 Task: Look for space in Phan Rang-Tháp Chàm, Vietnam from 7th July, 2023 to 15th July, 2023 for 6 adults in price range Rs.15000 to Rs.20000. Place can be entire place with 3 bedrooms having 3 beds and 3 bathrooms. Property type can be house, flat, guest house. Booking option can be shelf check-in. Required host language is English.
Action: Mouse pressed left at (549, 118)
Screenshot: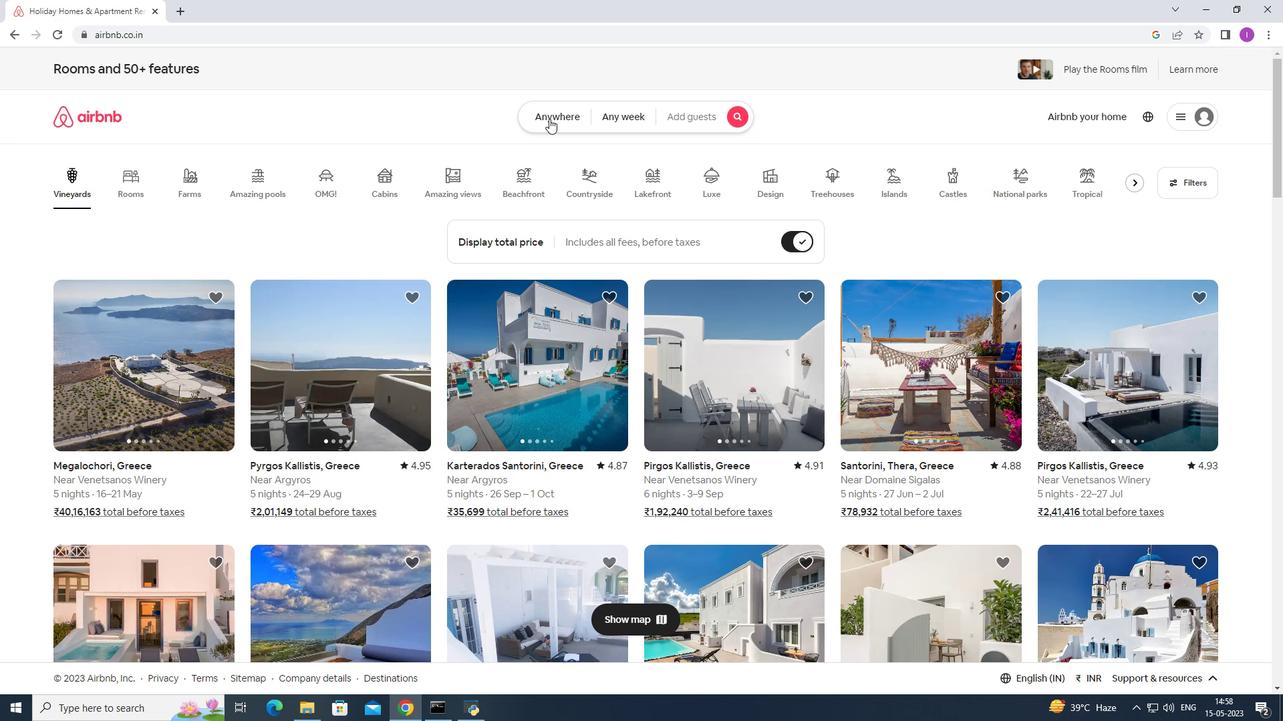 
Action: Mouse moved to (437, 173)
Screenshot: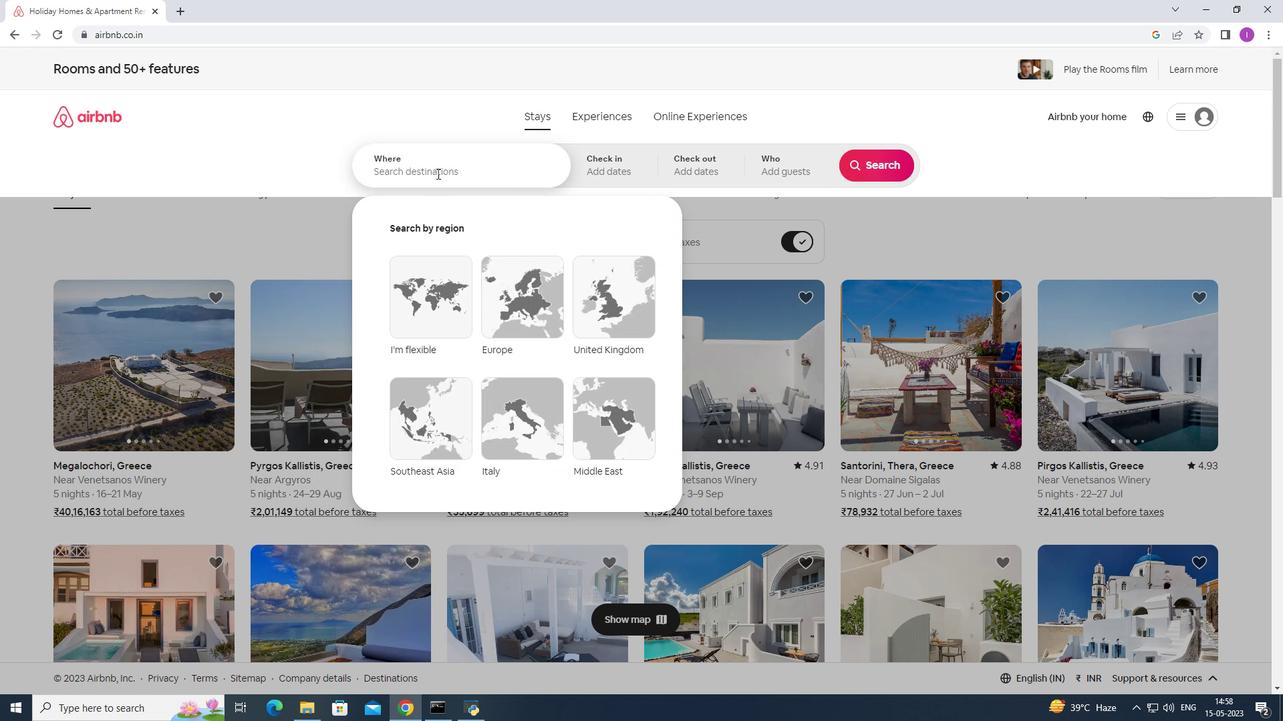 
Action: Mouse pressed left at (437, 173)
Screenshot: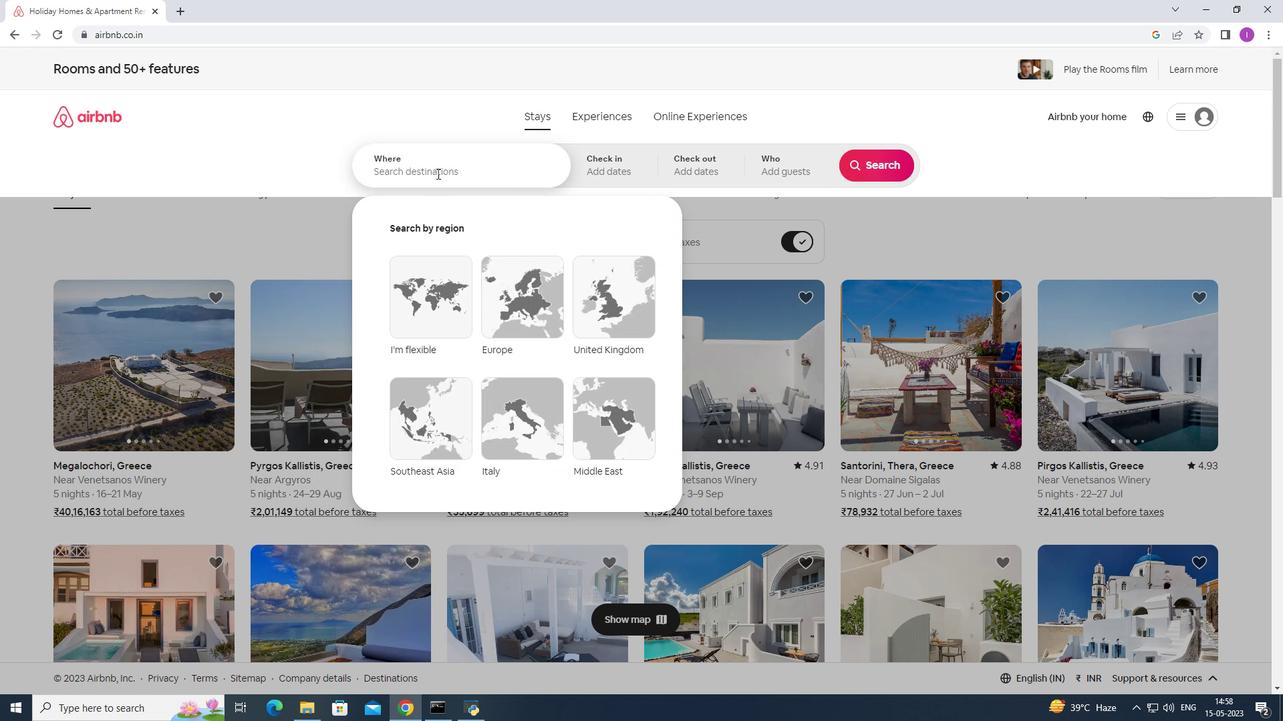 
Action: Mouse moved to (441, 170)
Screenshot: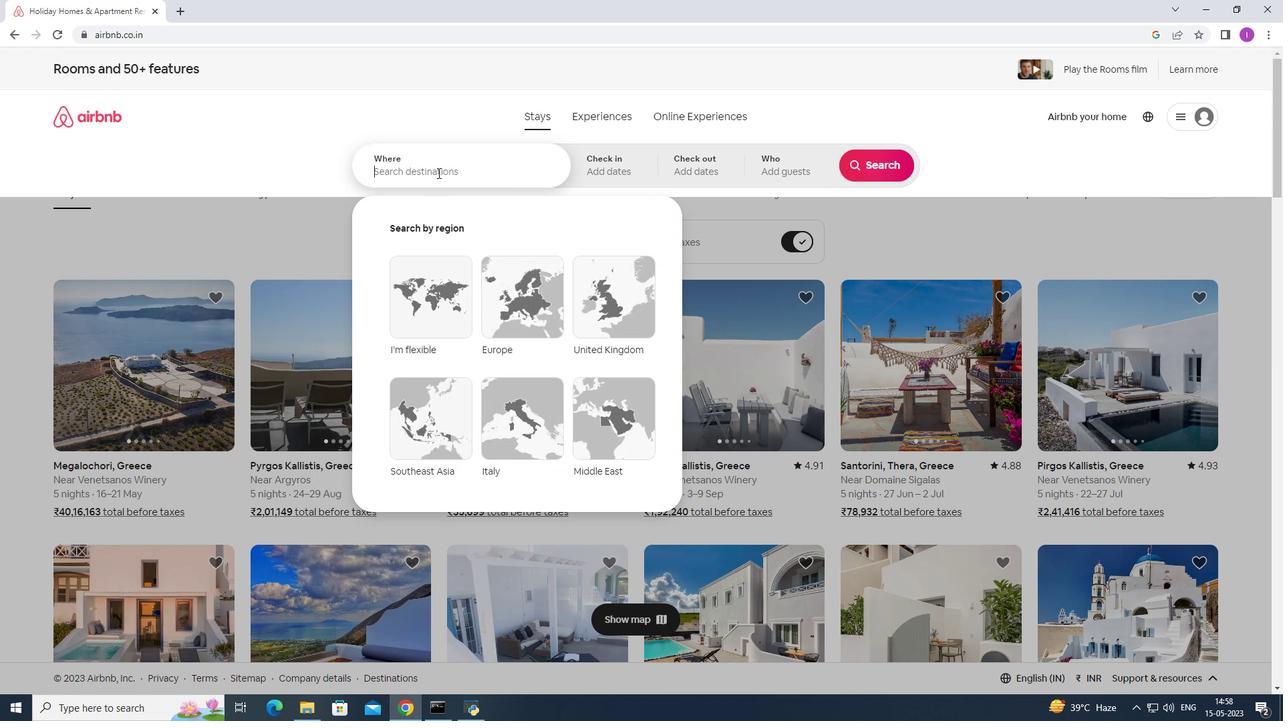 
Action: Key pressed <Key.shift><Key.shift><Key.shift>Phan<Key.space><Key.shift>Rang-<Key.shift>Thap
Screenshot: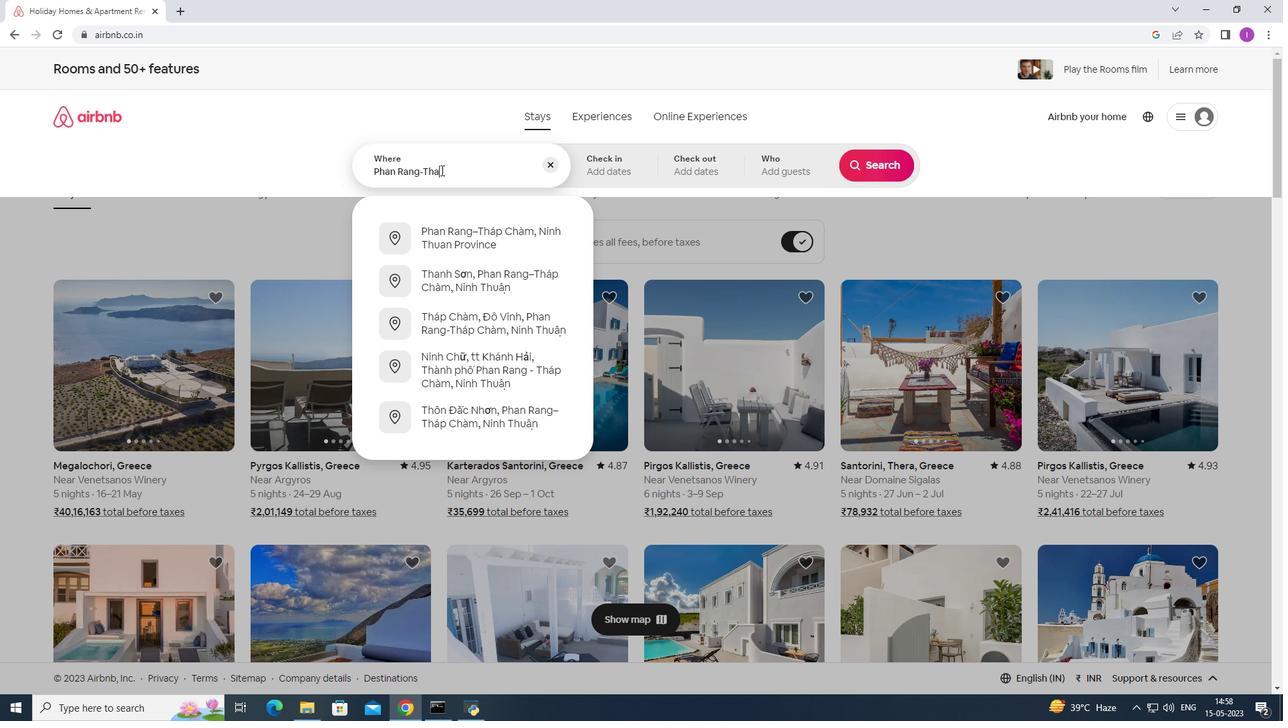
Action: Mouse moved to (500, 238)
Screenshot: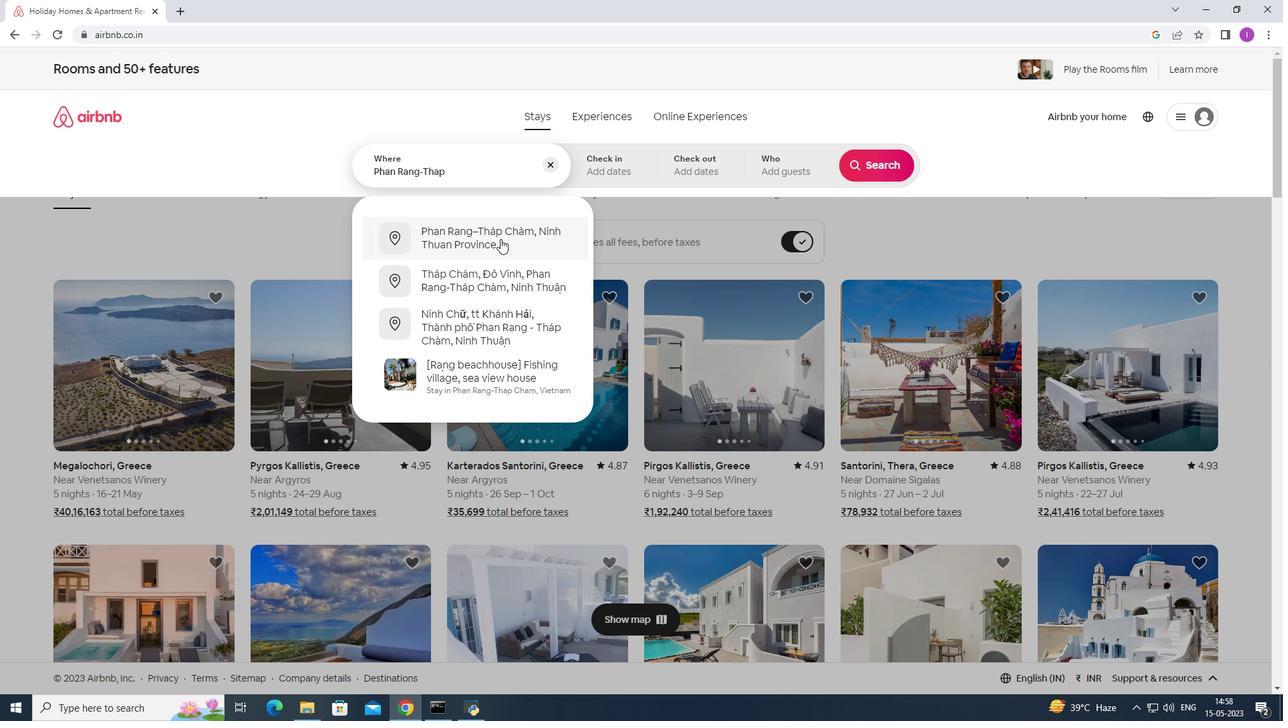 
Action: Mouse pressed left at (500, 238)
Screenshot: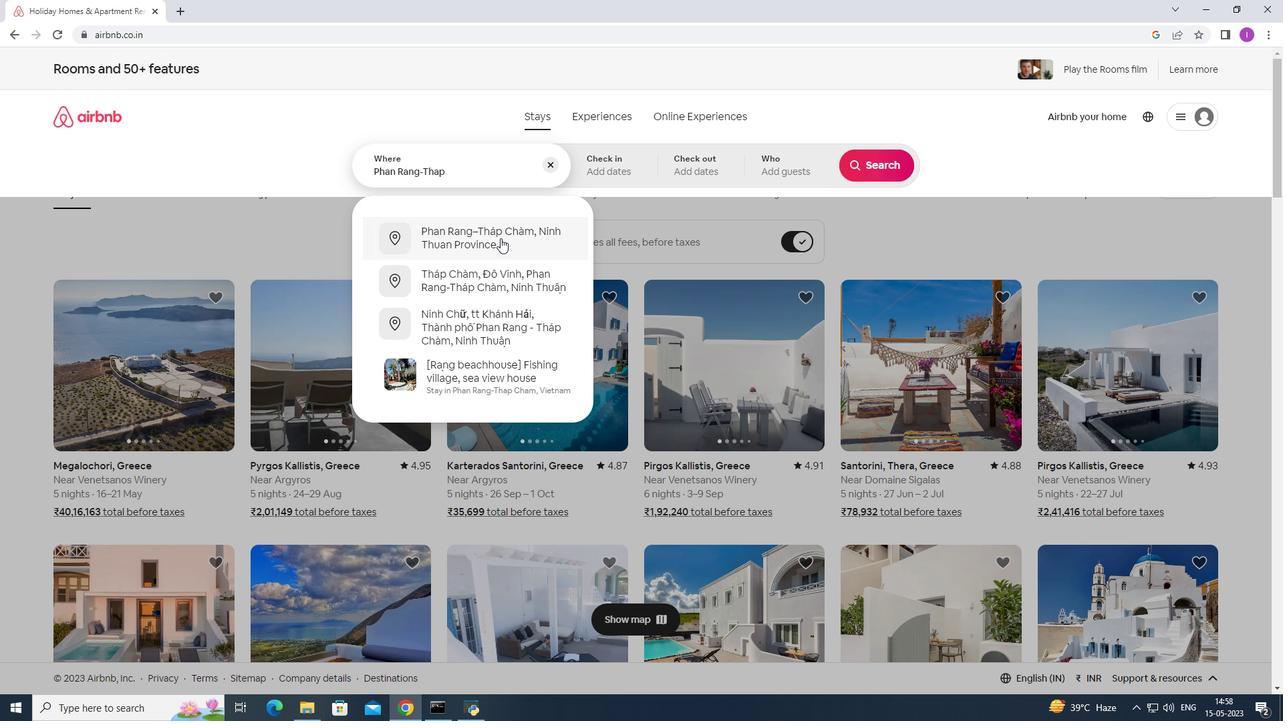 
Action: Mouse moved to (876, 270)
Screenshot: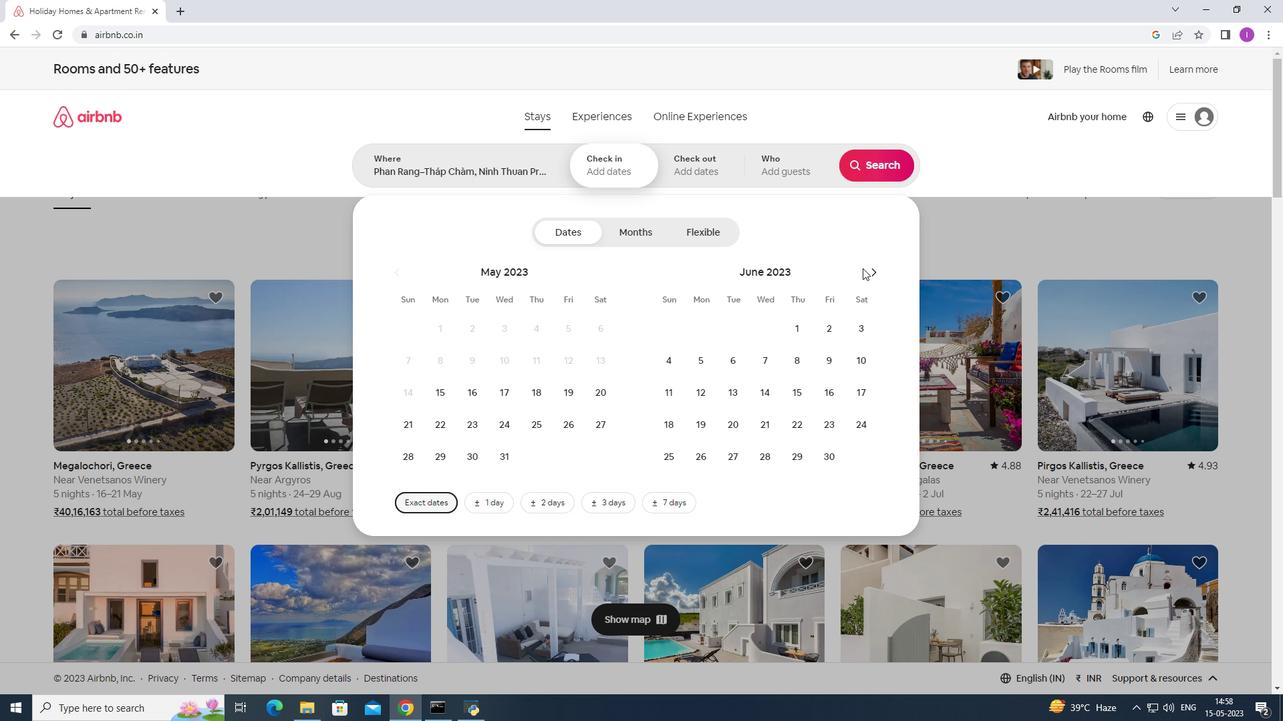 
Action: Mouse pressed left at (876, 270)
Screenshot: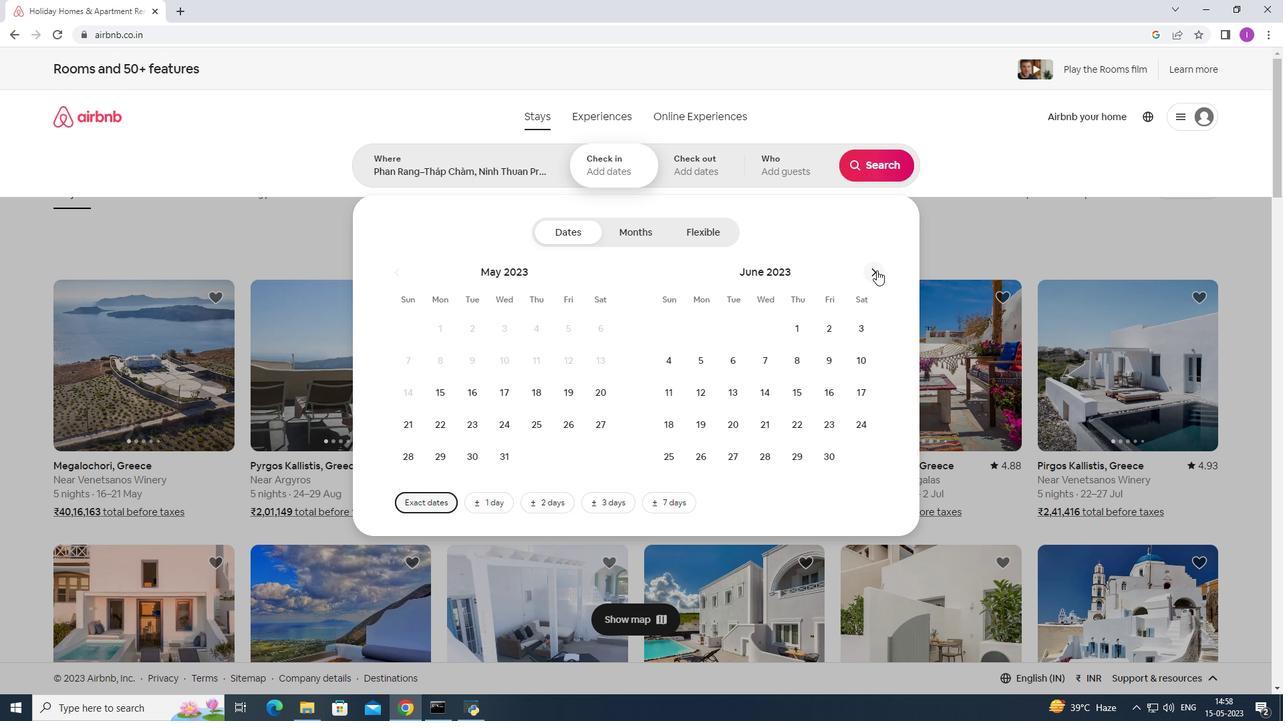 
Action: Mouse moved to (825, 354)
Screenshot: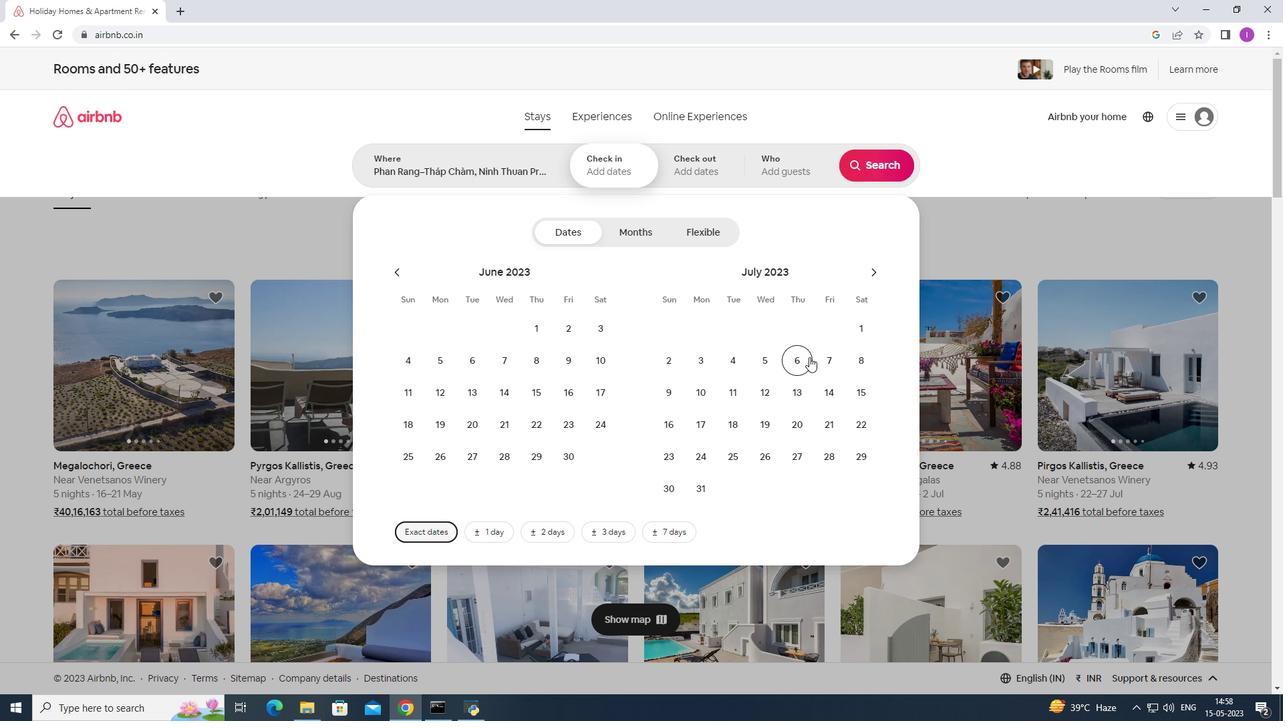 
Action: Mouse pressed left at (825, 354)
Screenshot: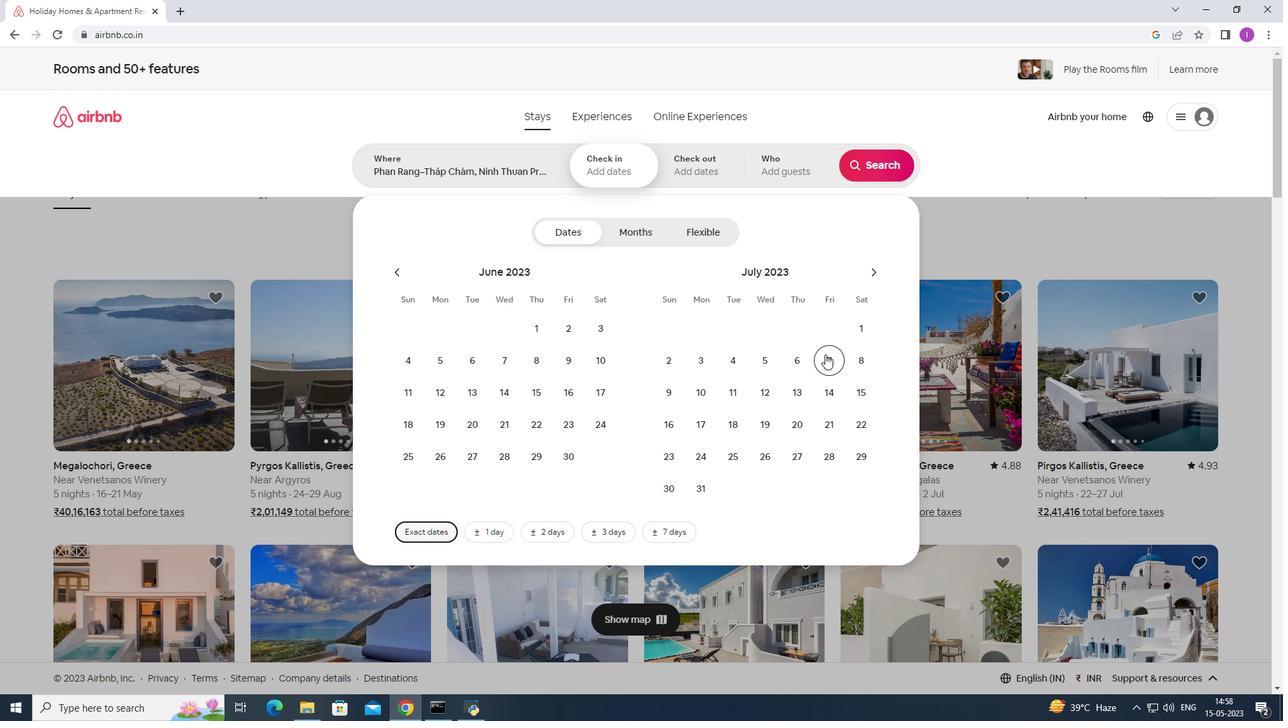 
Action: Mouse moved to (858, 395)
Screenshot: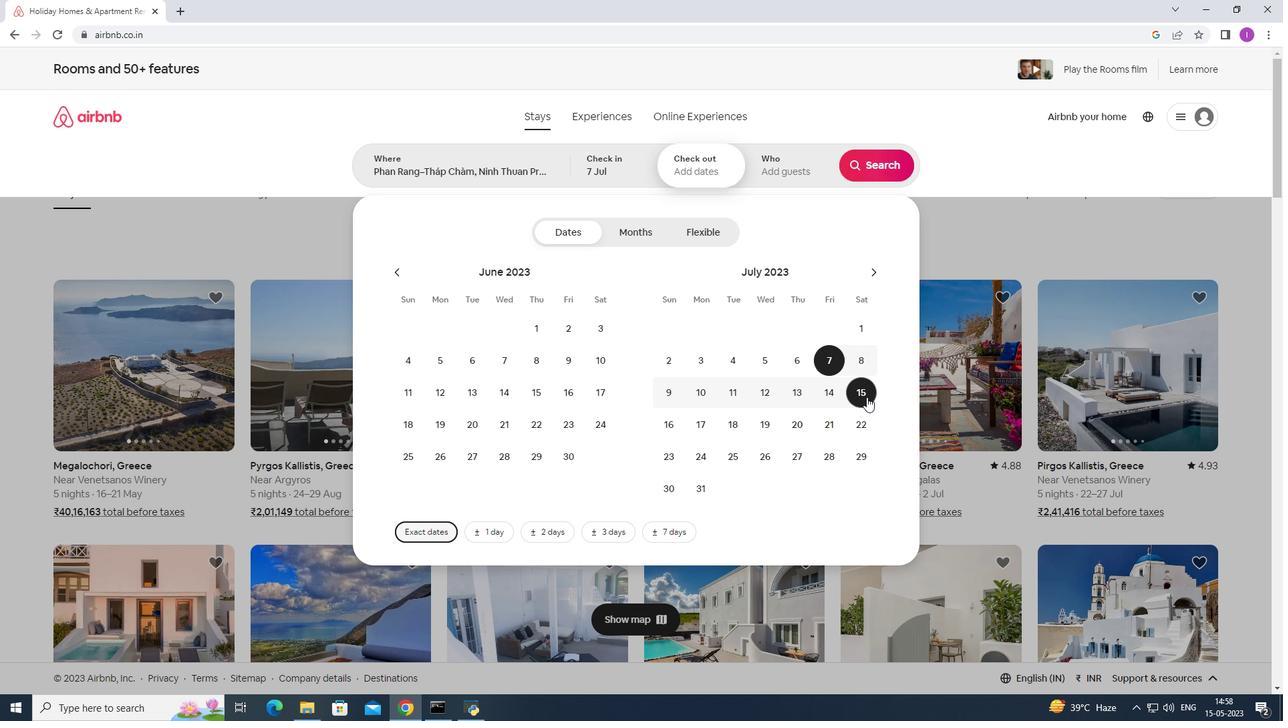 
Action: Mouse pressed left at (858, 395)
Screenshot: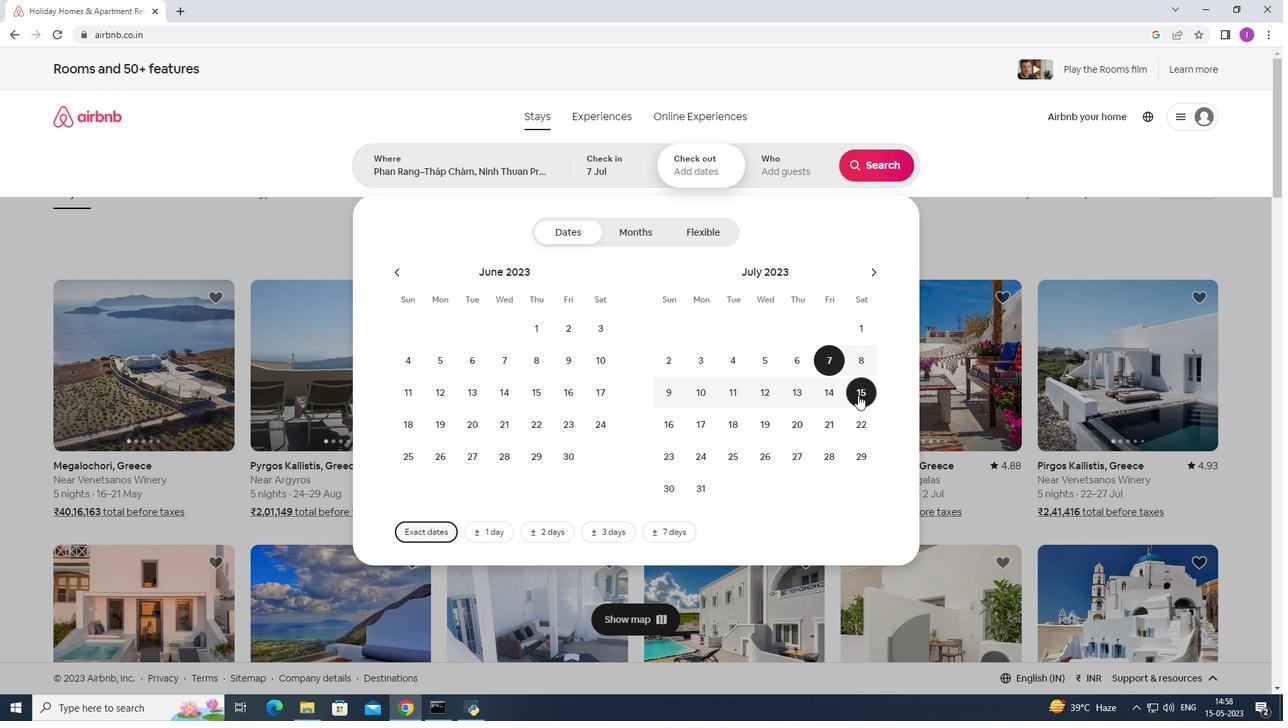 
Action: Mouse moved to (811, 173)
Screenshot: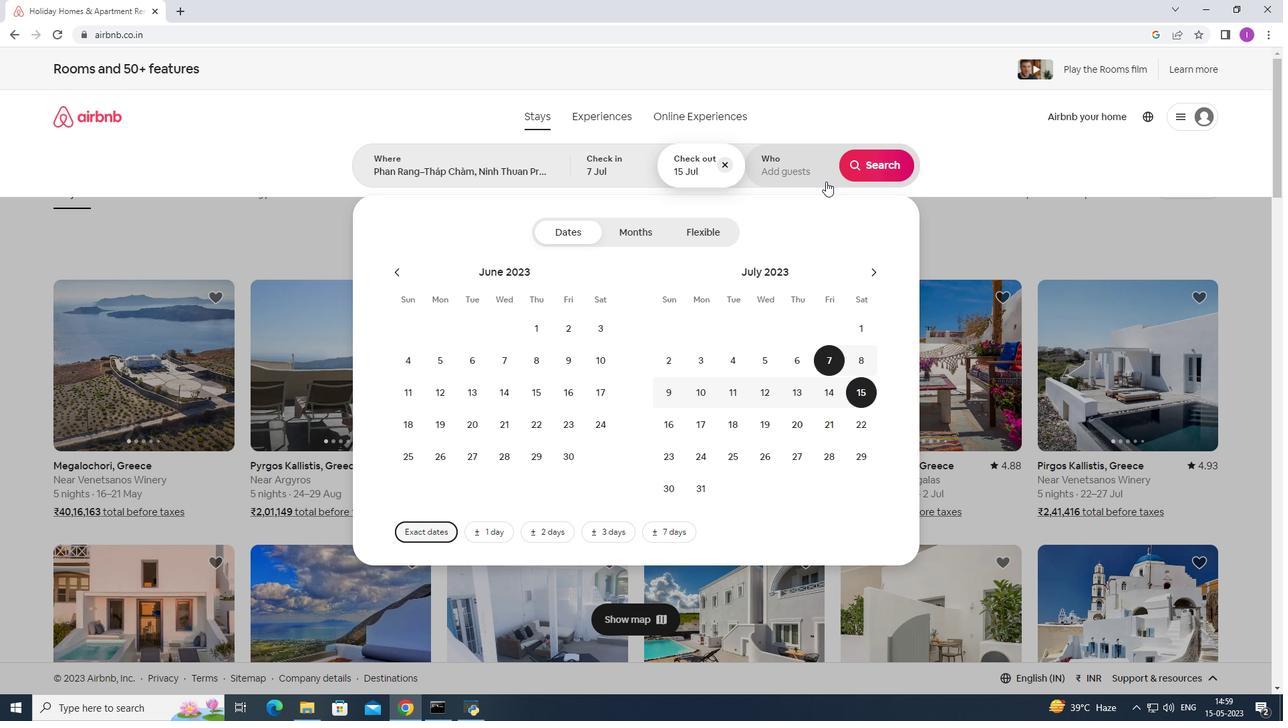 
Action: Mouse pressed left at (811, 173)
Screenshot: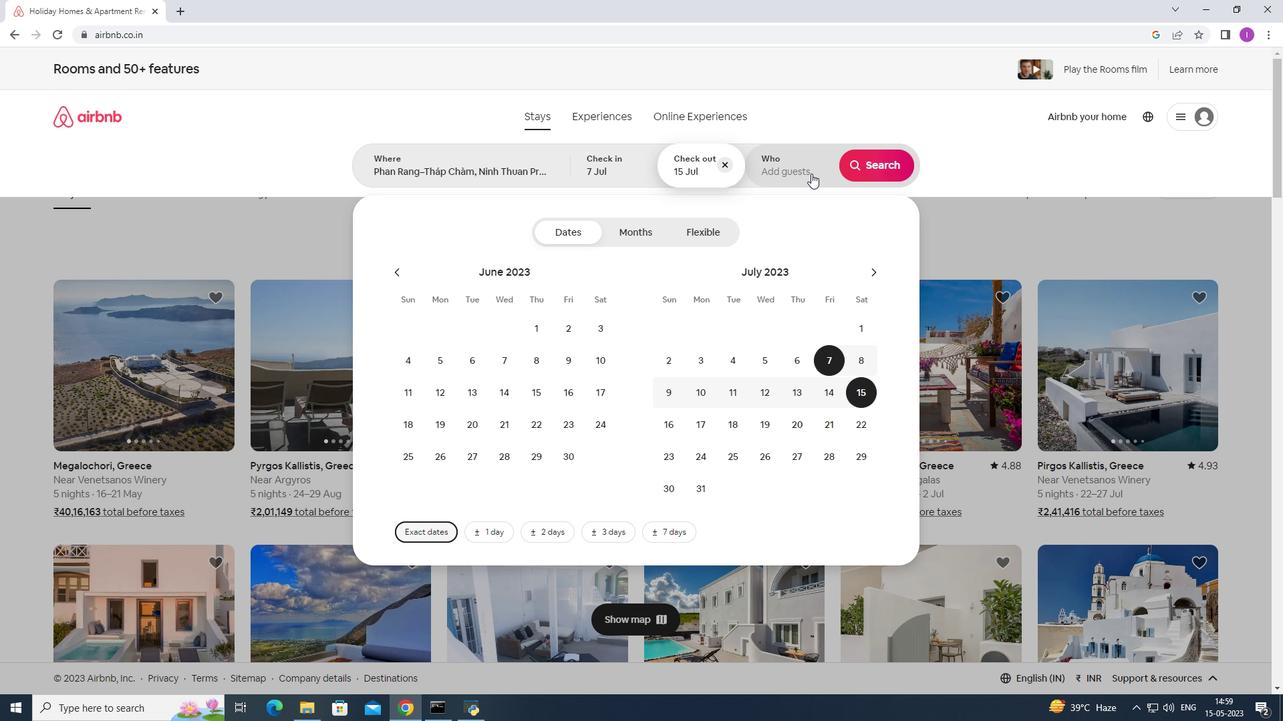 
Action: Mouse moved to (878, 231)
Screenshot: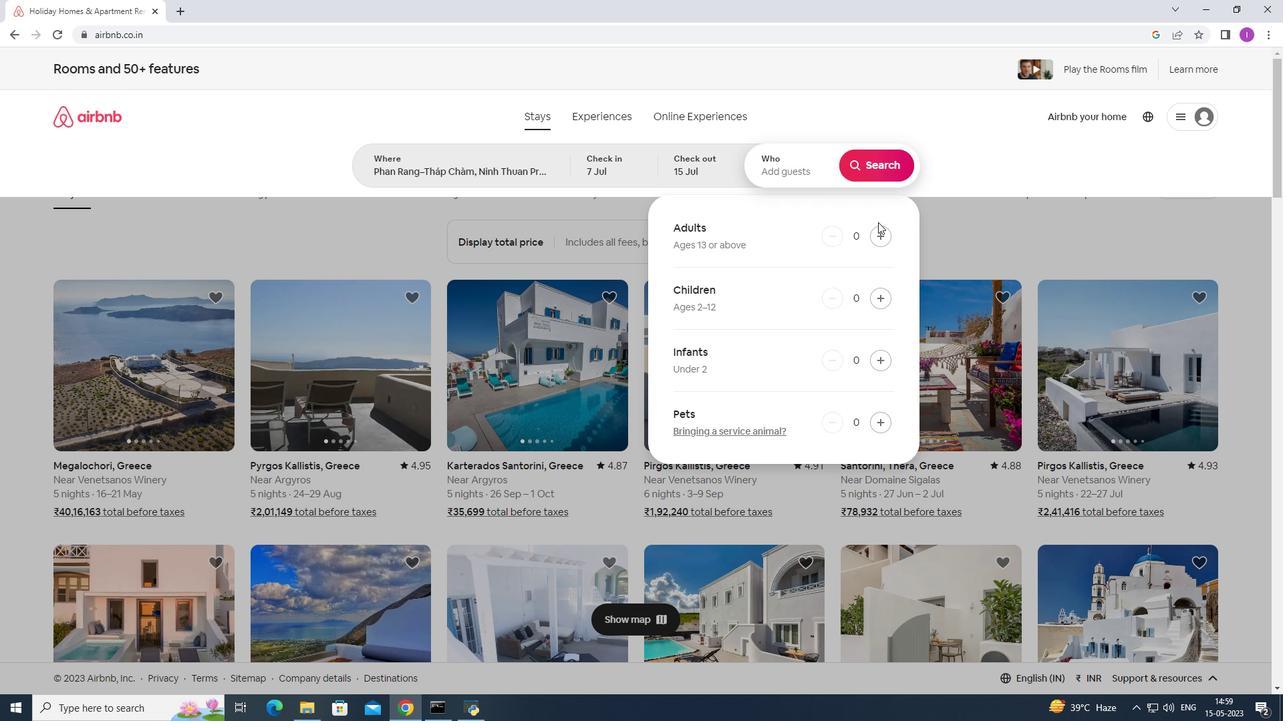 
Action: Mouse pressed left at (878, 231)
Screenshot: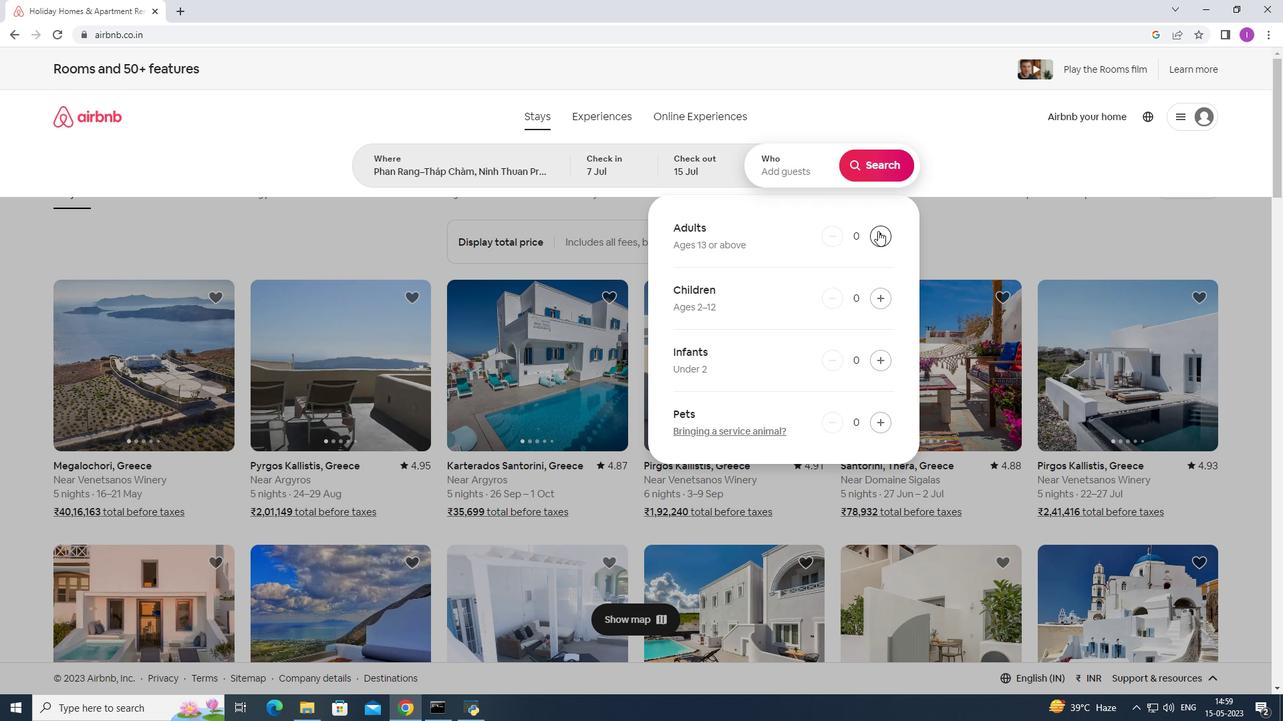 
Action: Mouse moved to (878, 231)
Screenshot: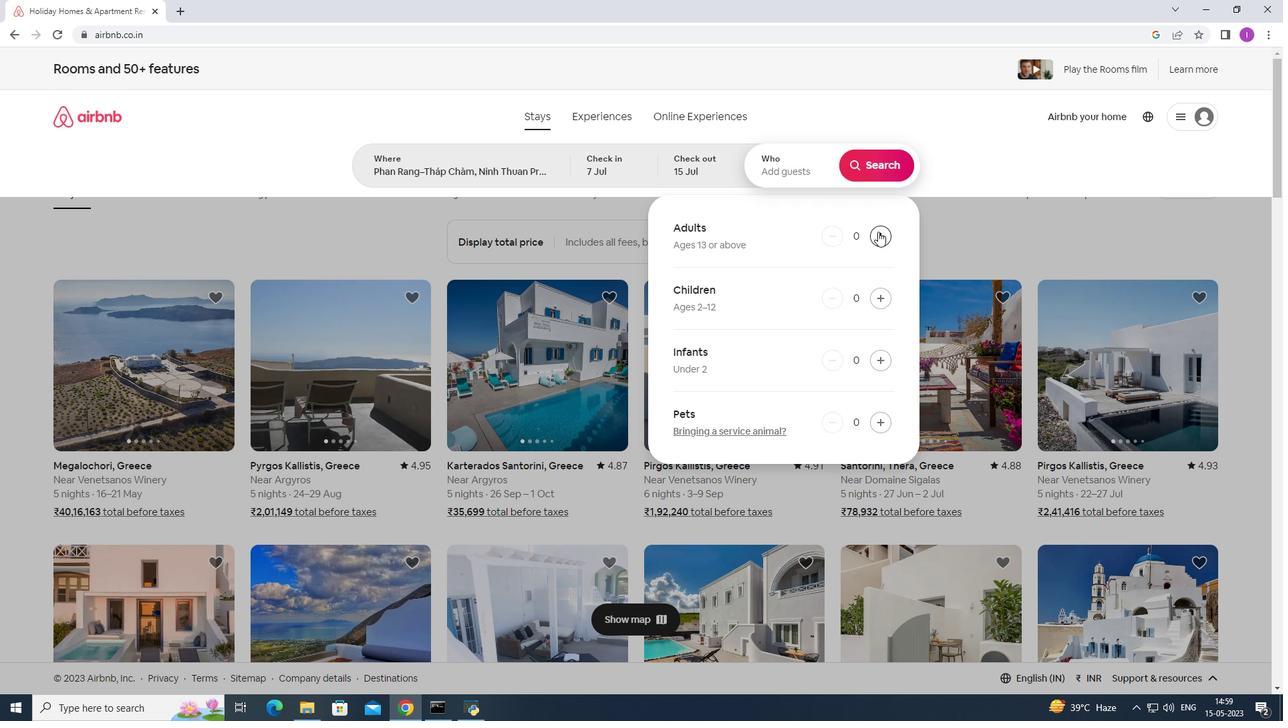 
Action: Mouse pressed left at (878, 231)
Screenshot: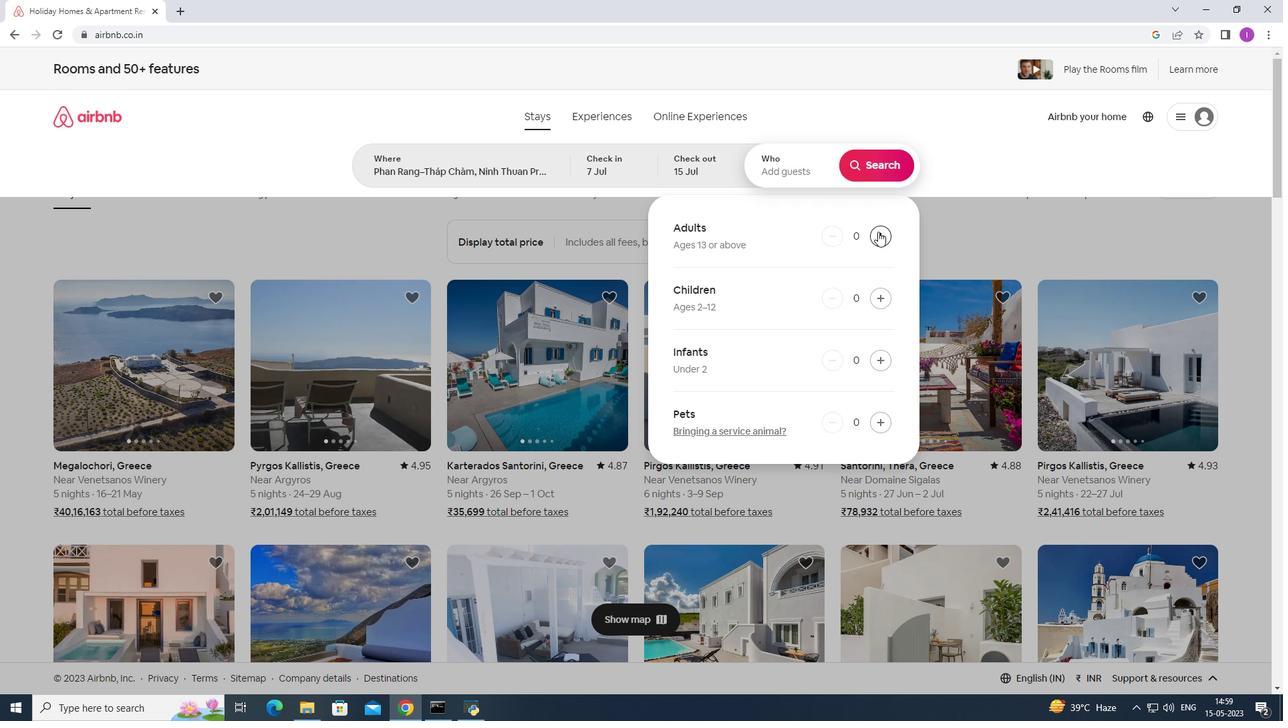 
Action: Mouse moved to (878, 235)
Screenshot: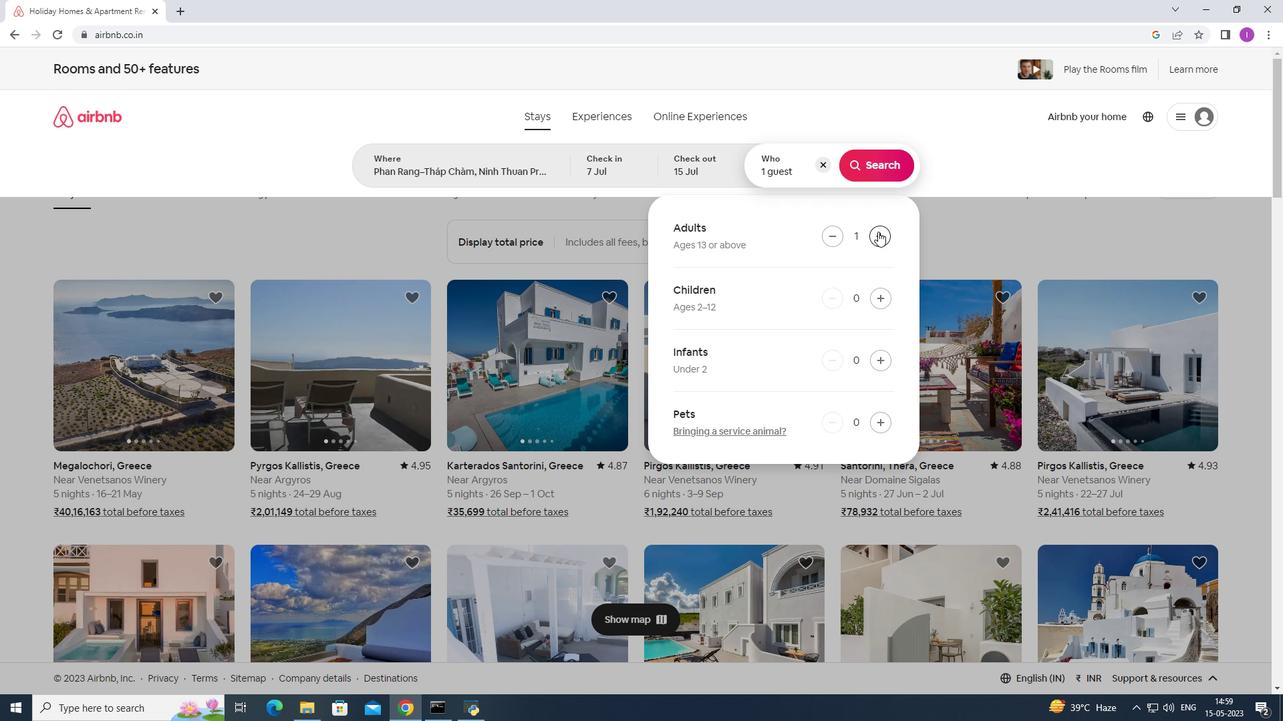
Action: Mouse pressed left at (878, 235)
Screenshot: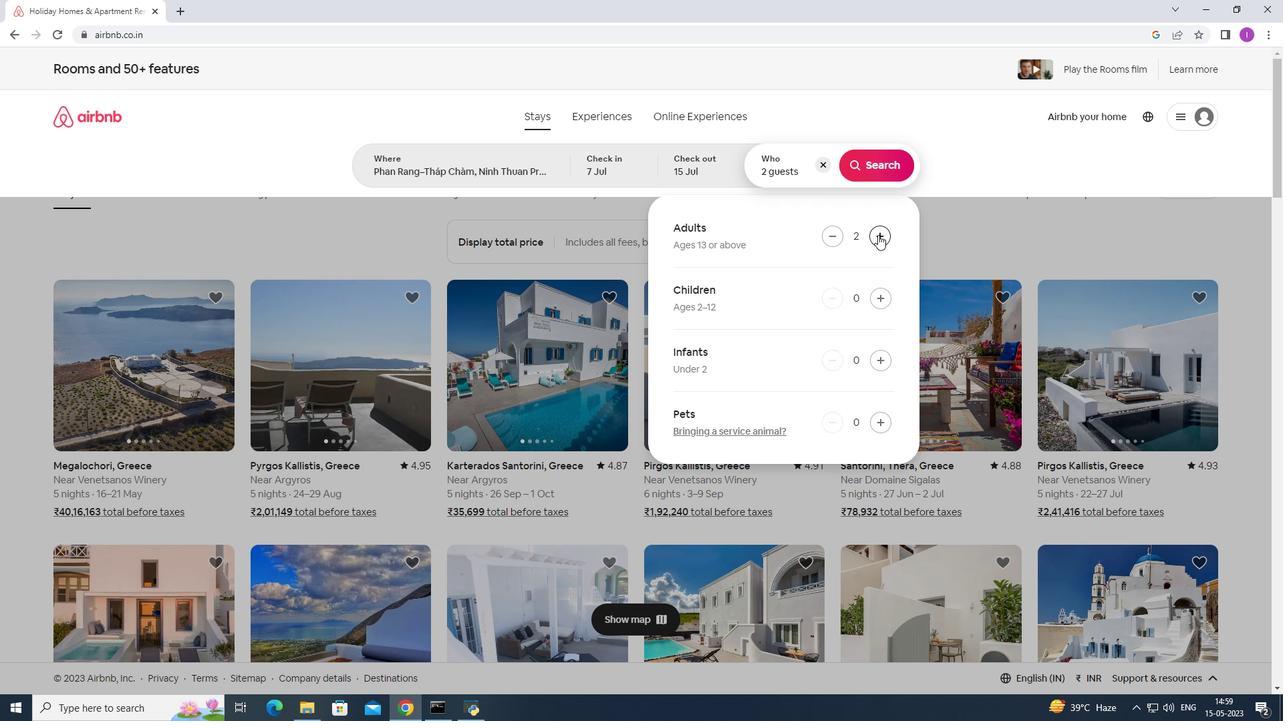 
Action: Mouse pressed left at (878, 235)
Screenshot: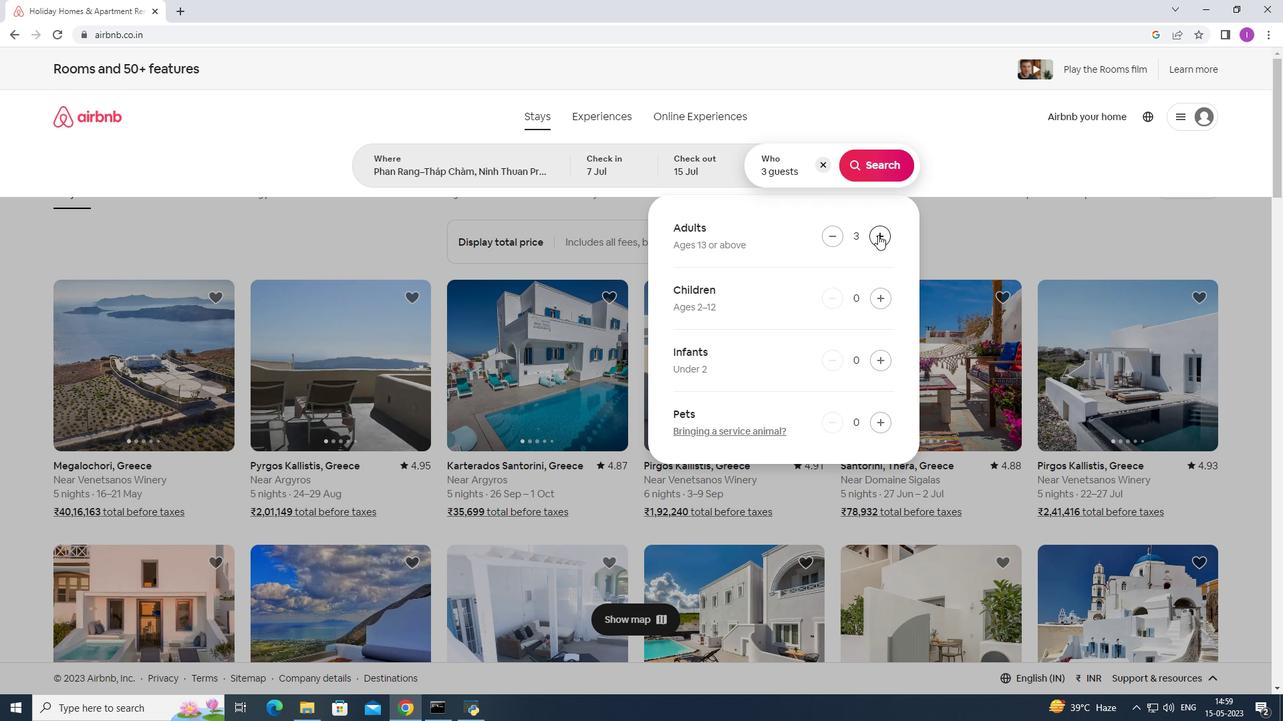 
Action: Mouse pressed left at (878, 235)
Screenshot: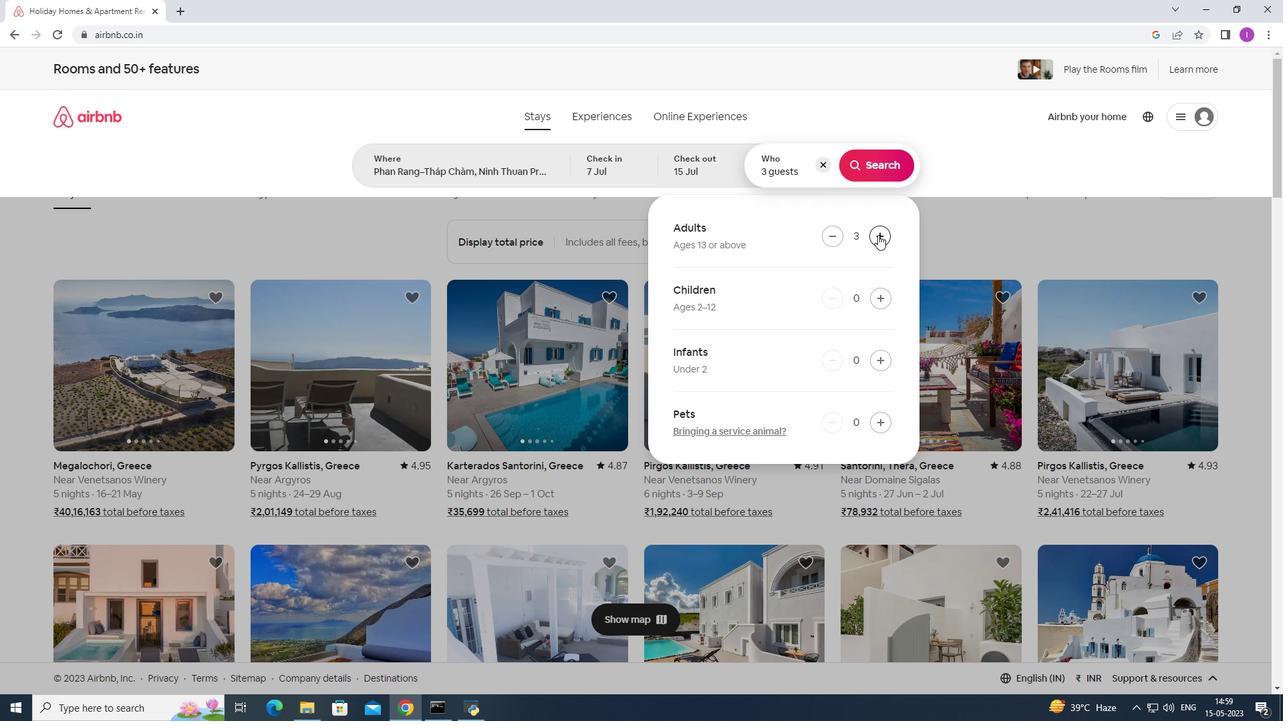 
Action: Mouse moved to (878, 241)
Screenshot: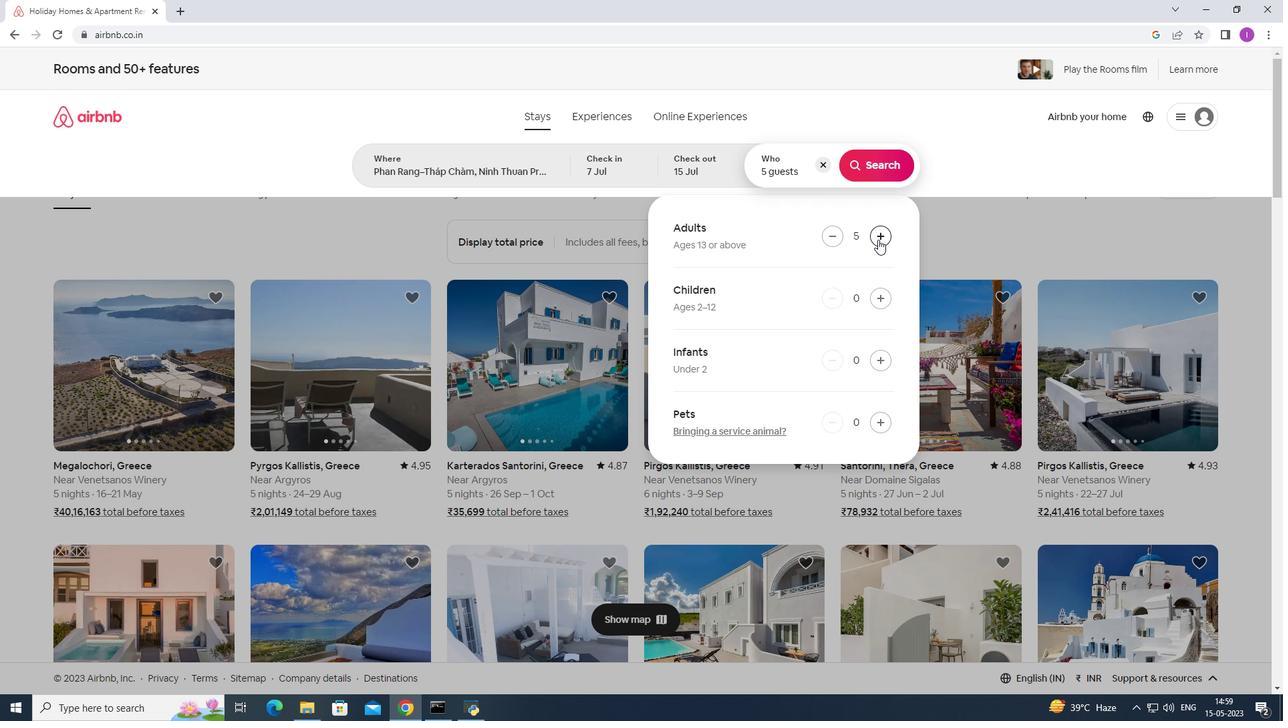 
Action: Mouse pressed left at (878, 241)
Screenshot: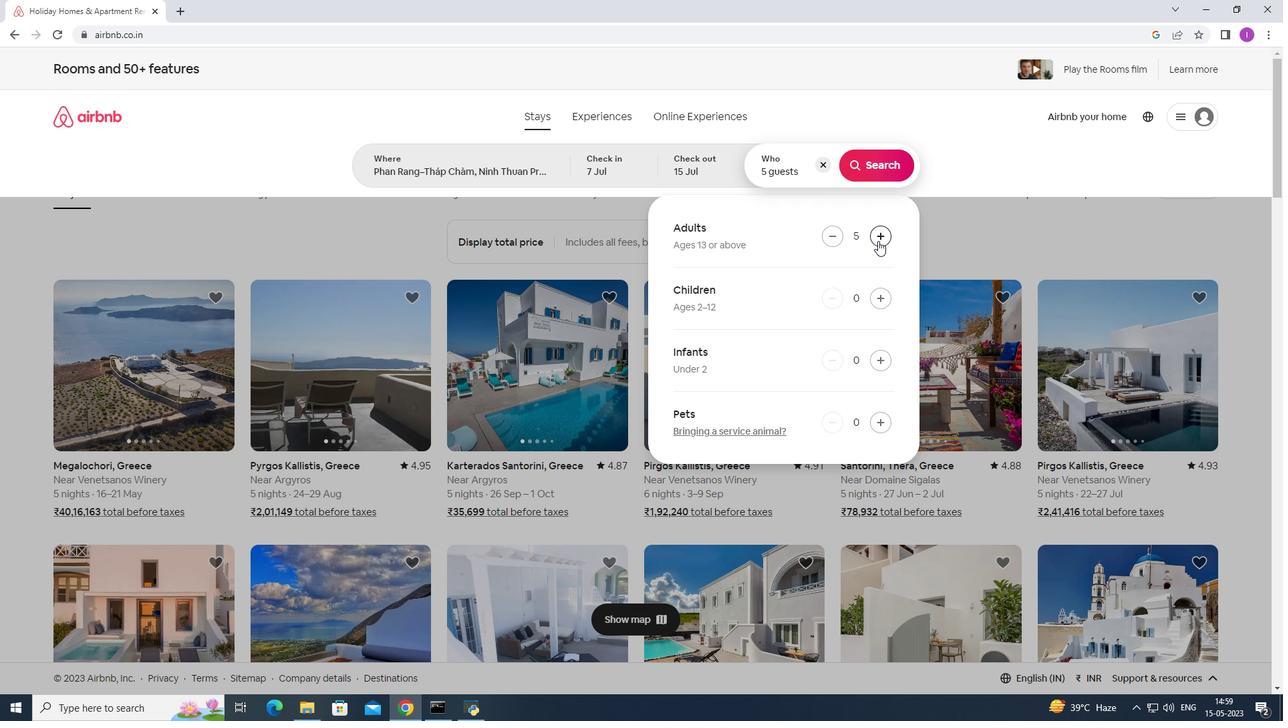 
Action: Mouse moved to (865, 161)
Screenshot: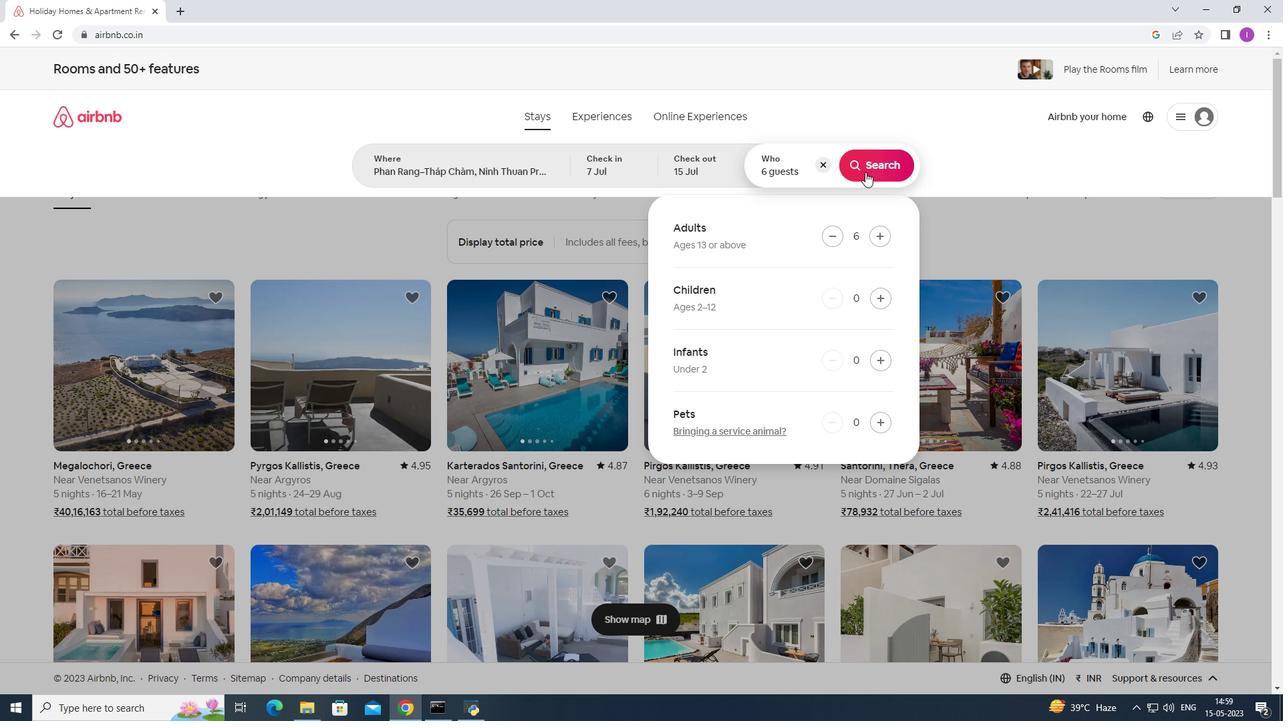 
Action: Mouse pressed left at (865, 161)
Screenshot: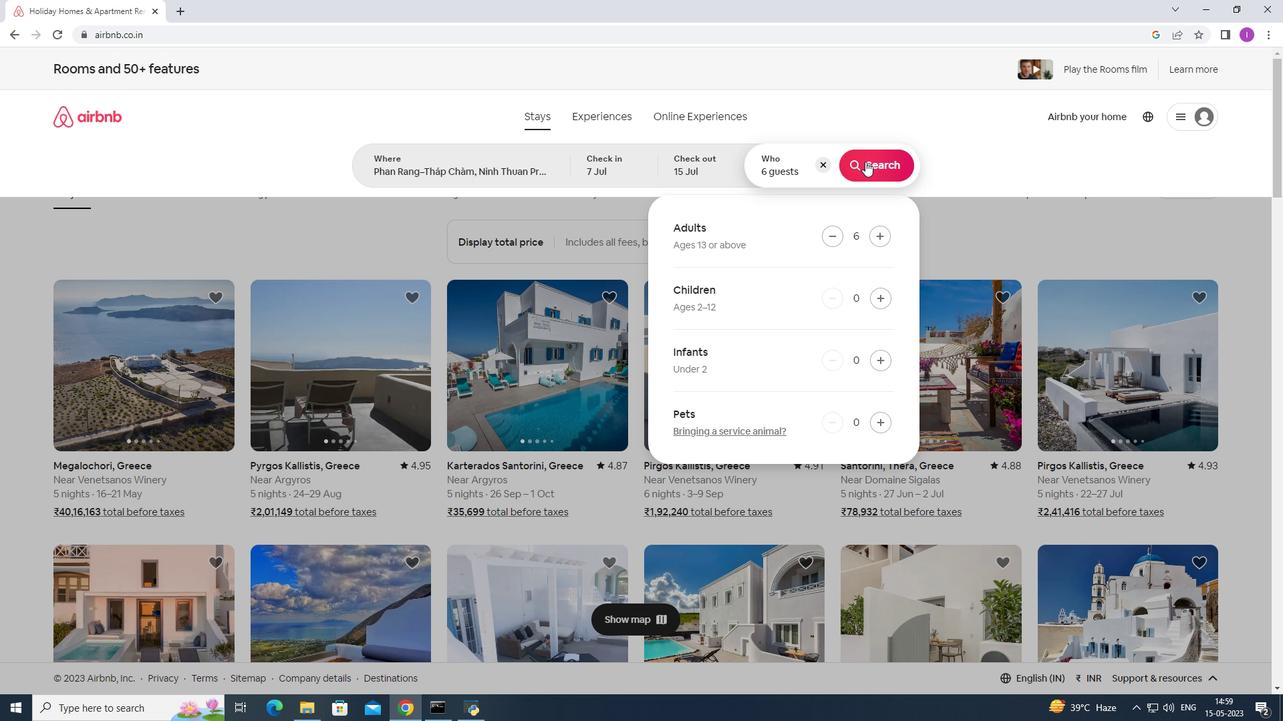 
Action: Mouse moved to (1251, 128)
Screenshot: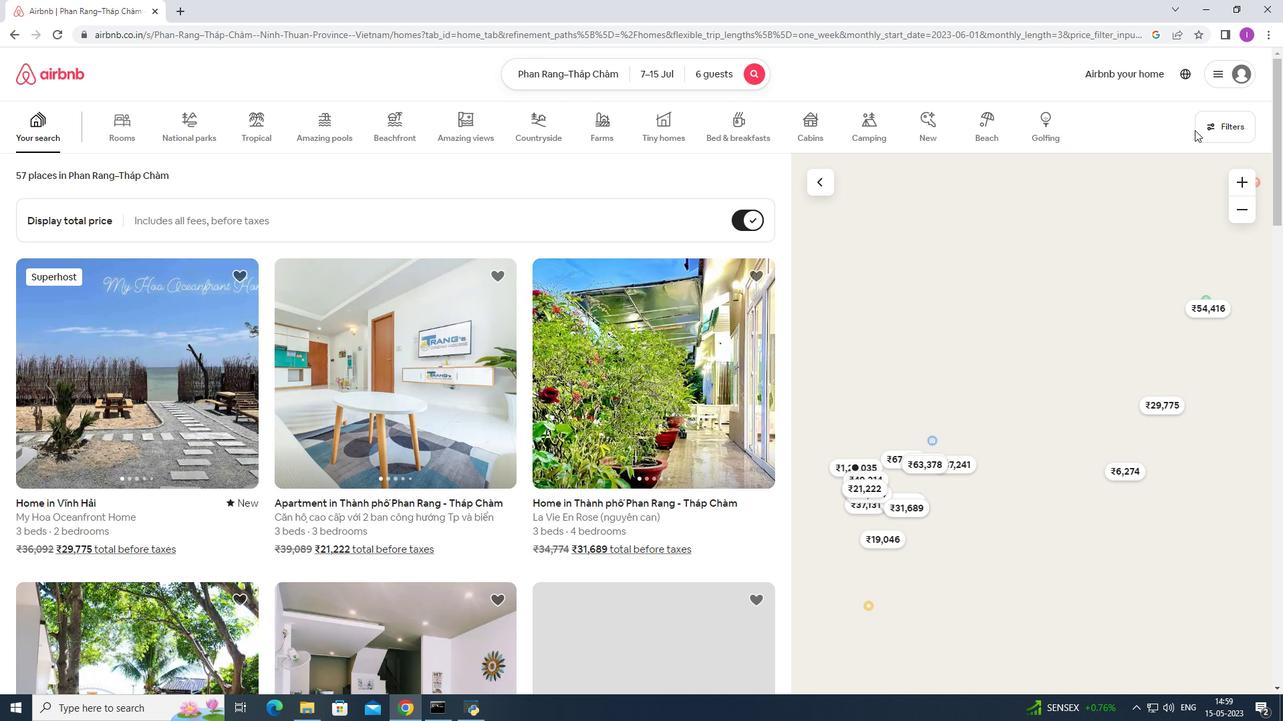 
Action: Mouse pressed left at (1251, 128)
Screenshot: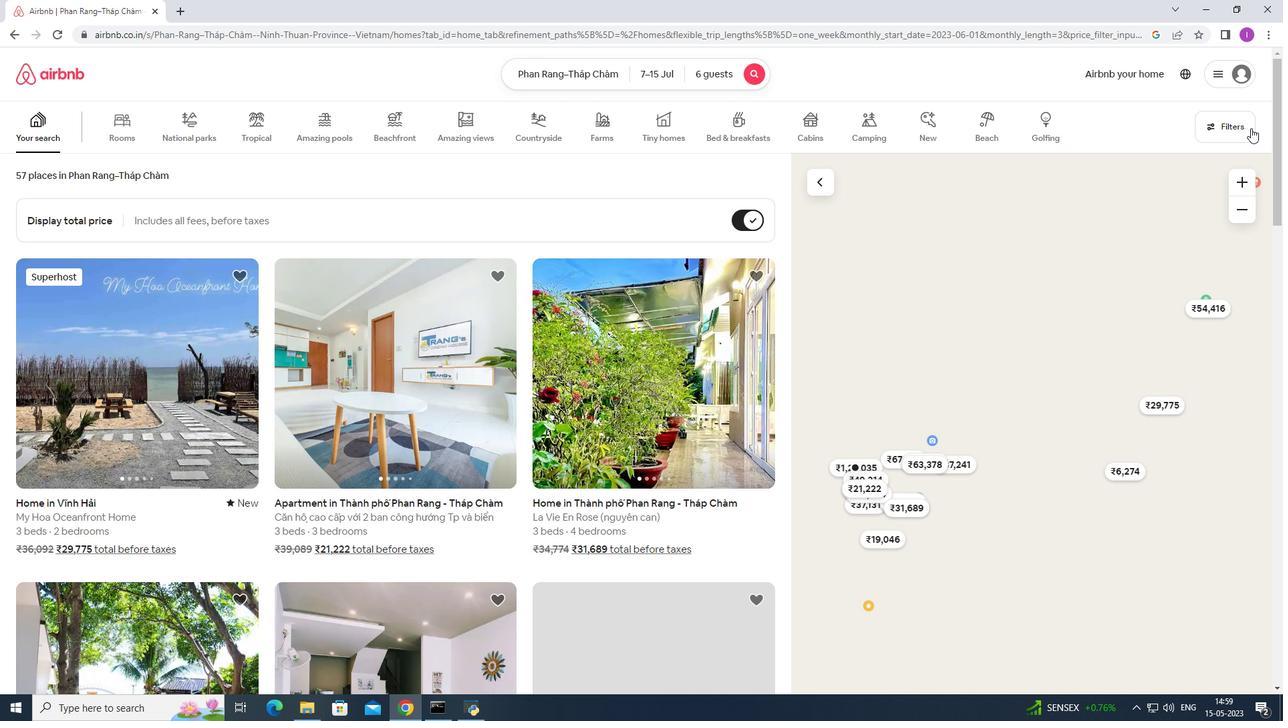 
Action: Mouse moved to (729, 453)
Screenshot: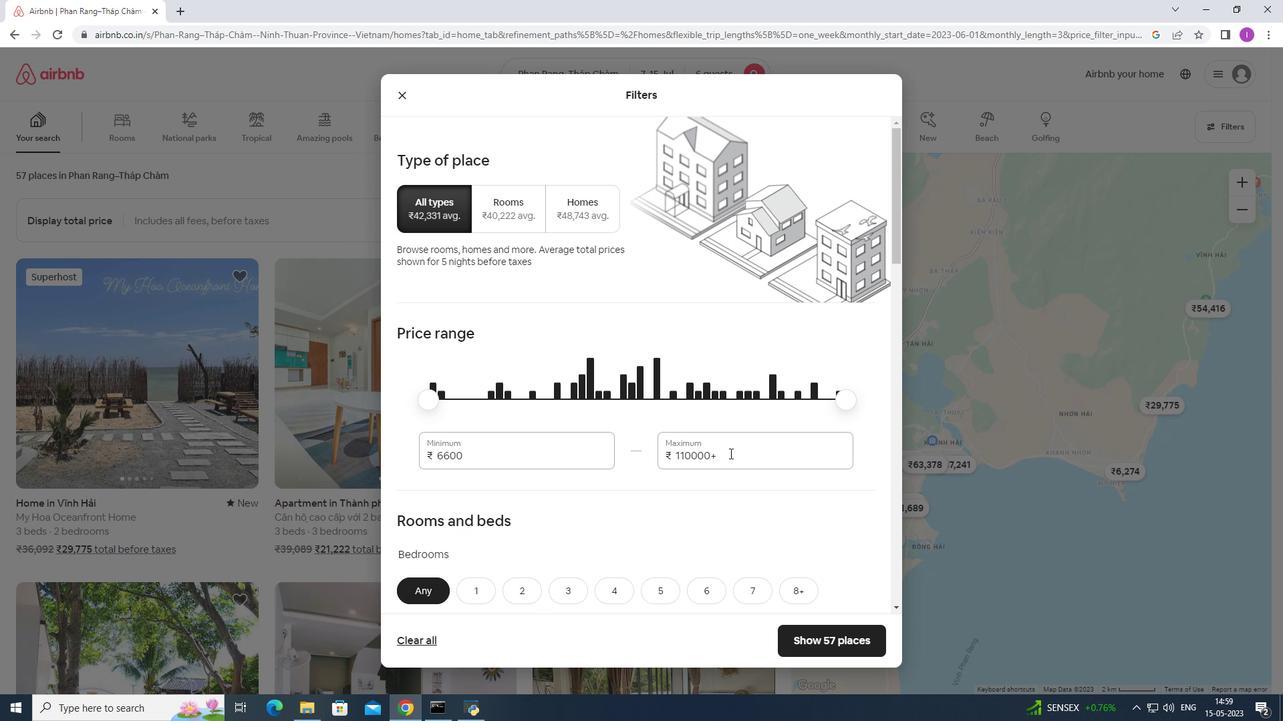 
Action: Mouse pressed left at (729, 453)
Screenshot: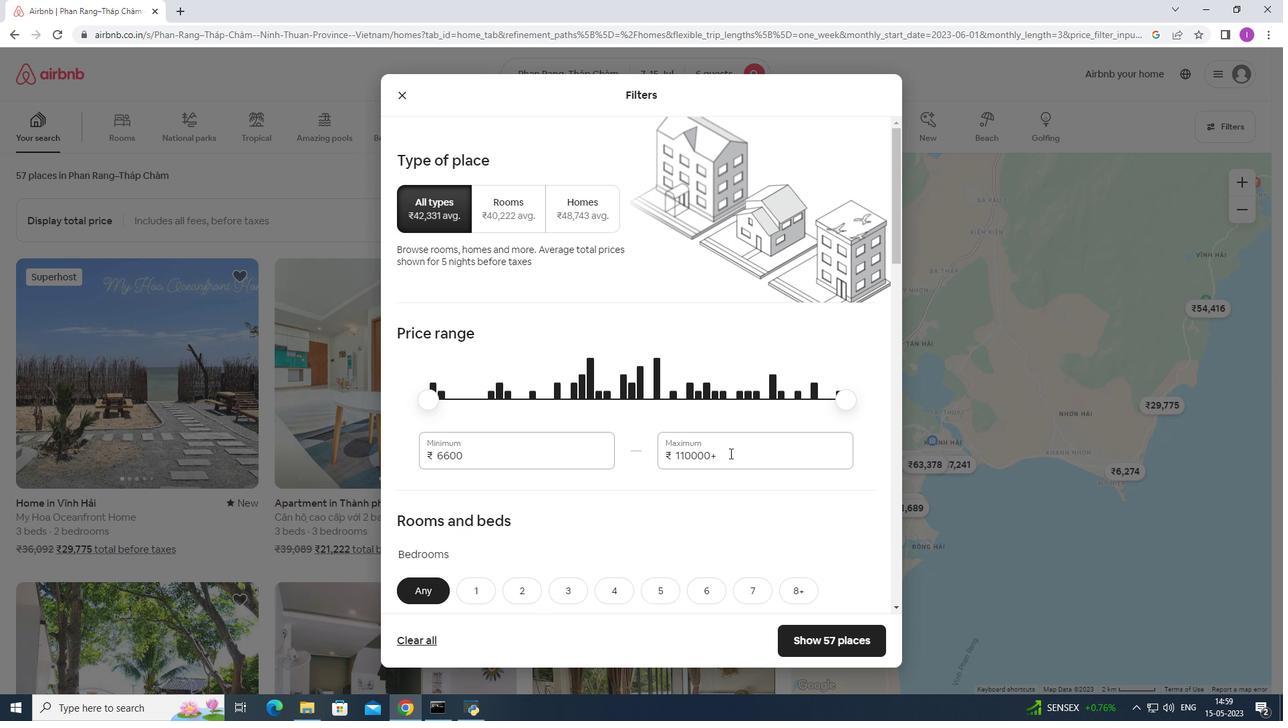 
Action: Mouse moved to (792, 445)
Screenshot: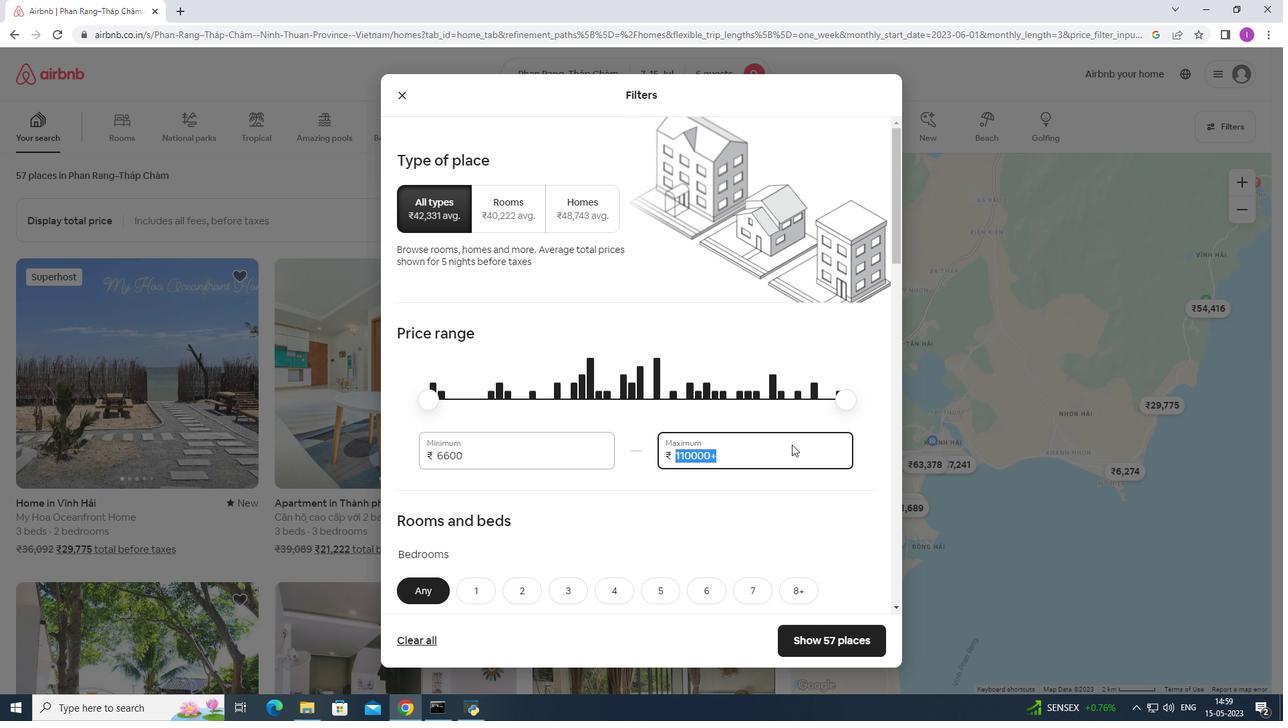 
Action: Key pressed 20000
Screenshot: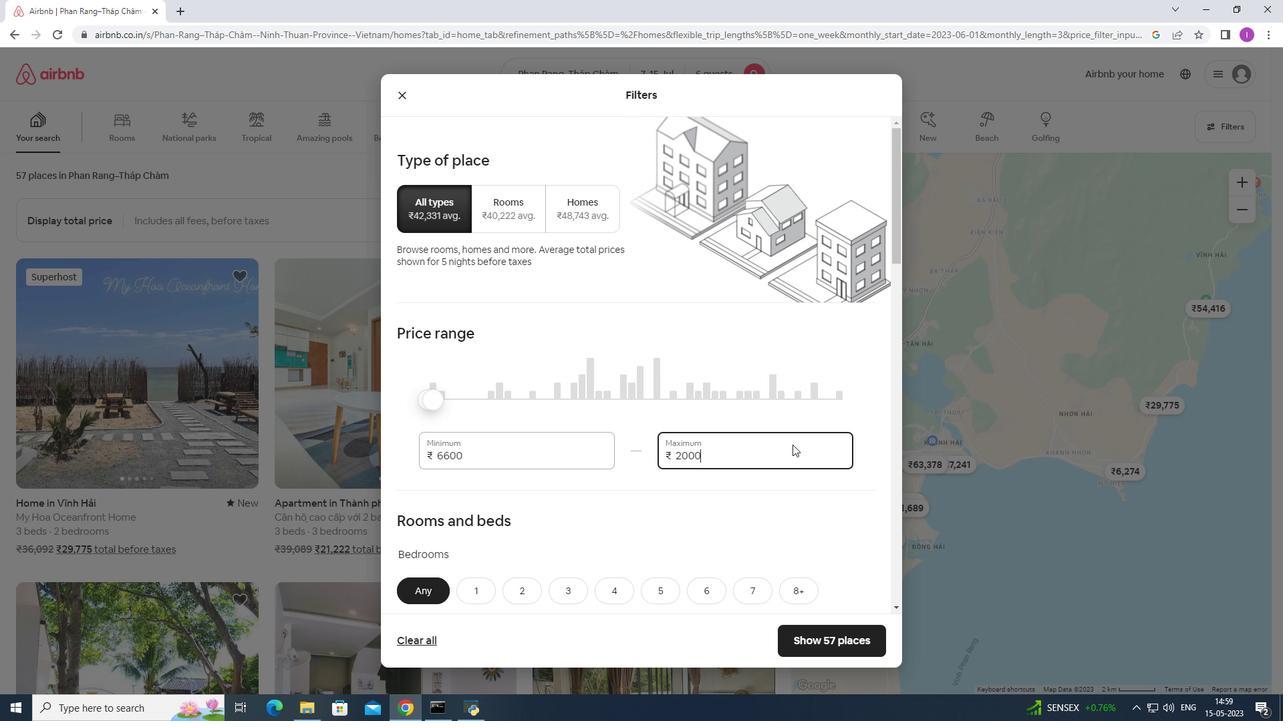 
Action: Mouse moved to (473, 452)
Screenshot: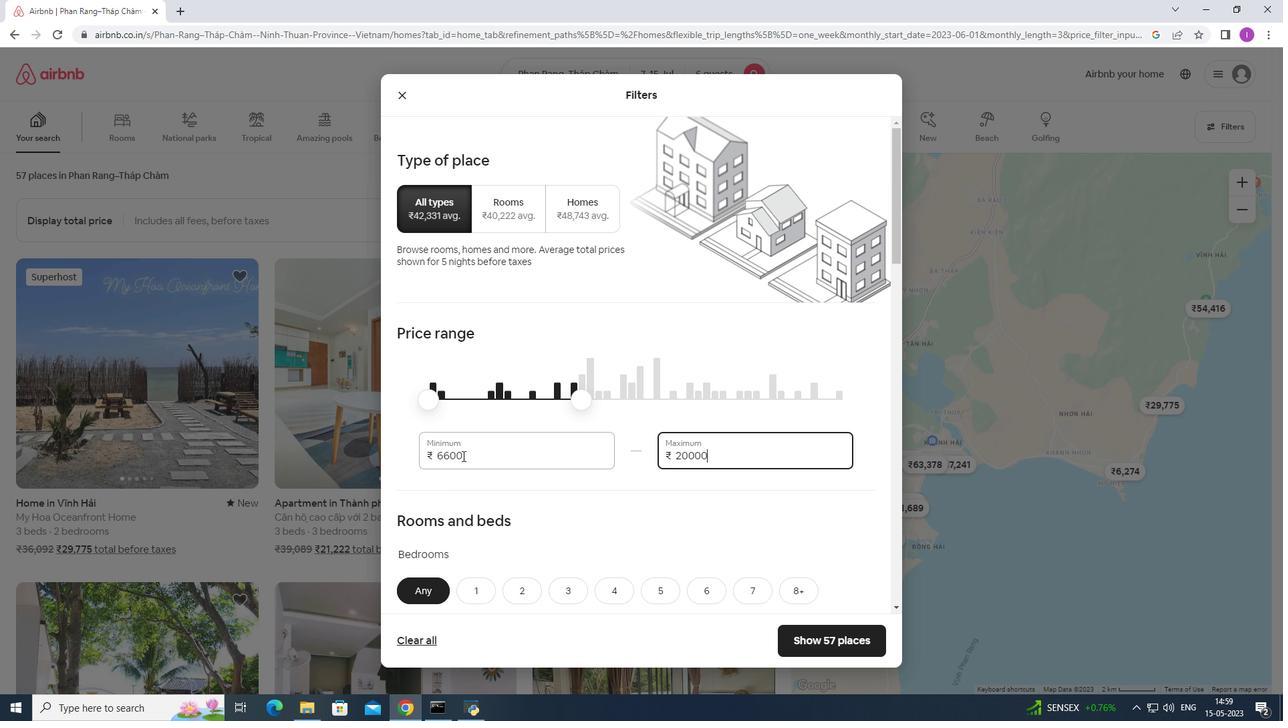 
Action: Mouse pressed left at (473, 452)
Screenshot: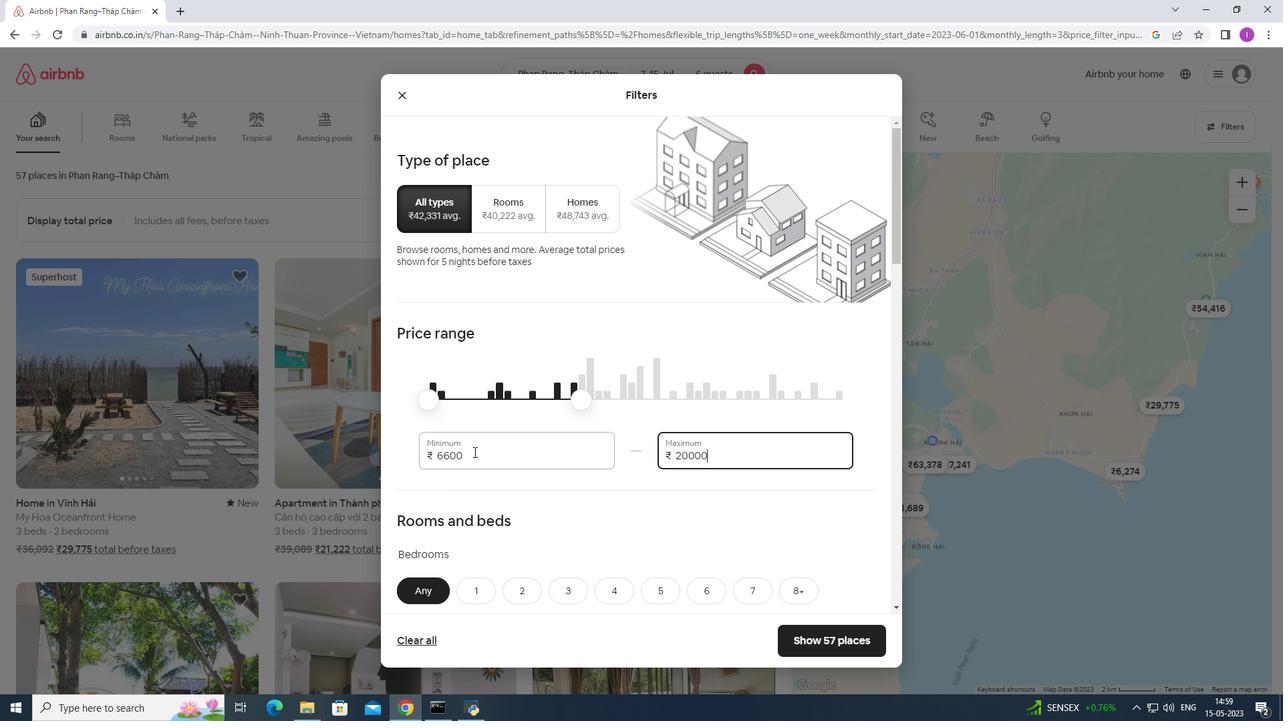 
Action: Mouse moved to (491, 462)
Screenshot: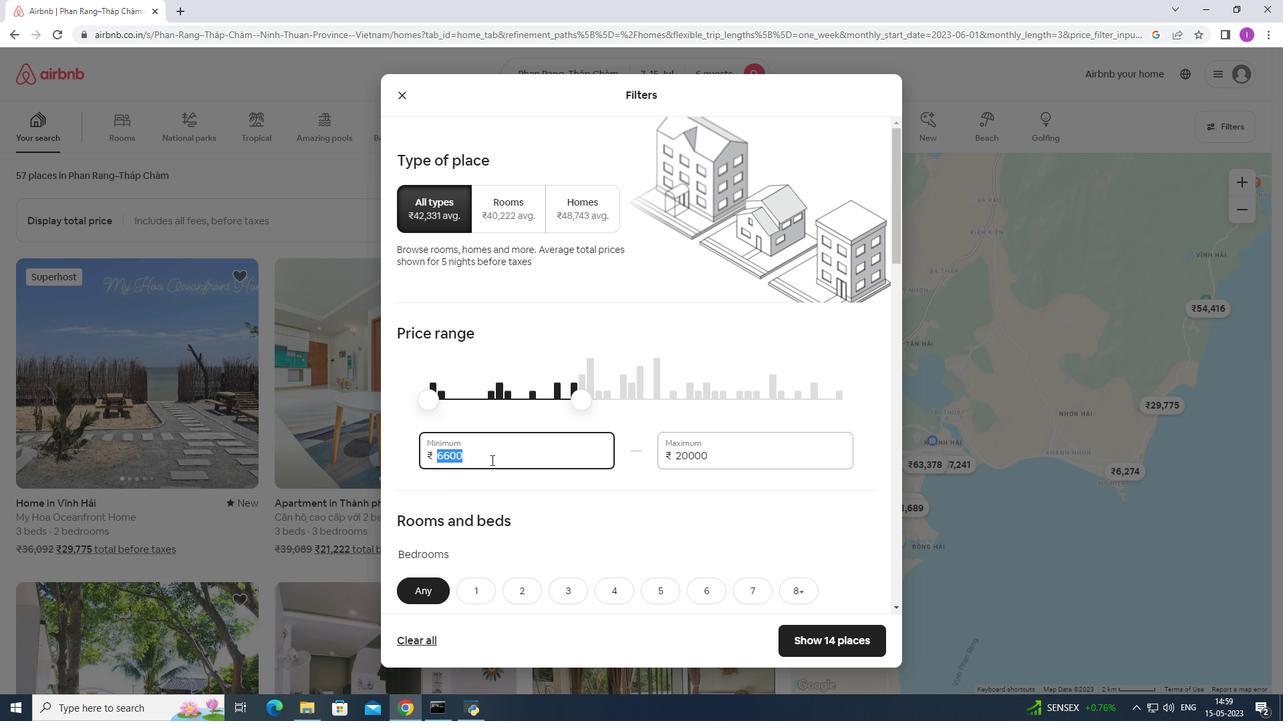 
Action: Key pressed 1
Screenshot: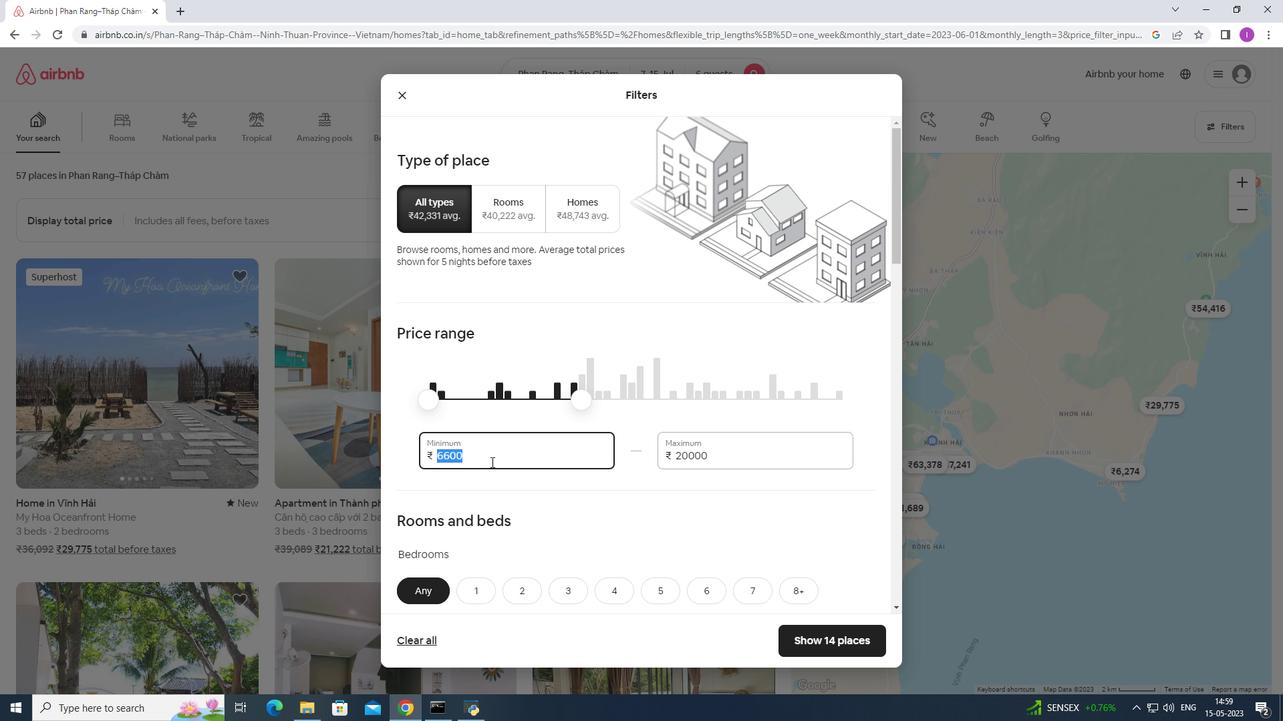 
Action: Mouse moved to (491, 462)
Screenshot: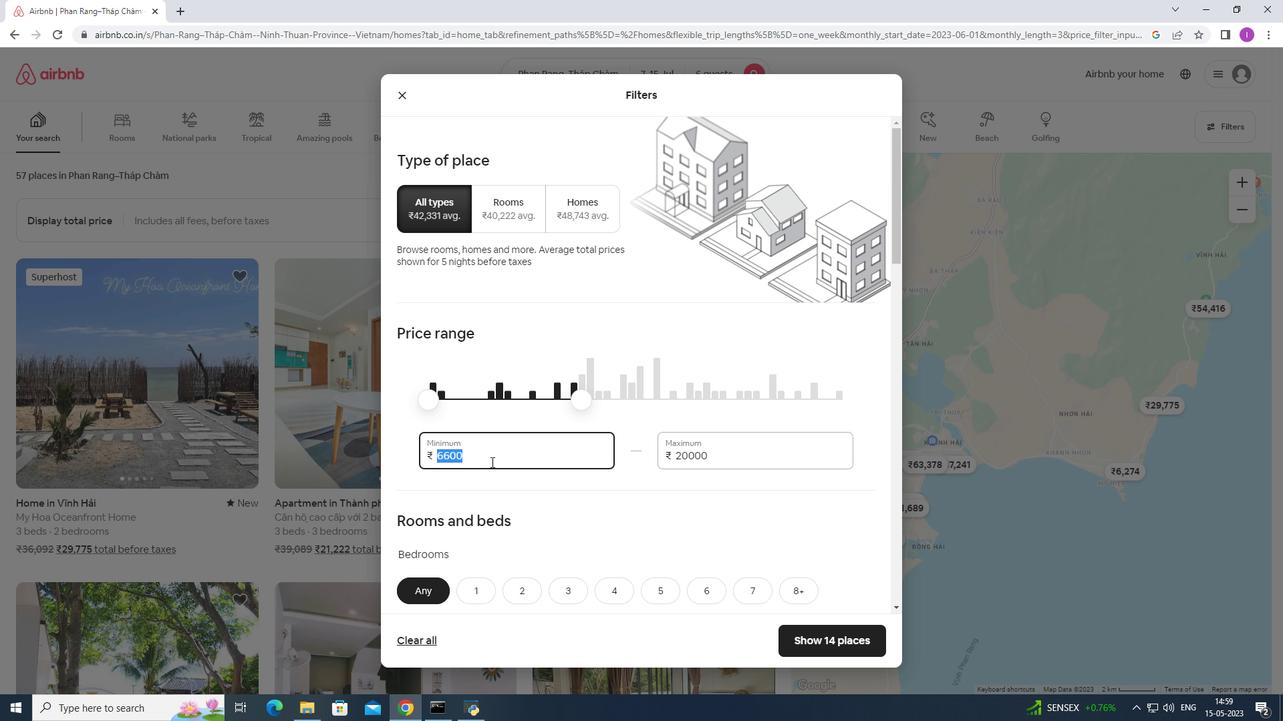
Action: Key pressed 5000
Screenshot: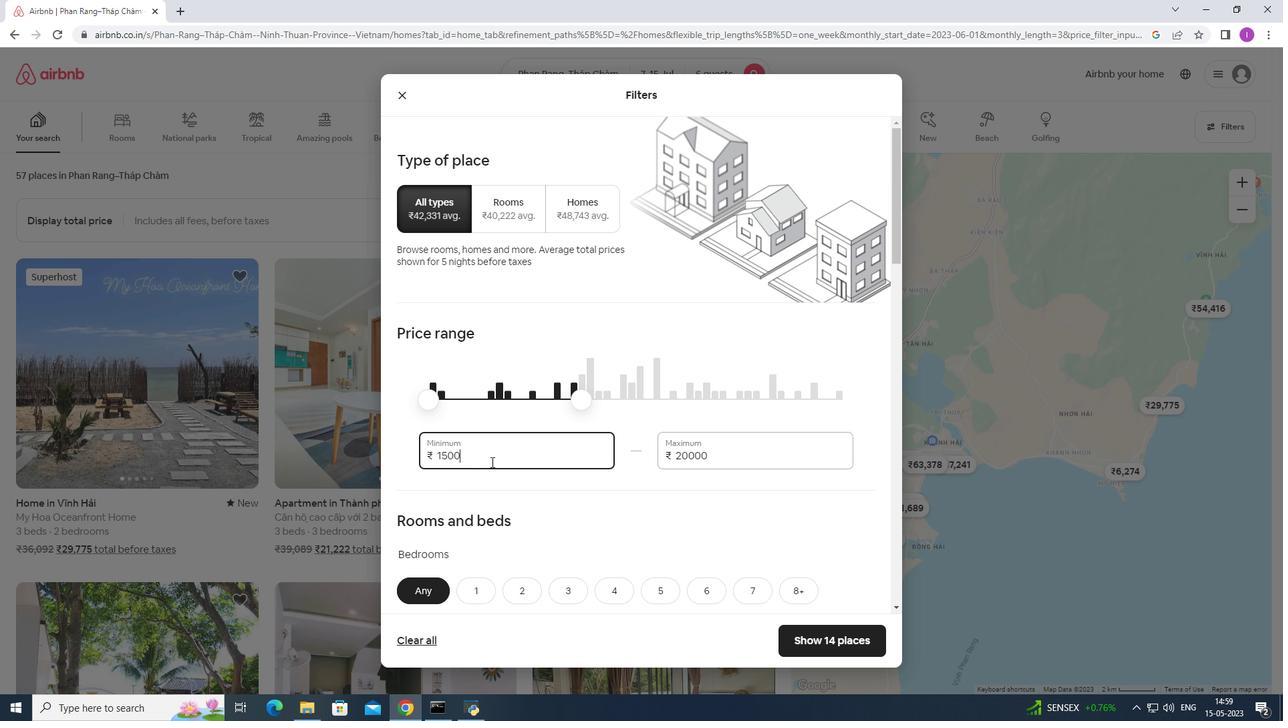 
Action: Mouse moved to (552, 464)
Screenshot: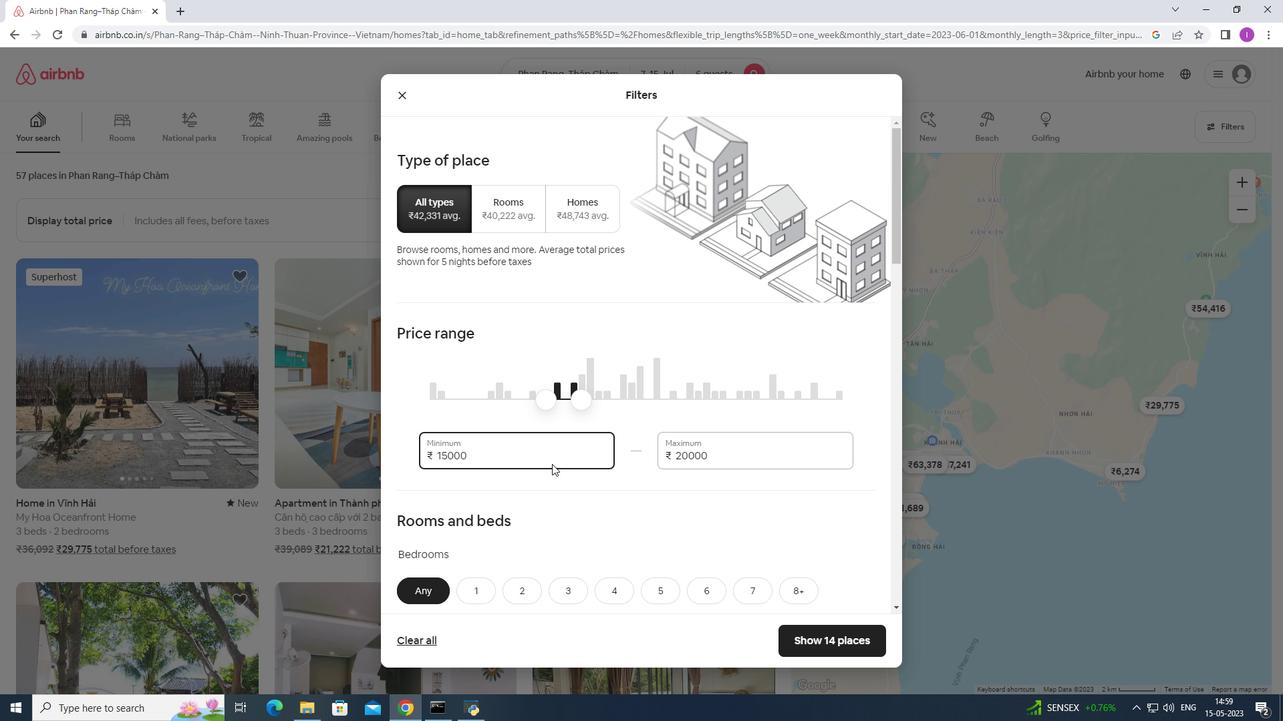 
Action: Mouse scrolled (552, 463) with delta (0, 0)
Screenshot: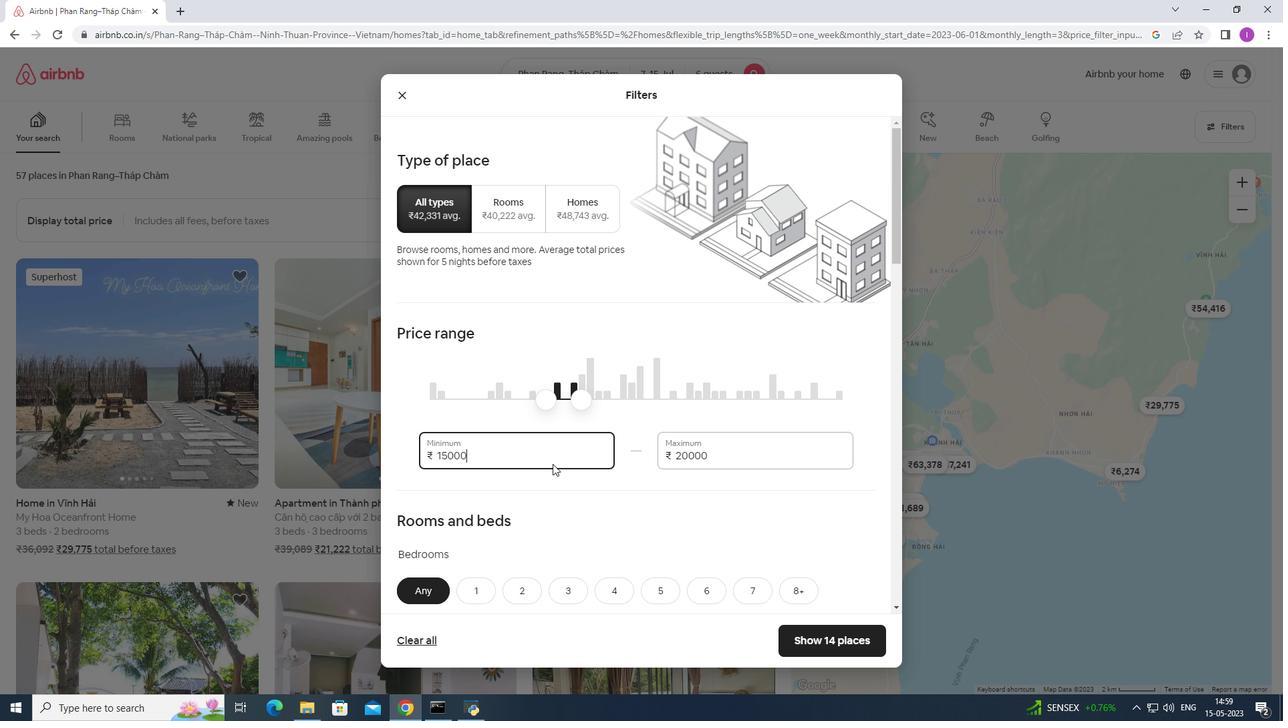 
Action: Mouse scrolled (552, 463) with delta (0, 0)
Screenshot: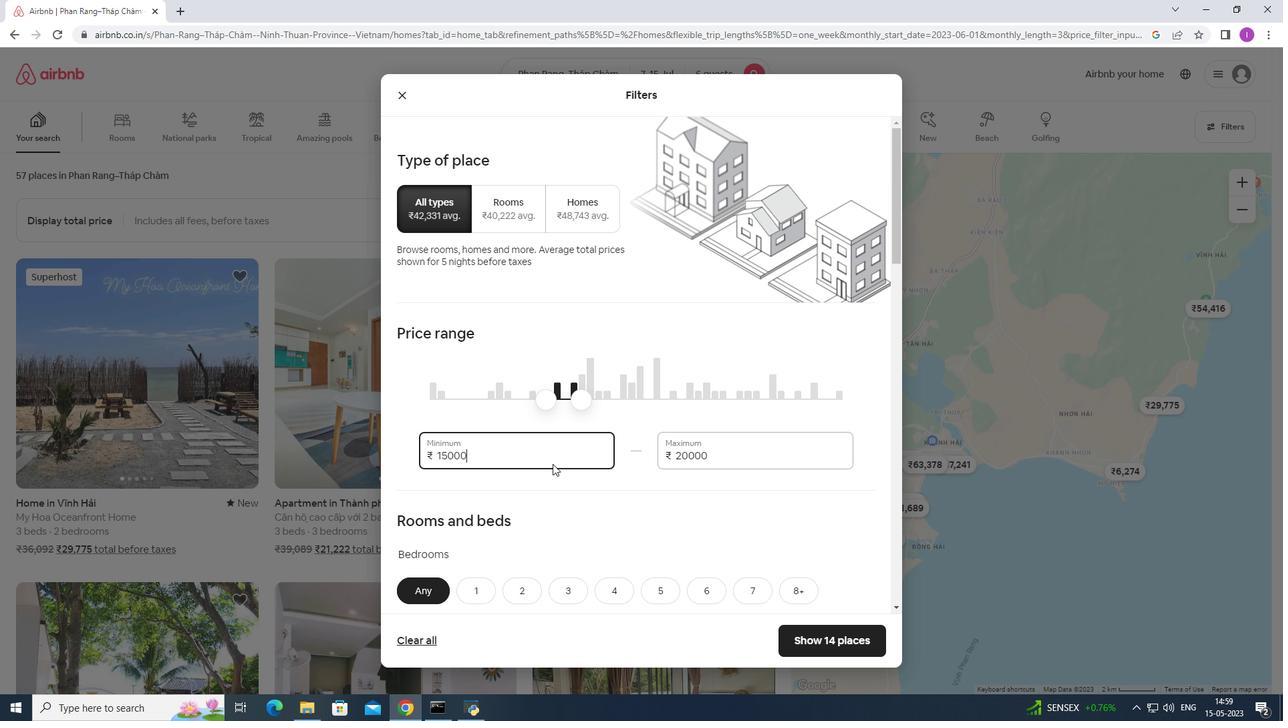
Action: Mouse moved to (554, 464)
Screenshot: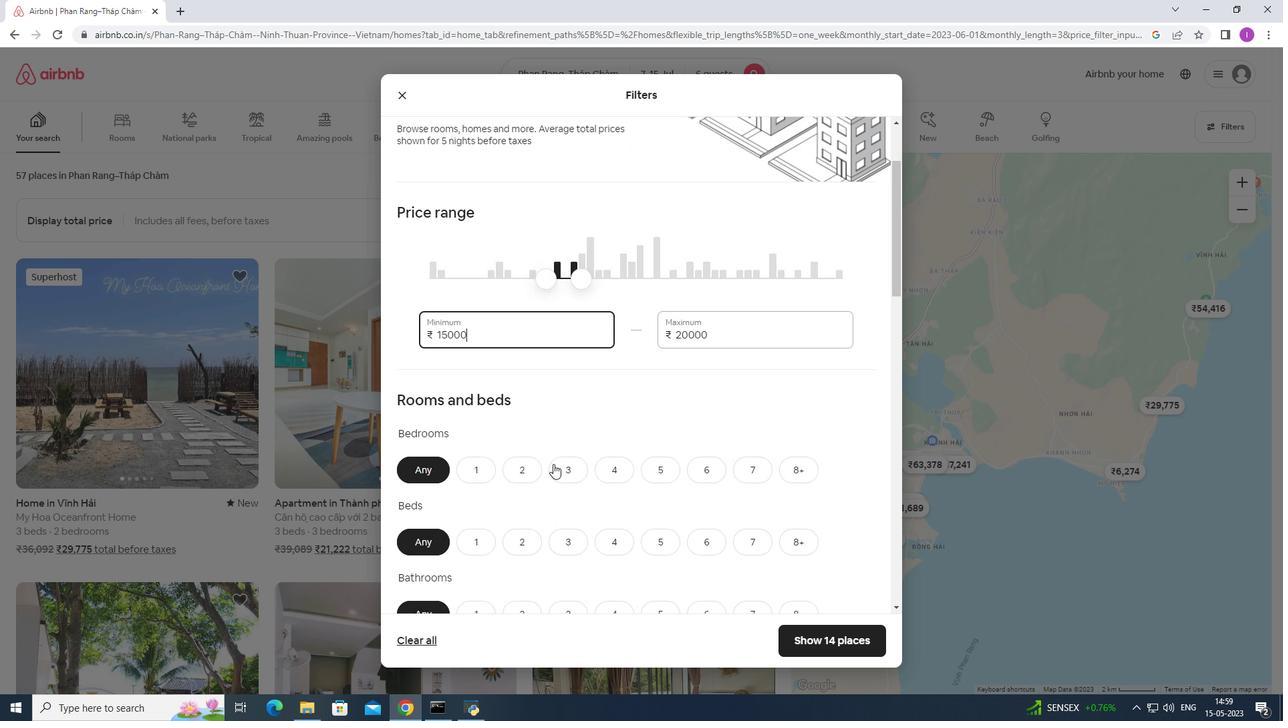 
Action: Mouse scrolled (554, 463) with delta (0, 0)
Screenshot: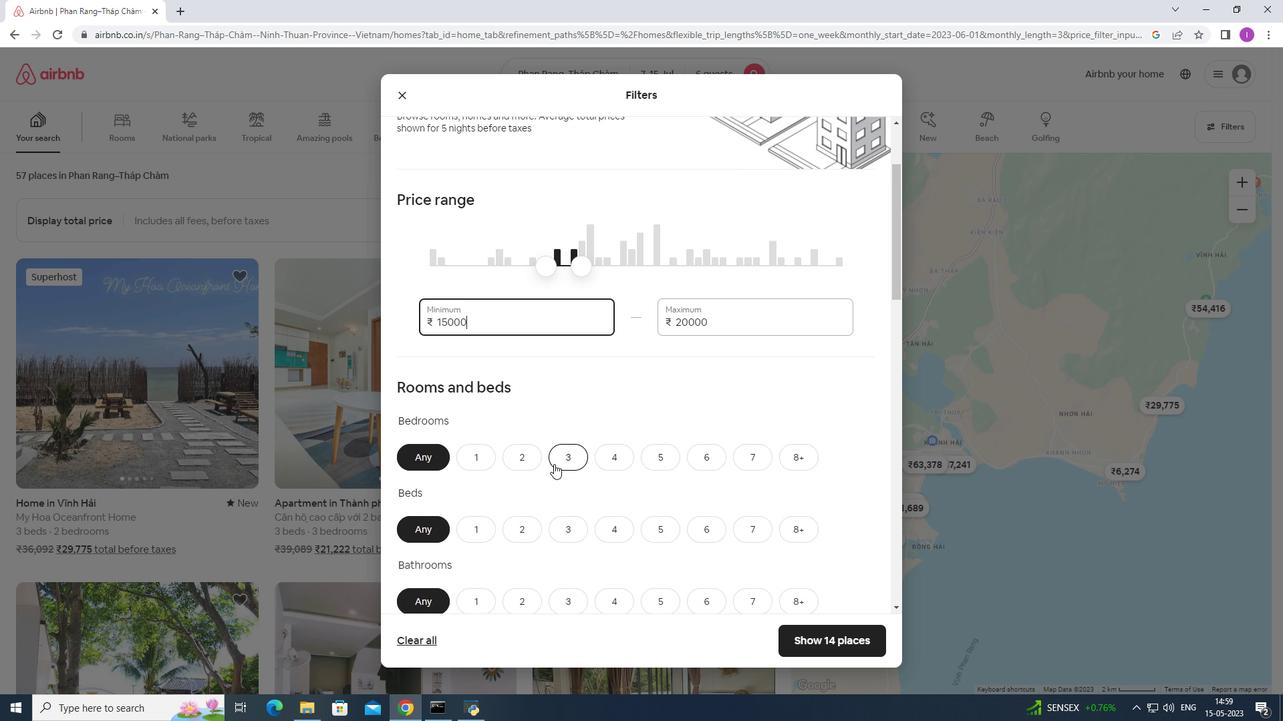 
Action: Mouse scrolled (554, 463) with delta (0, 0)
Screenshot: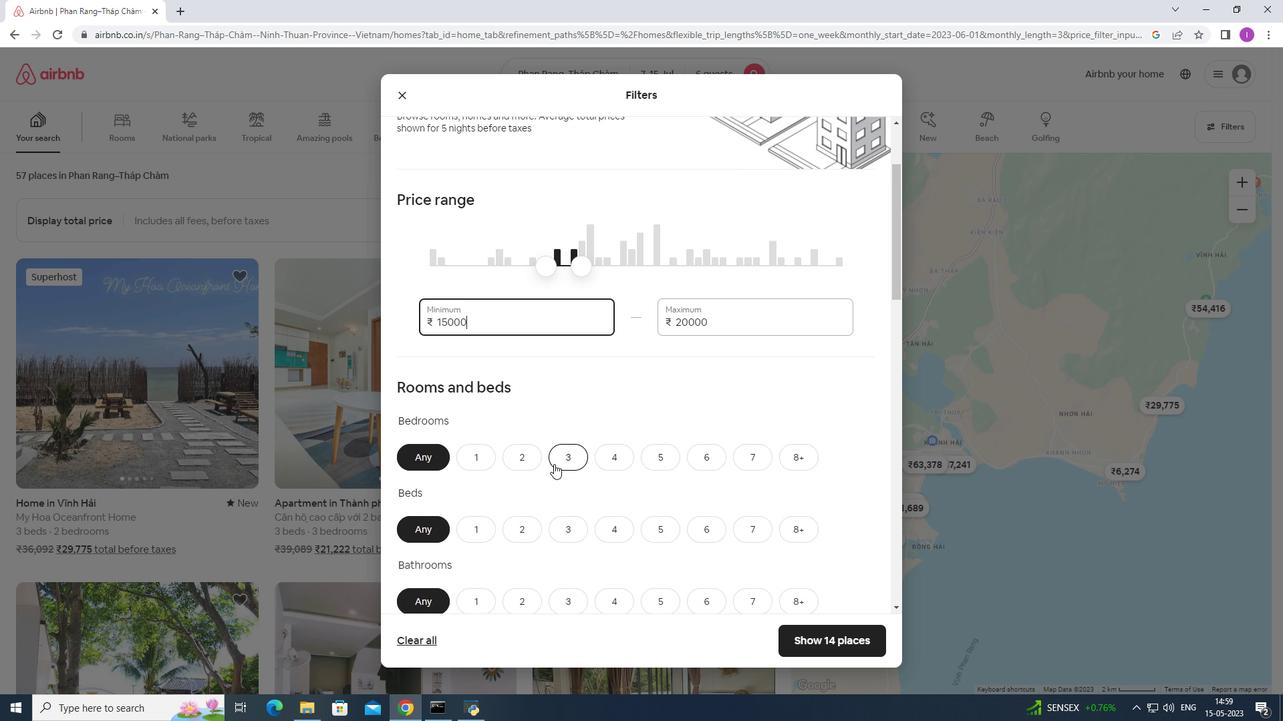 
Action: Mouse moved to (571, 325)
Screenshot: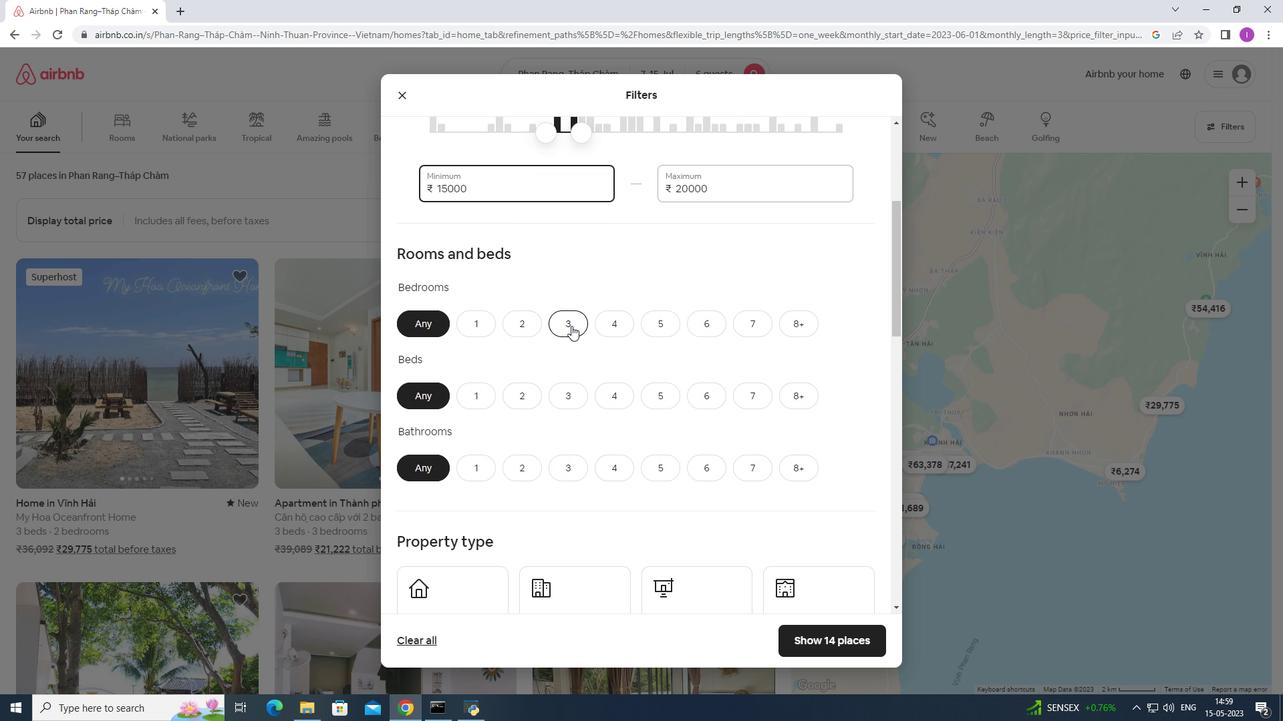 
Action: Mouse pressed left at (571, 325)
Screenshot: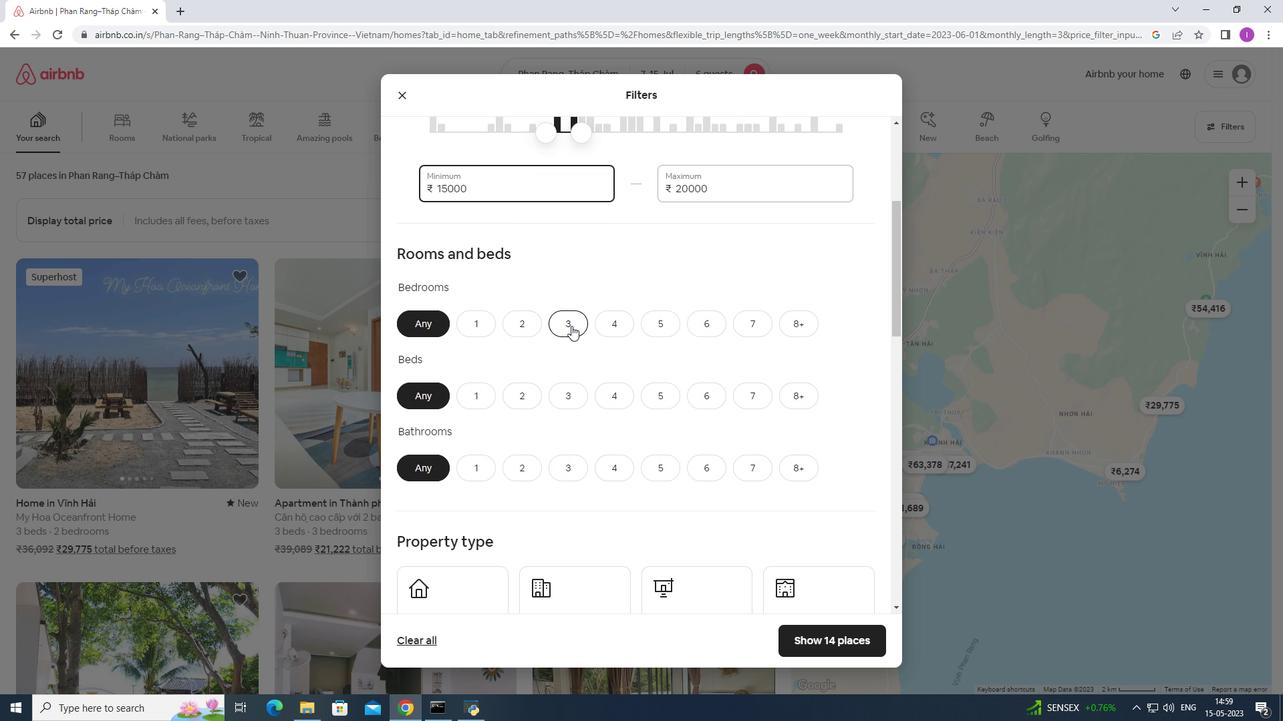 
Action: Mouse moved to (564, 398)
Screenshot: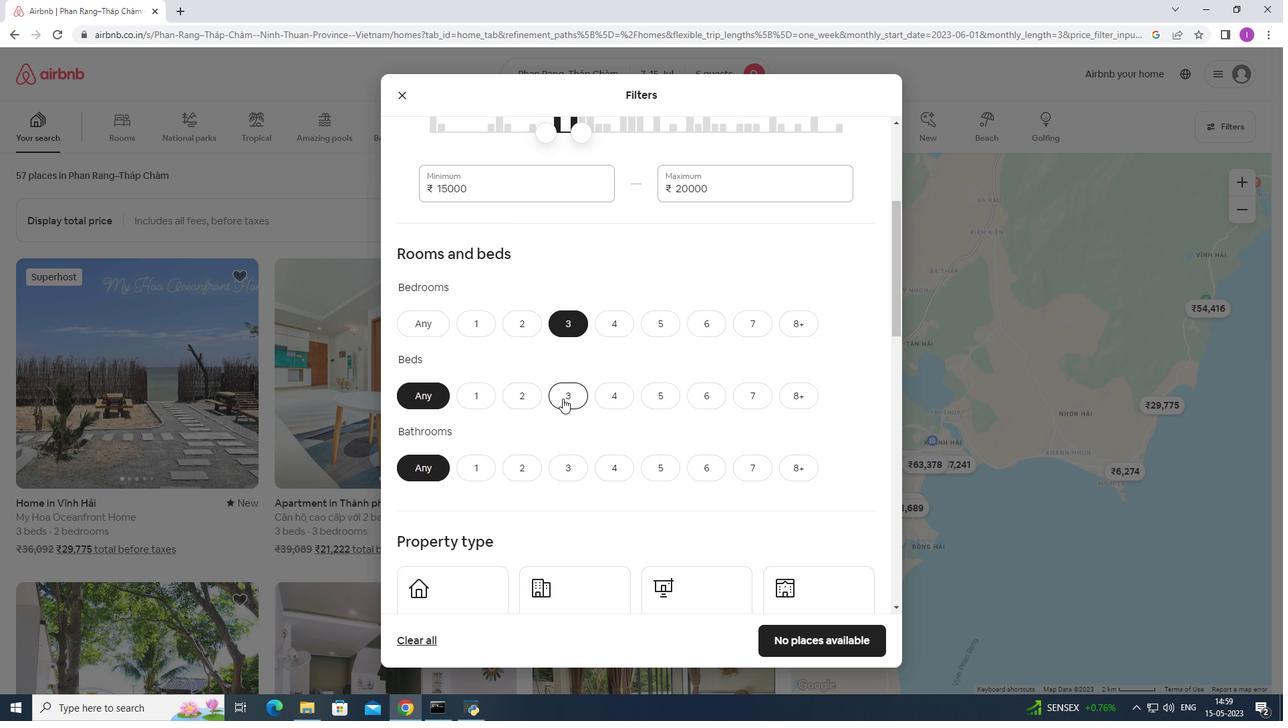 
Action: Mouse pressed left at (564, 398)
Screenshot: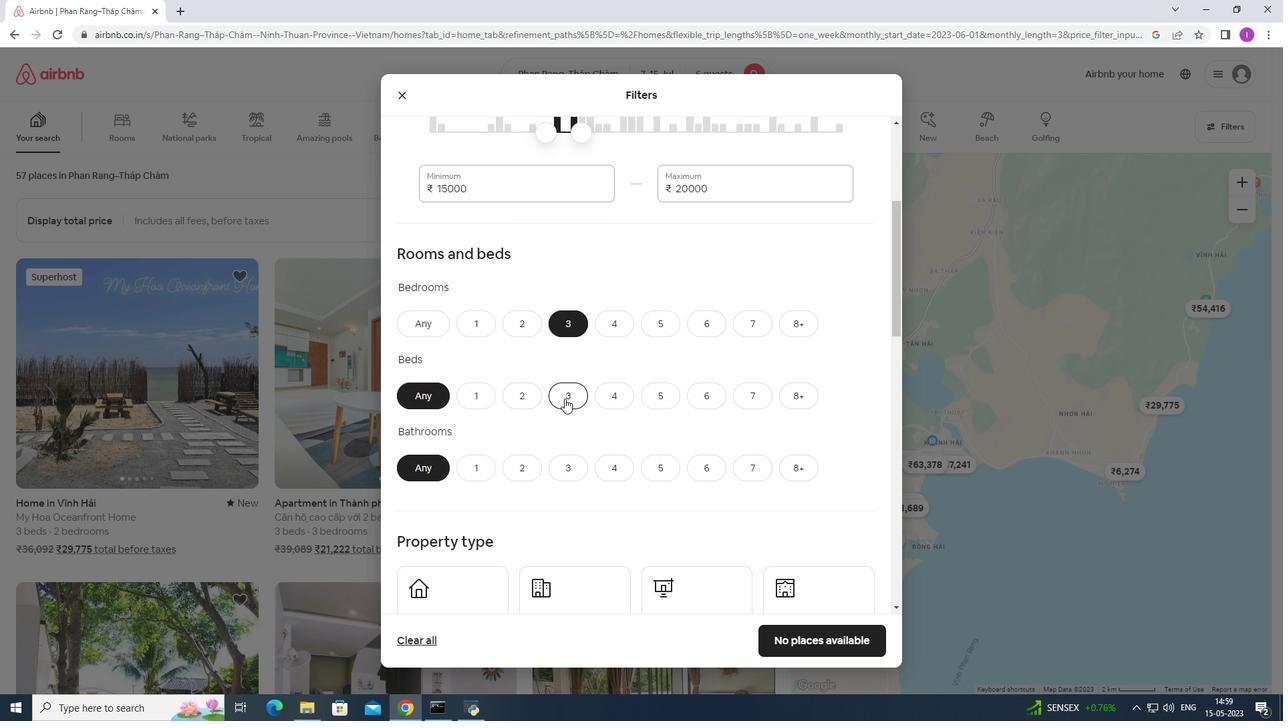 
Action: Mouse moved to (566, 464)
Screenshot: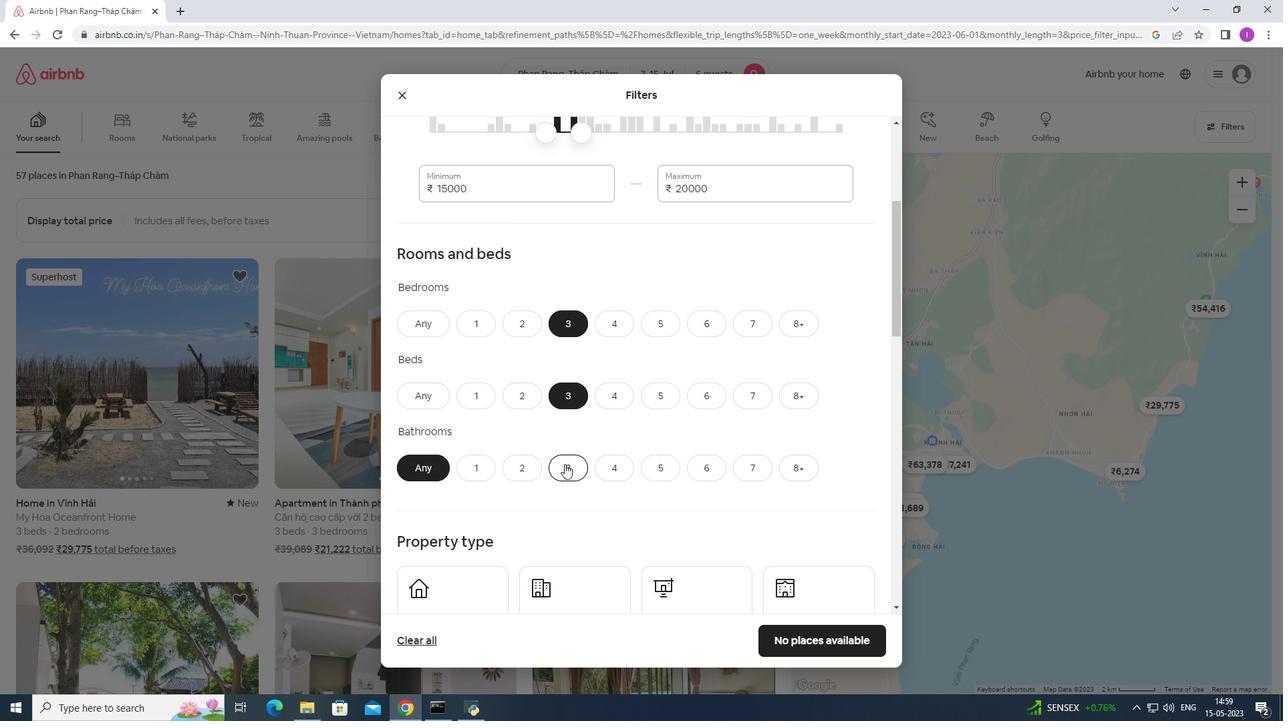 
Action: Mouse pressed left at (566, 464)
Screenshot: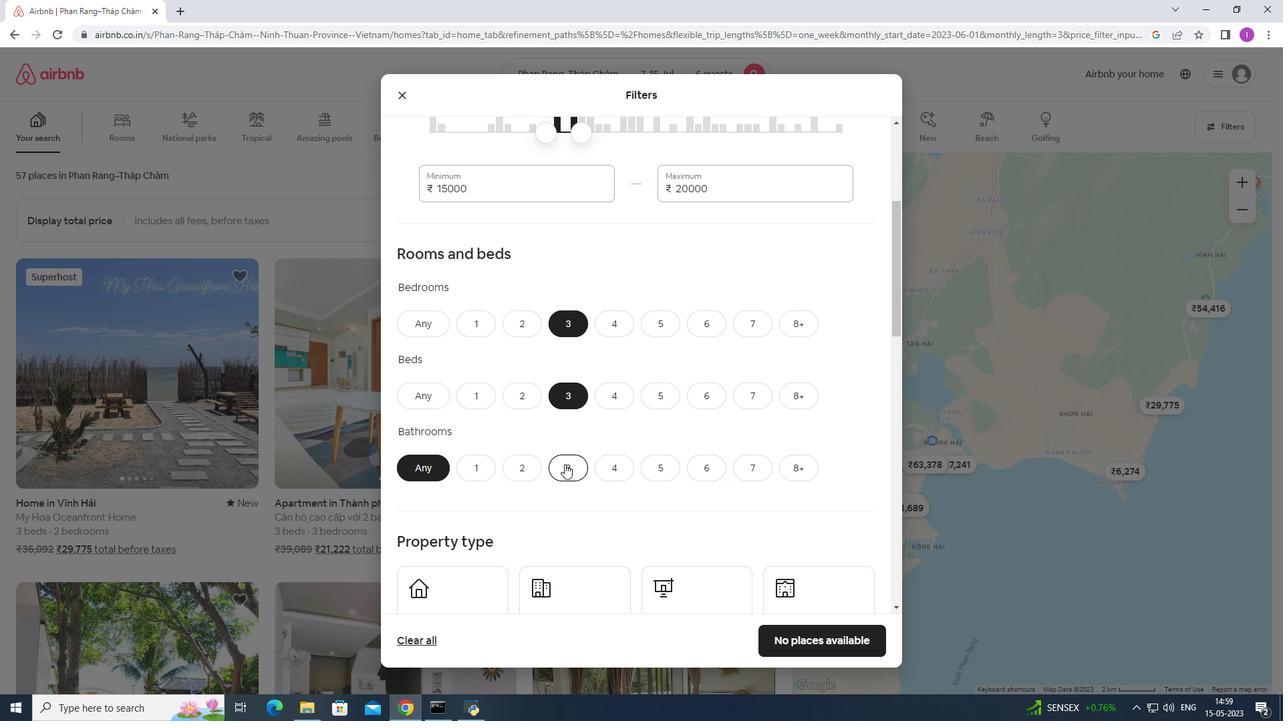 
Action: Mouse moved to (548, 487)
Screenshot: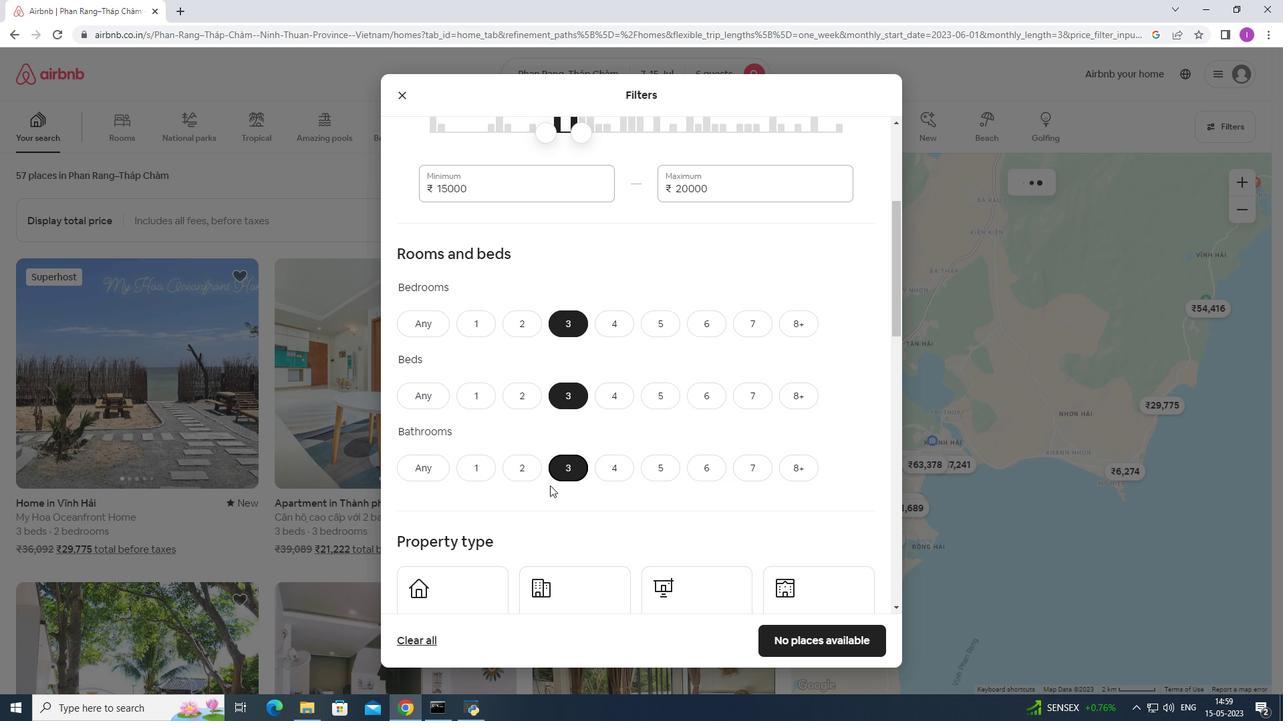 
Action: Mouse scrolled (548, 487) with delta (0, 0)
Screenshot: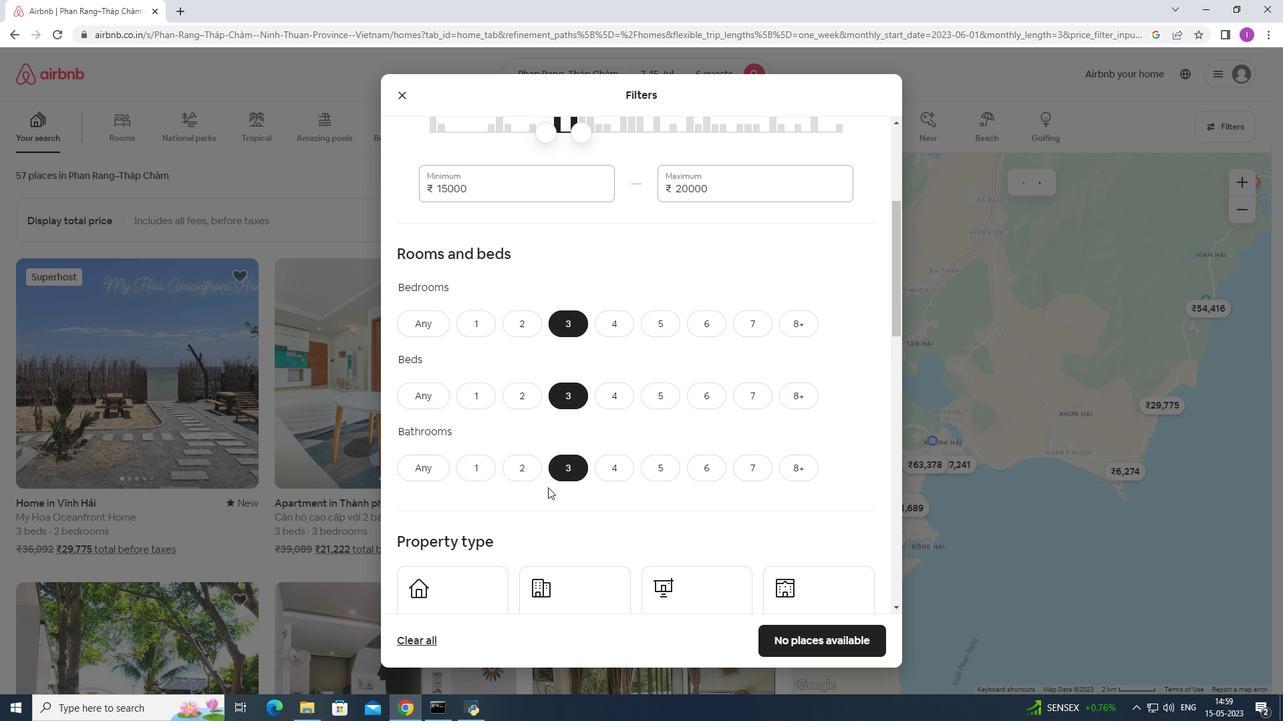 
Action: Mouse scrolled (548, 487) with delta (0, 0)
Screenshot: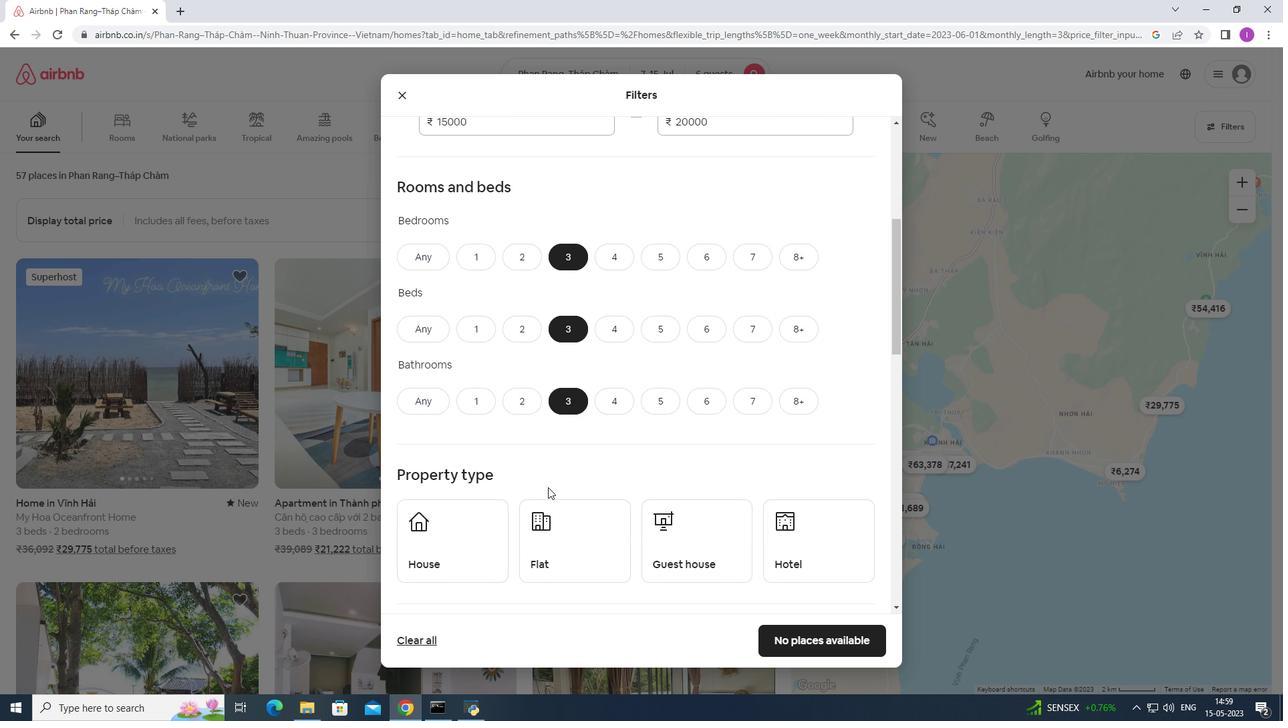 
Action: Mouse scrolled (548, 487) with delta (0, 0)
Screenshot: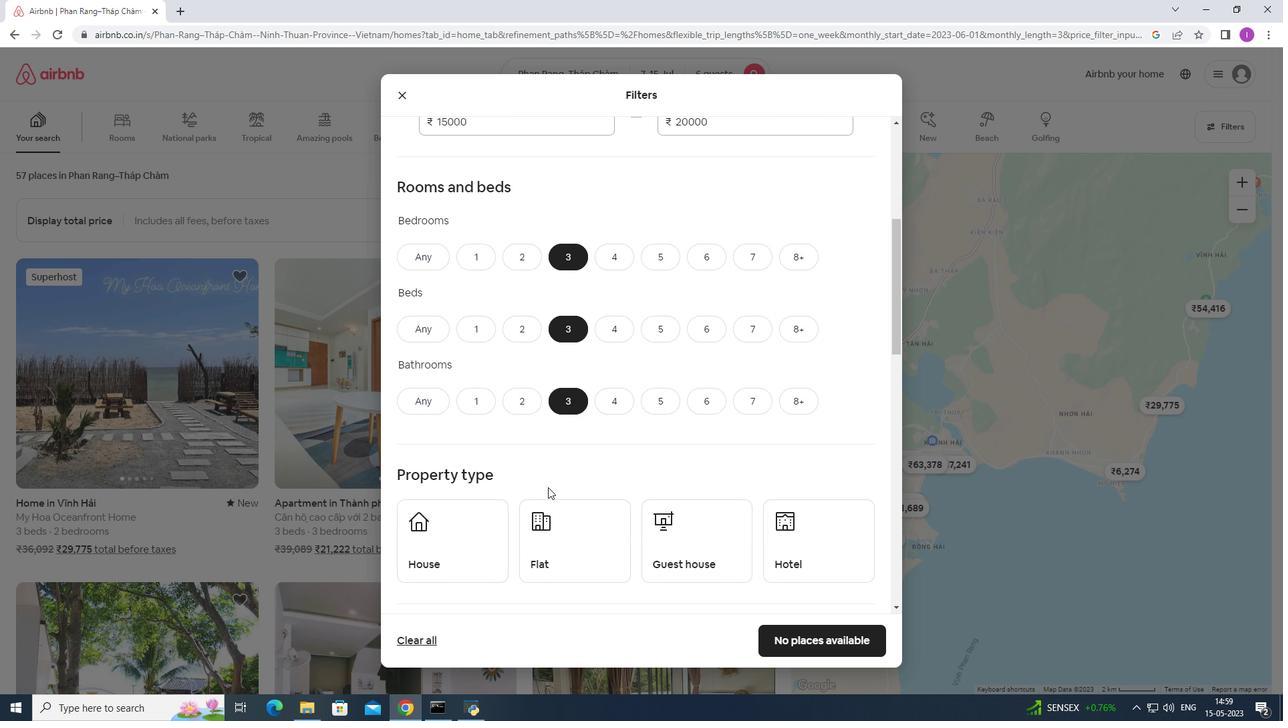 
Action: Mouse moved to (493, 445)
Screenshot: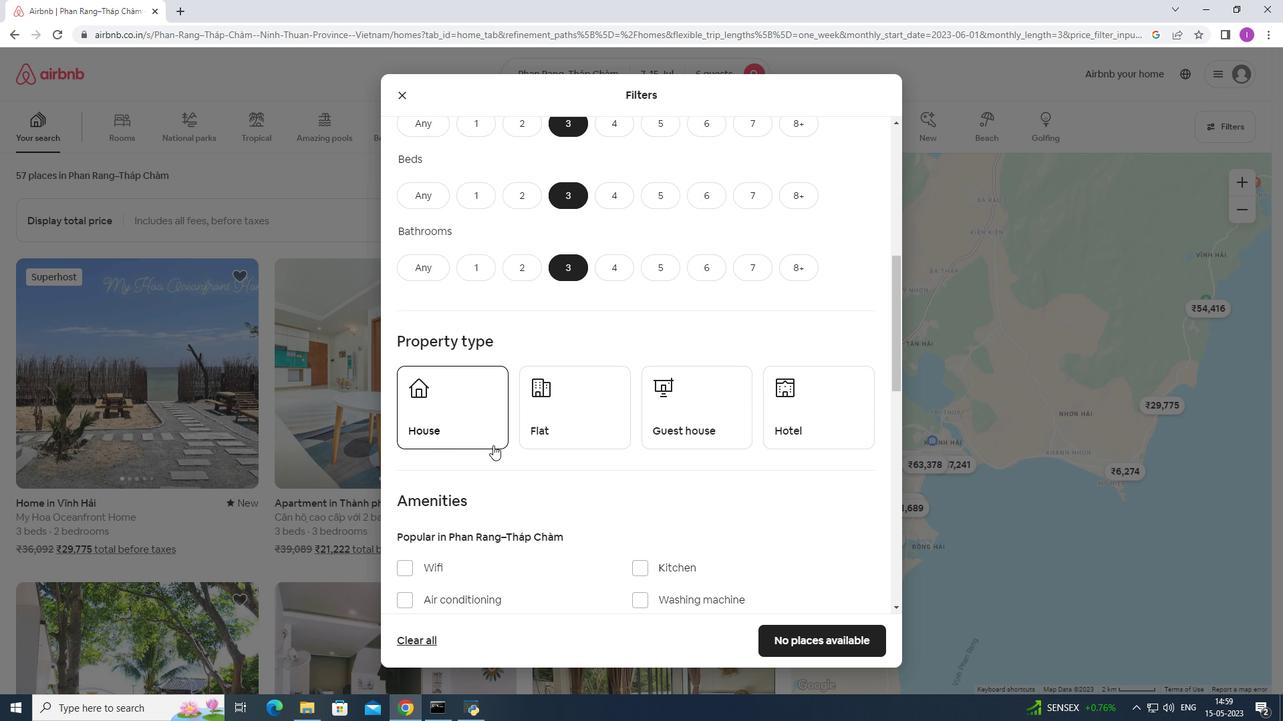 
Action: Mouse pressed left at (493, 445)
Screenshot: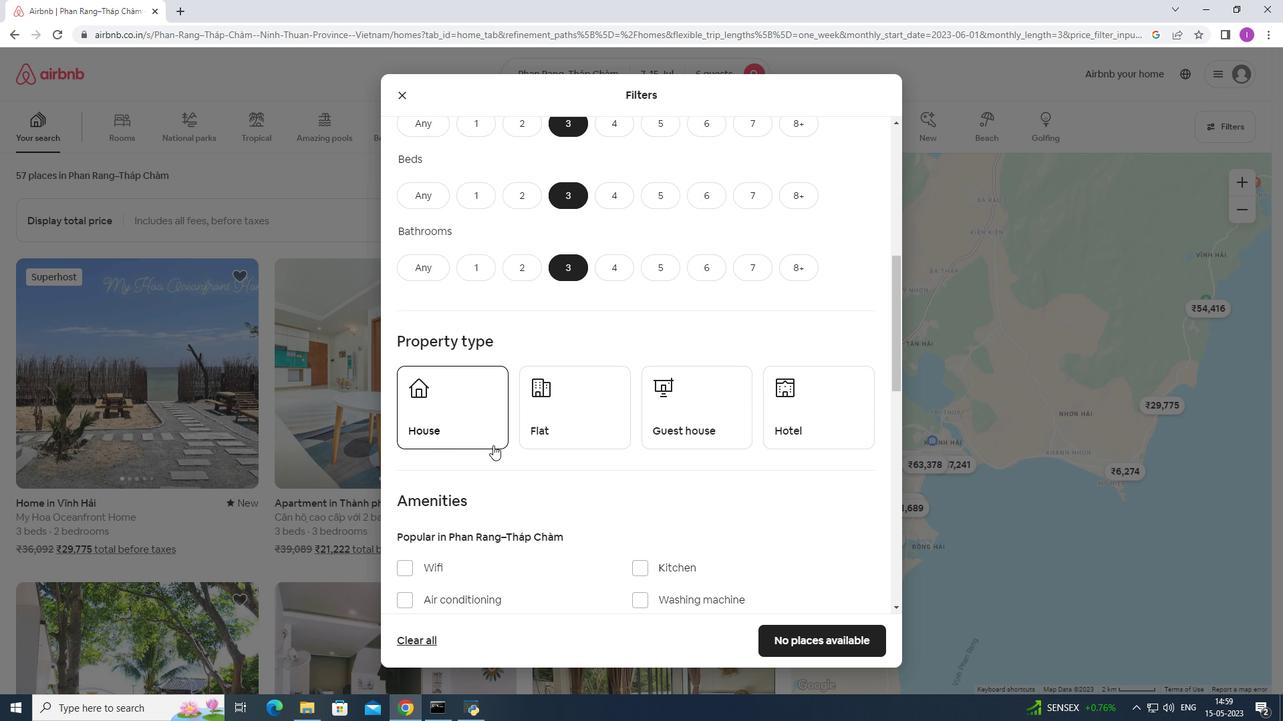
Action: Mouse moved to (555, 431)
Screenshot: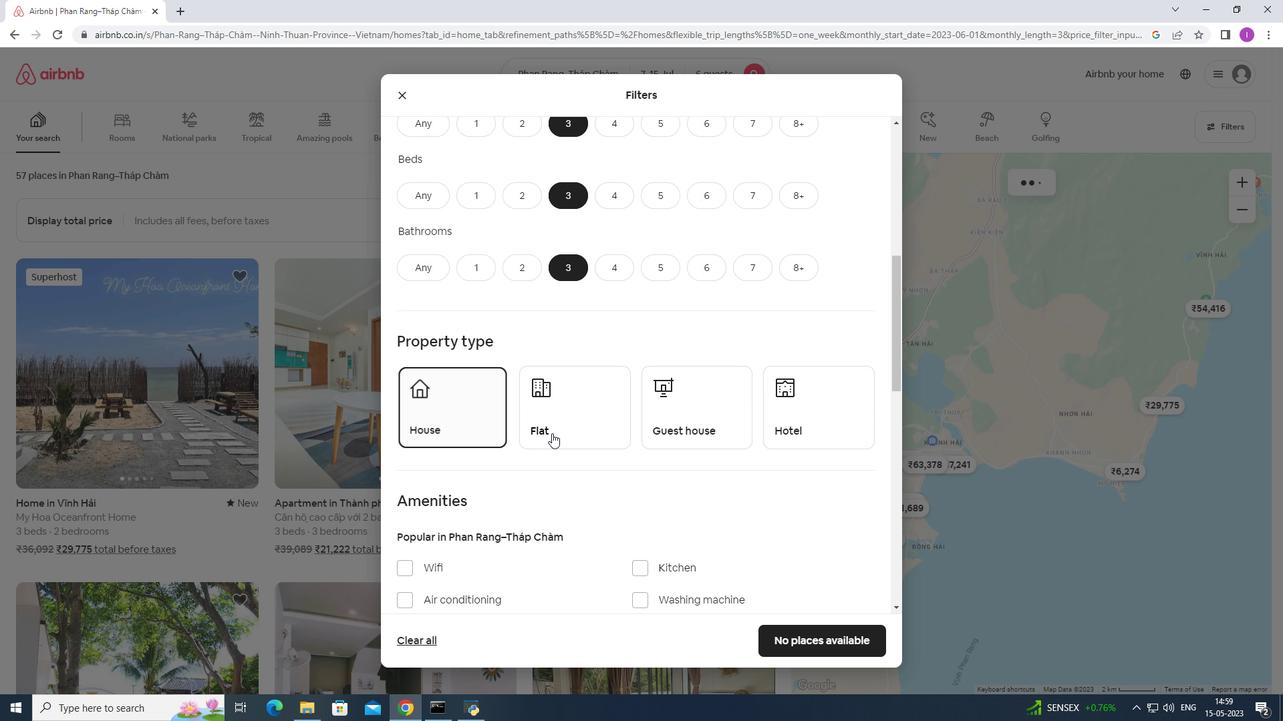
Action: Mouse pressed left at (555, 431)
Screenshot: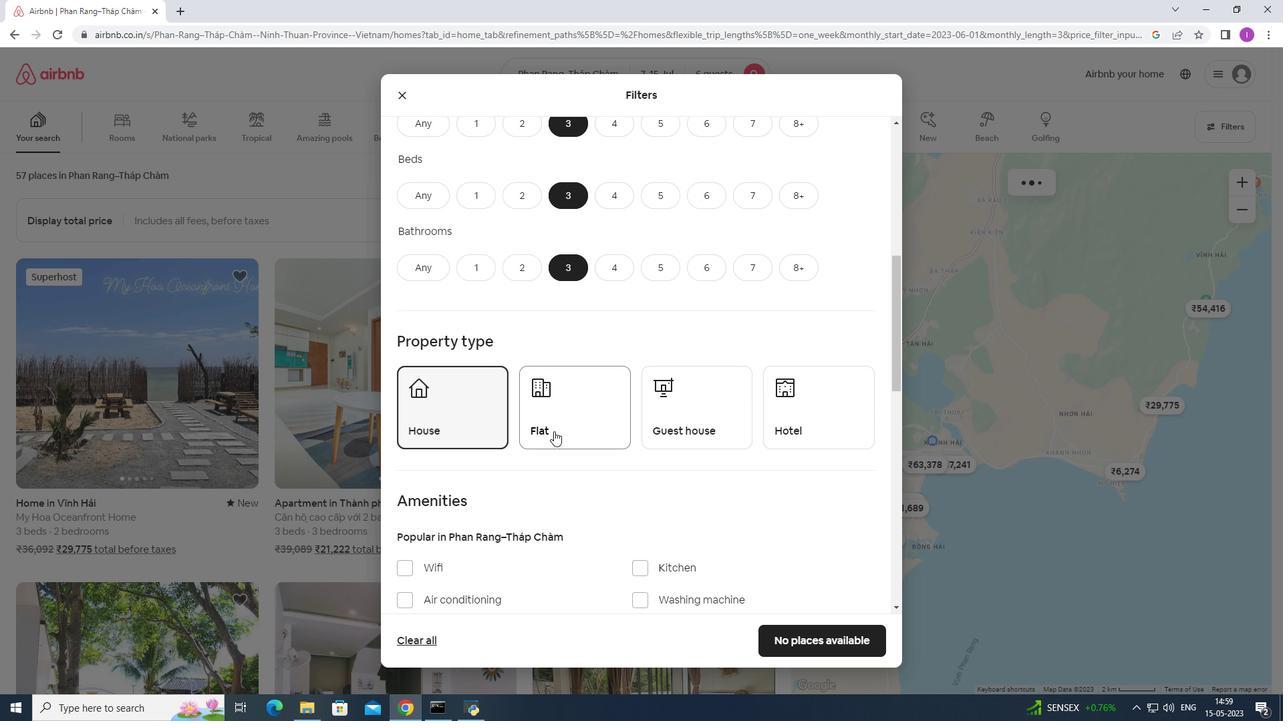 
Action: Mouse moved to (666, 415)
Screenshot: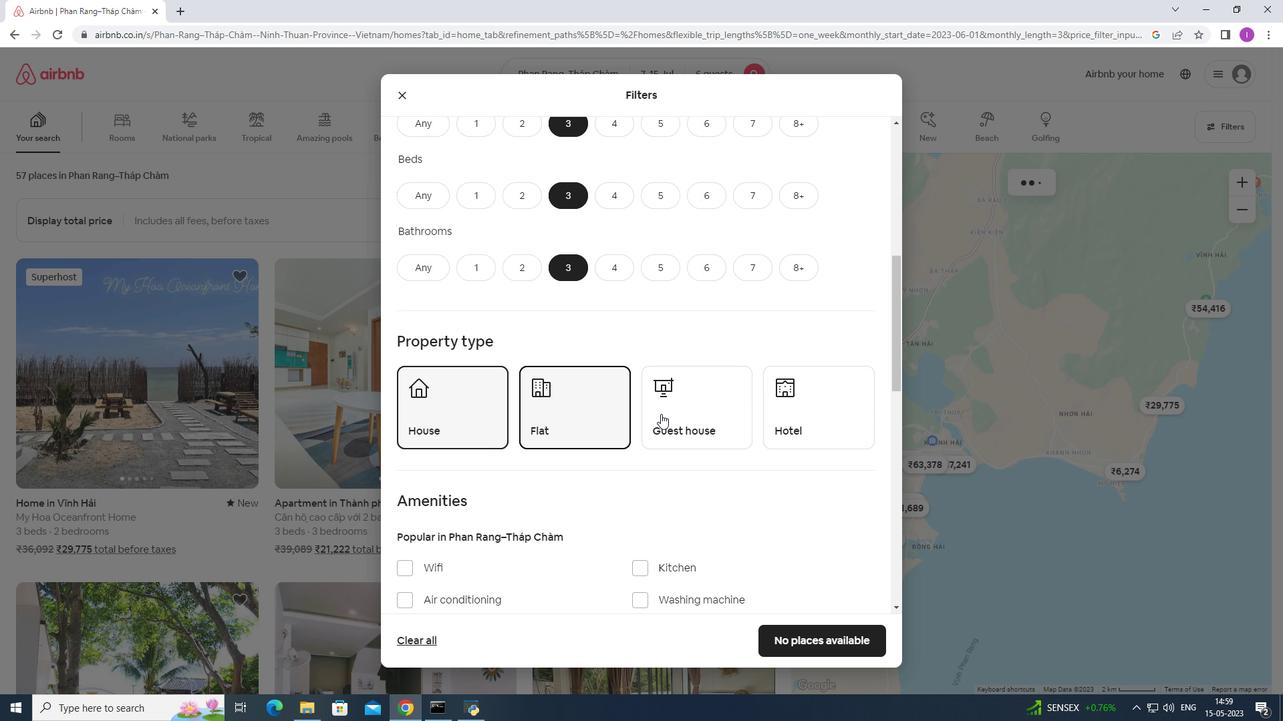 
Action: Mouse pressed left at (666, 415)
Screenshot: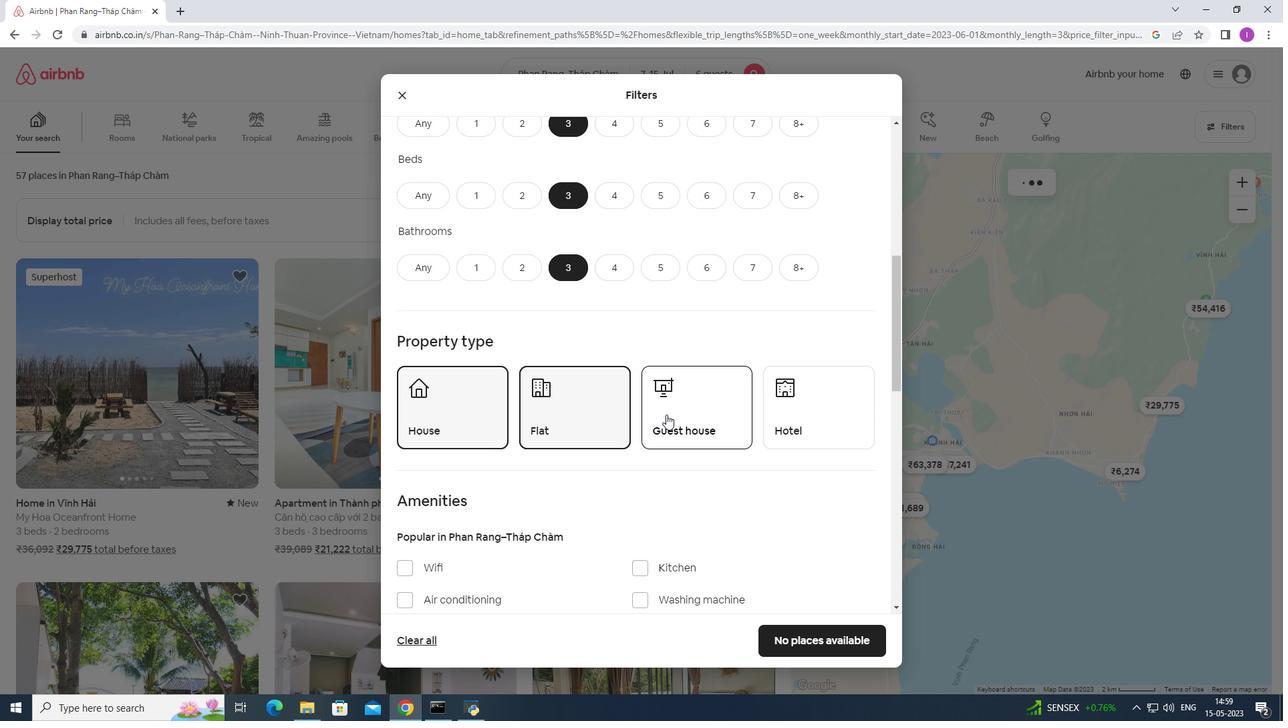 
Action: Mouse moved to (757, 435)
Screenshot: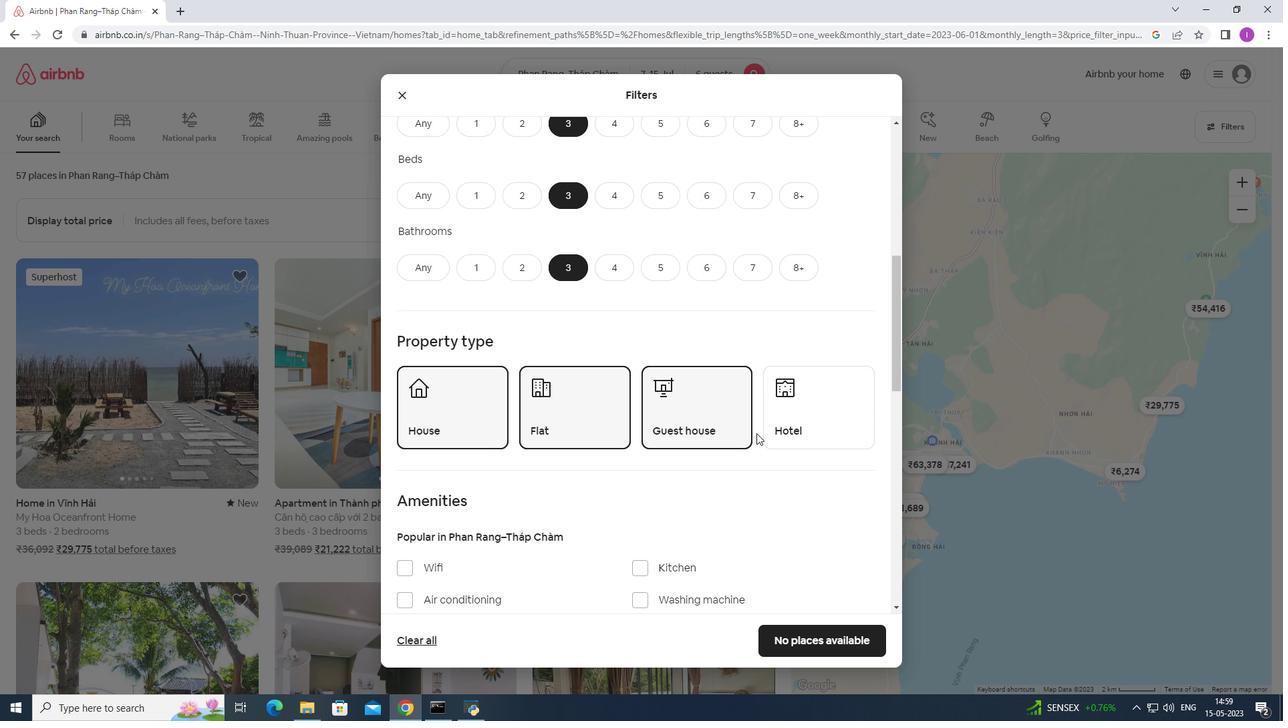 
Action: Mouse scrolled (757, 434) with delta (0, 0)
Screenshot: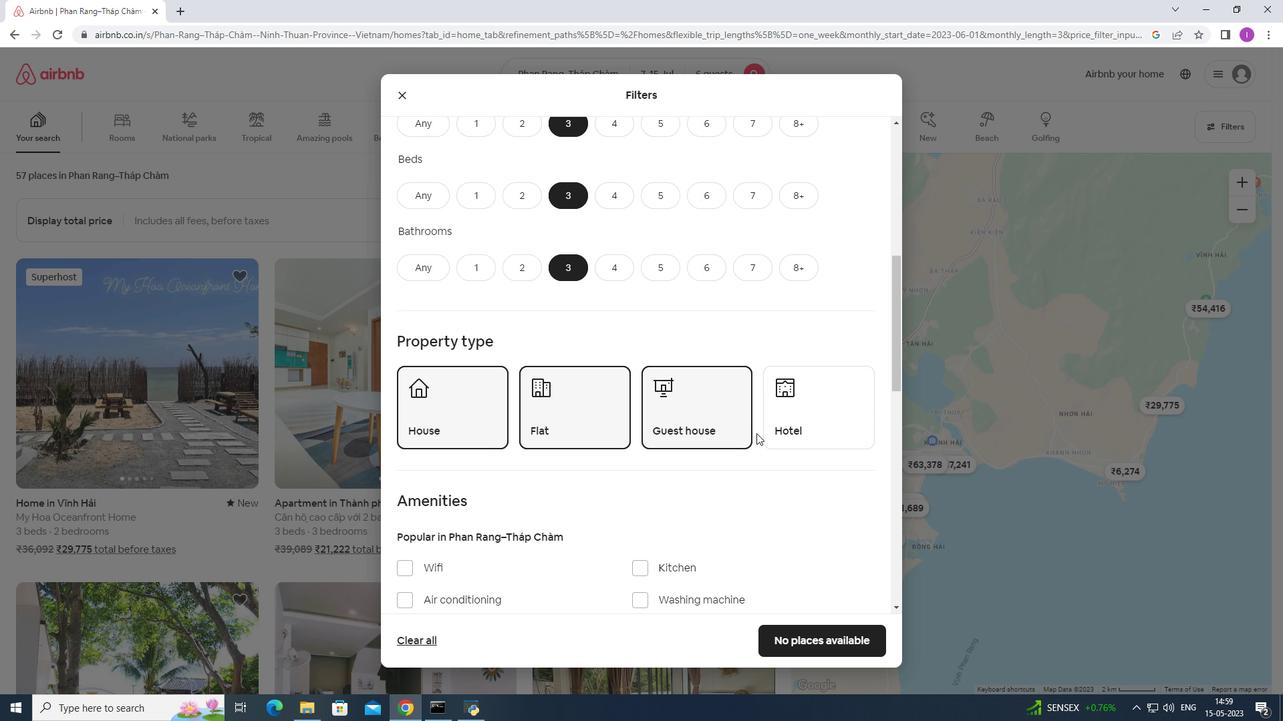 
Action: Mouse moved to (756, 436)
Screenshot: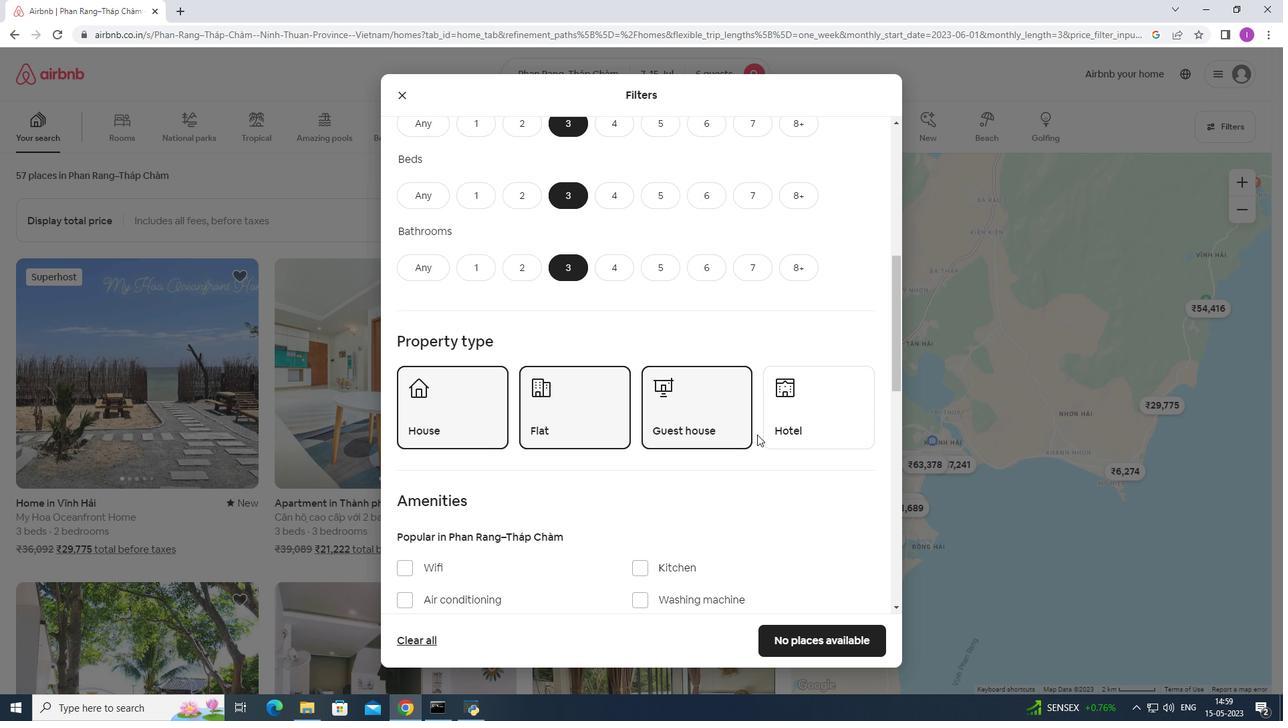 
Action: Mouse scrolled (756, 435) with delta (0, 0)
Screenshot: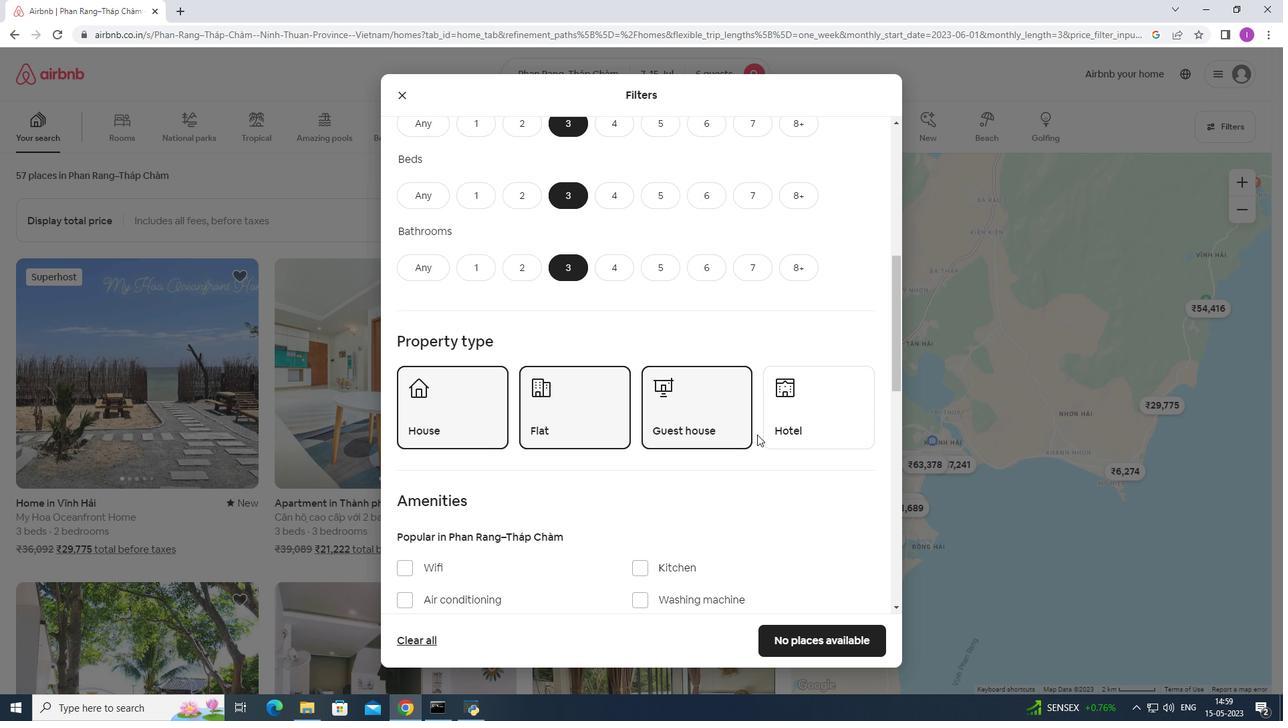 
Action: Mouse moved to (734, 445)
Screenshot: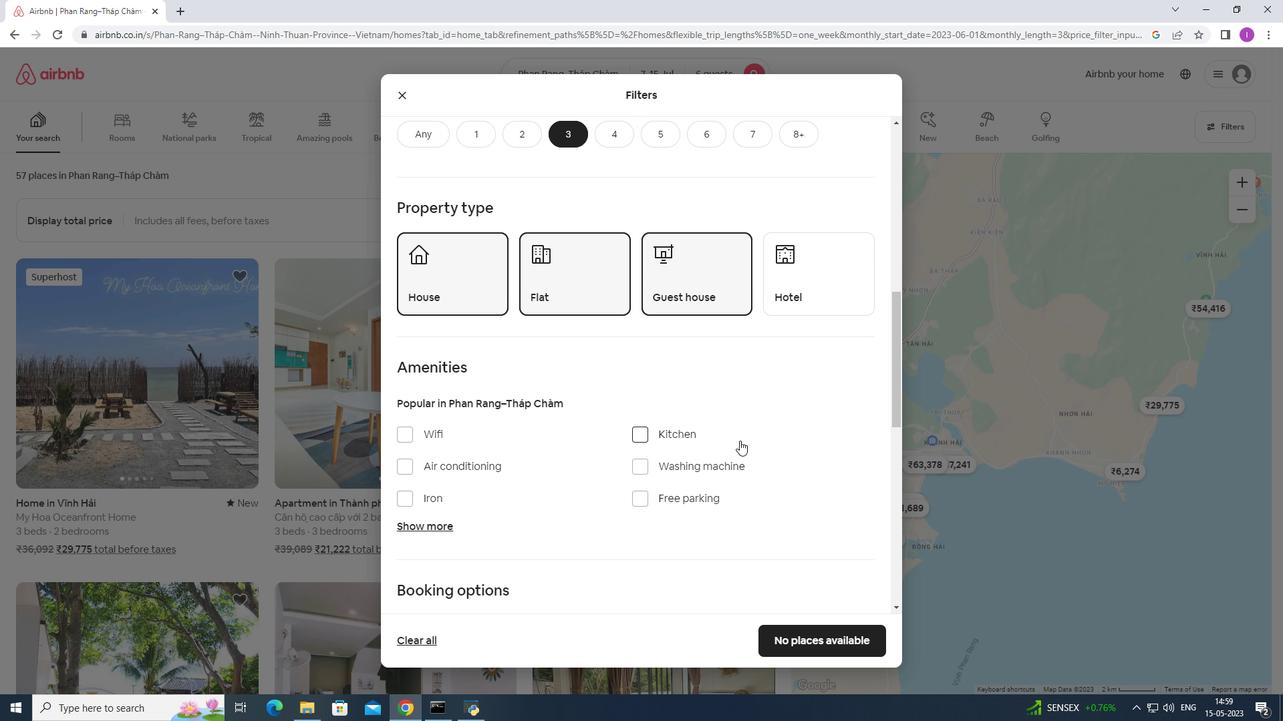 
Action: Mouse scrolled (734, 445) with delta (0, 0)
Screenshot: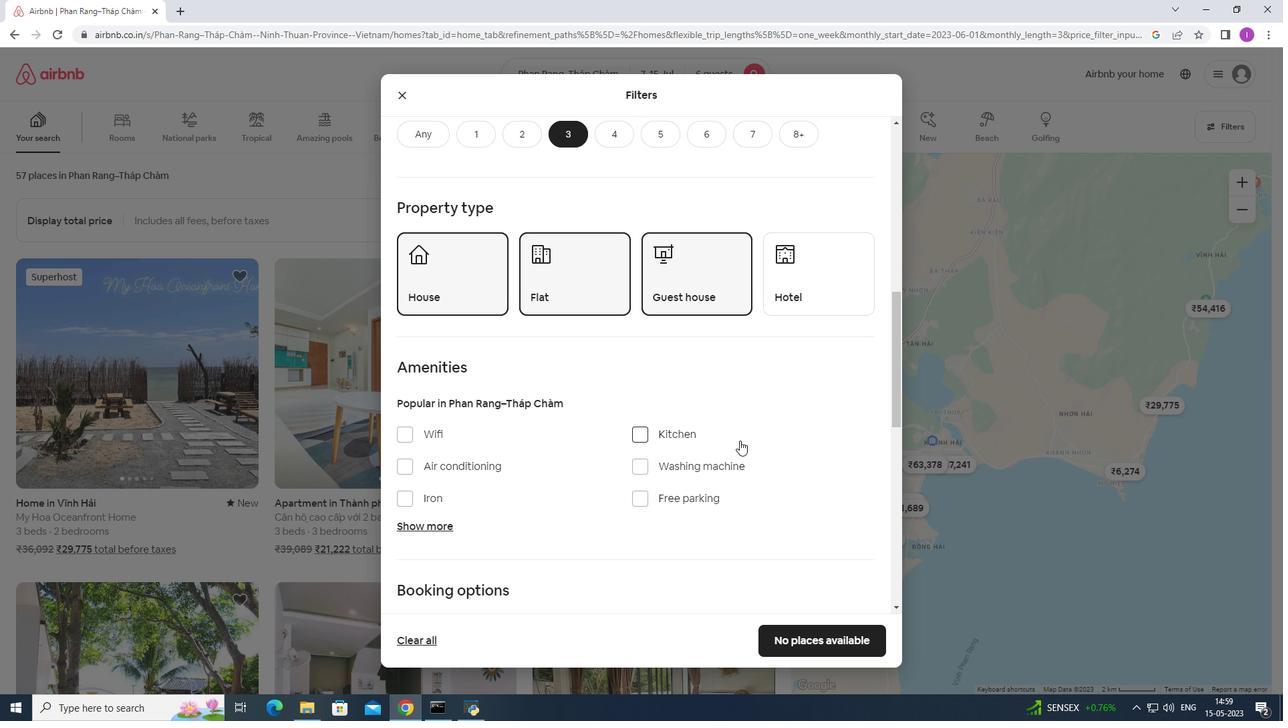 
Action: Mouse moved to (703, 455)
Screenshot: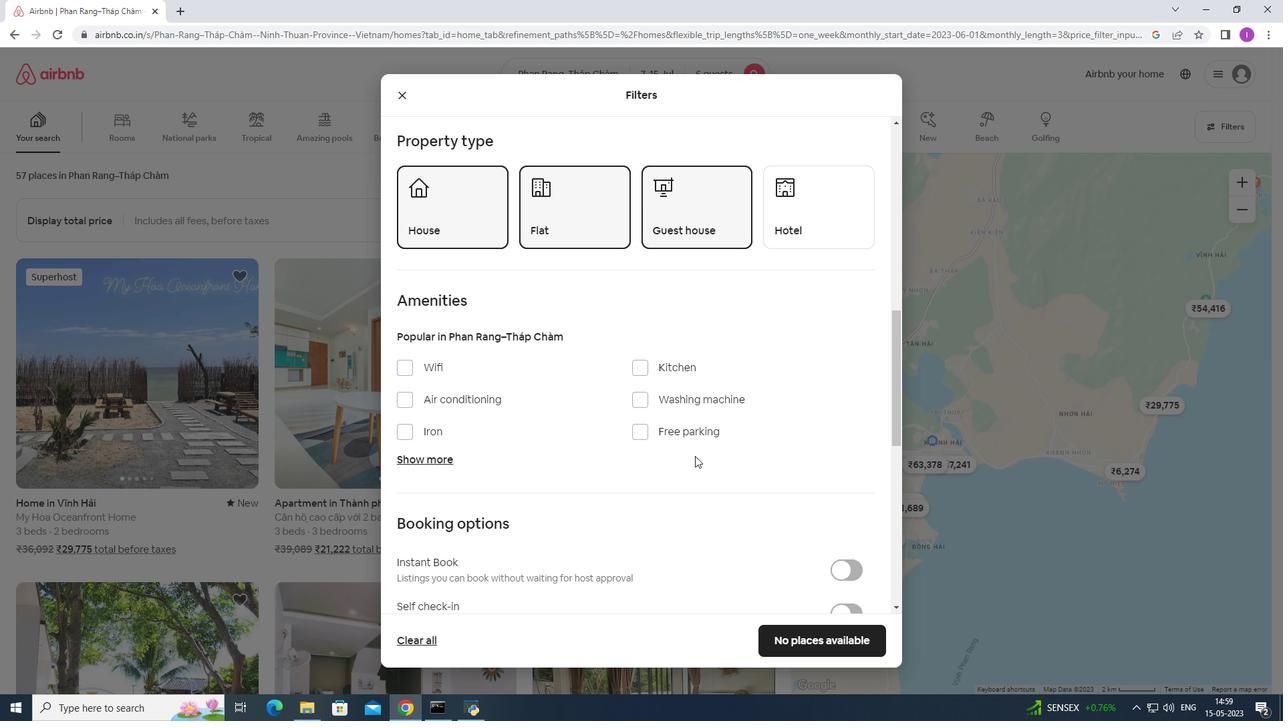 
Action: Mouse scrolled (703, 454) with delta (0, 0)
Screenshot: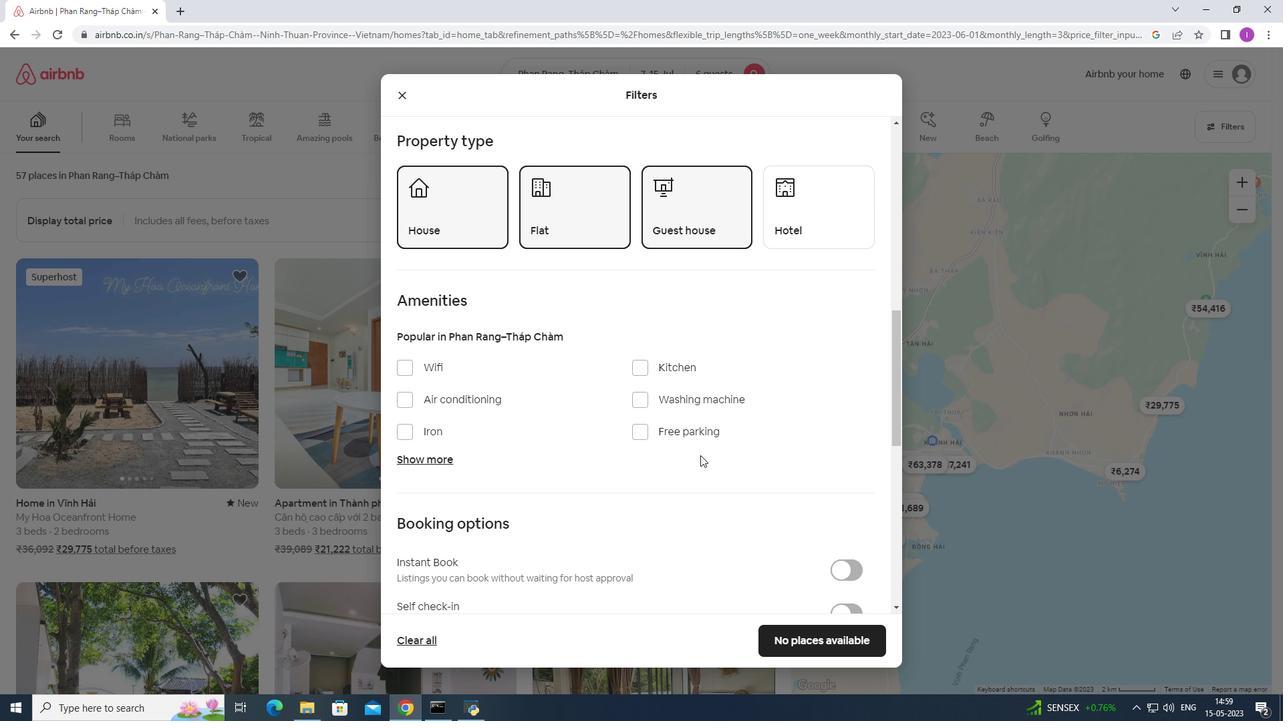 
Action: Mouse scrolled (703, 454) with delta (0, 0)
Screenshot: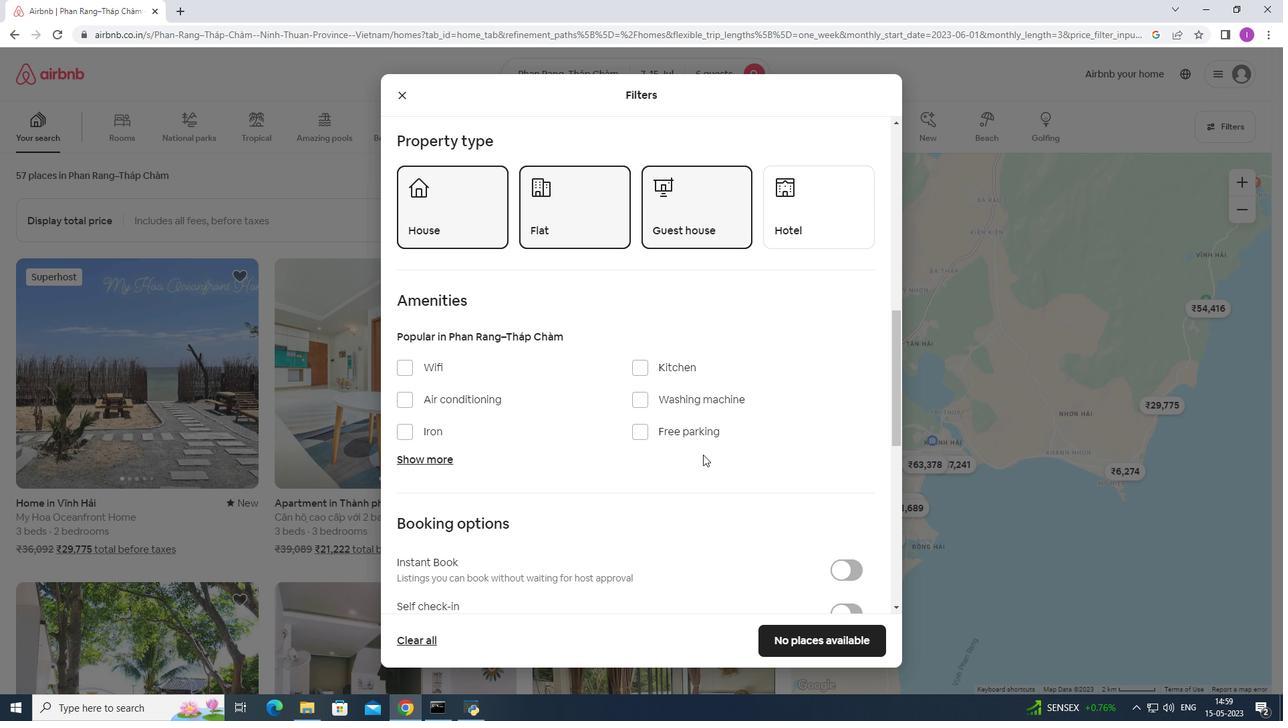 
Action: Mouse moved to (704, 455)
Screenshot: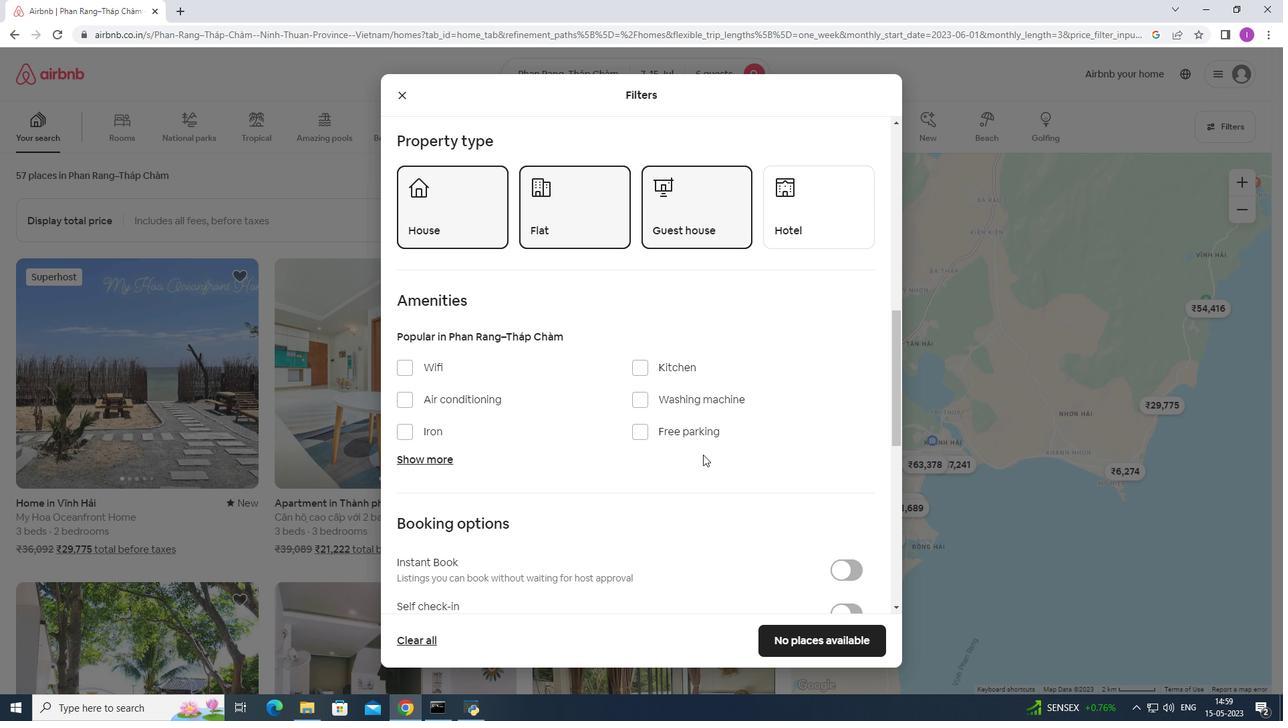 
Action: Mouse scrolled (704, 454) with delta (0, 0)
Screenshot: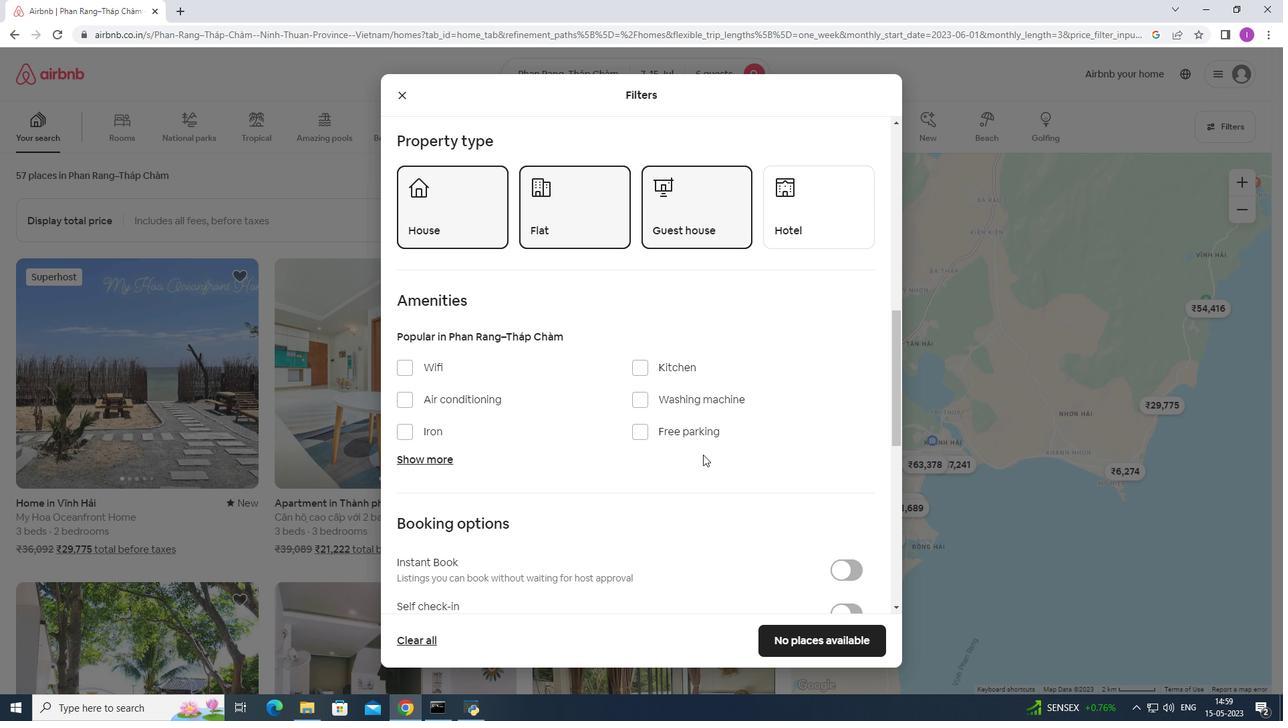 
Action: Mouse moved to (847, 419)
Screenshot: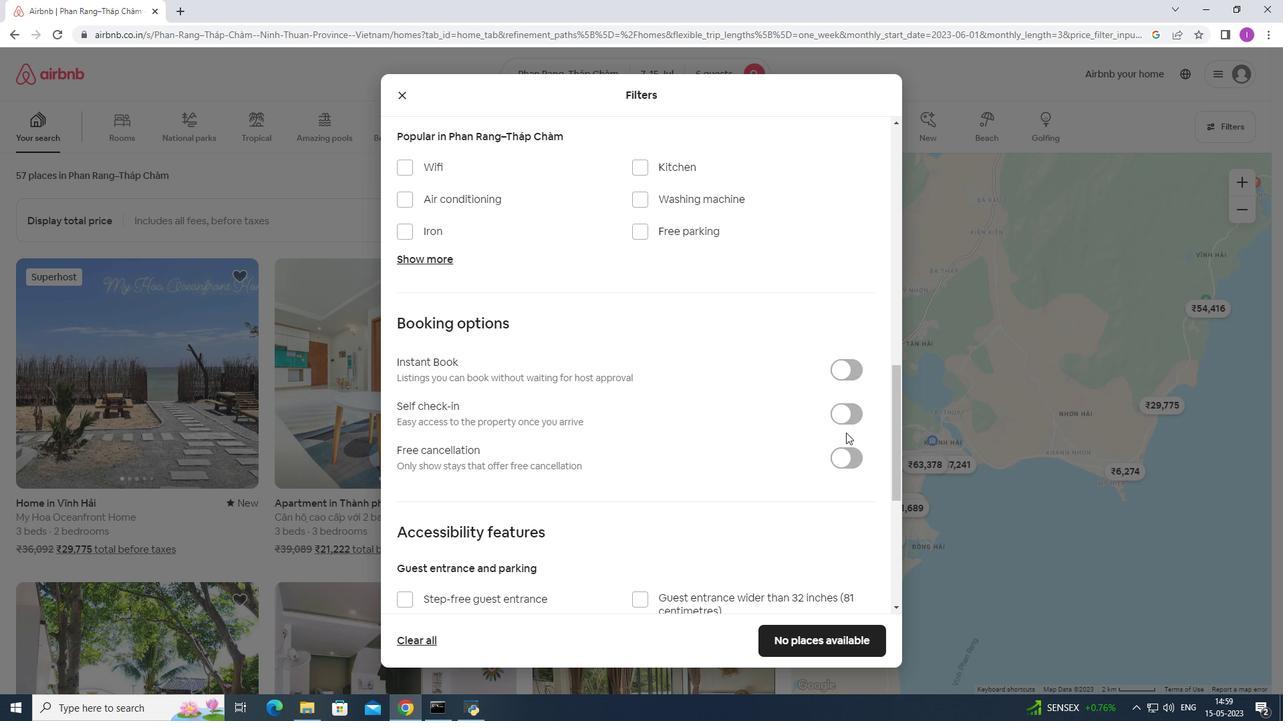 
Action: Mouse pressed left at (847, 419)
Screenshot: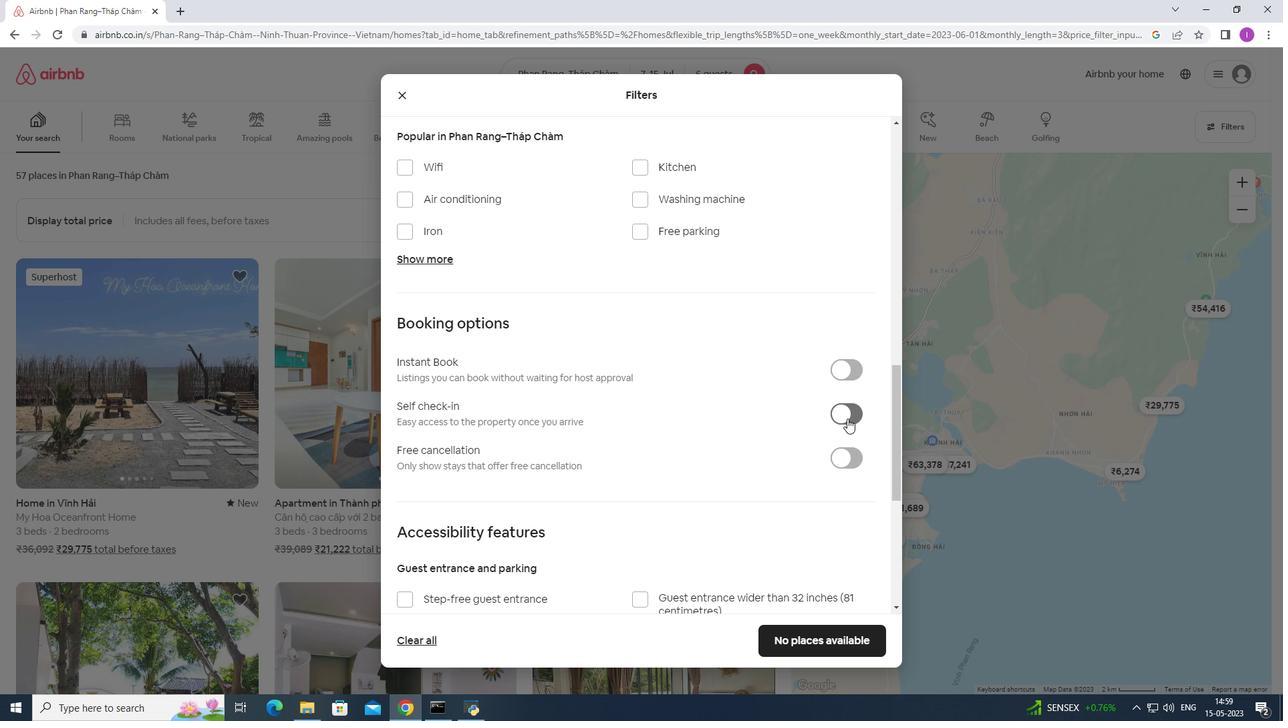 
Action: Mouse moved to (628, 543)
Screenshot: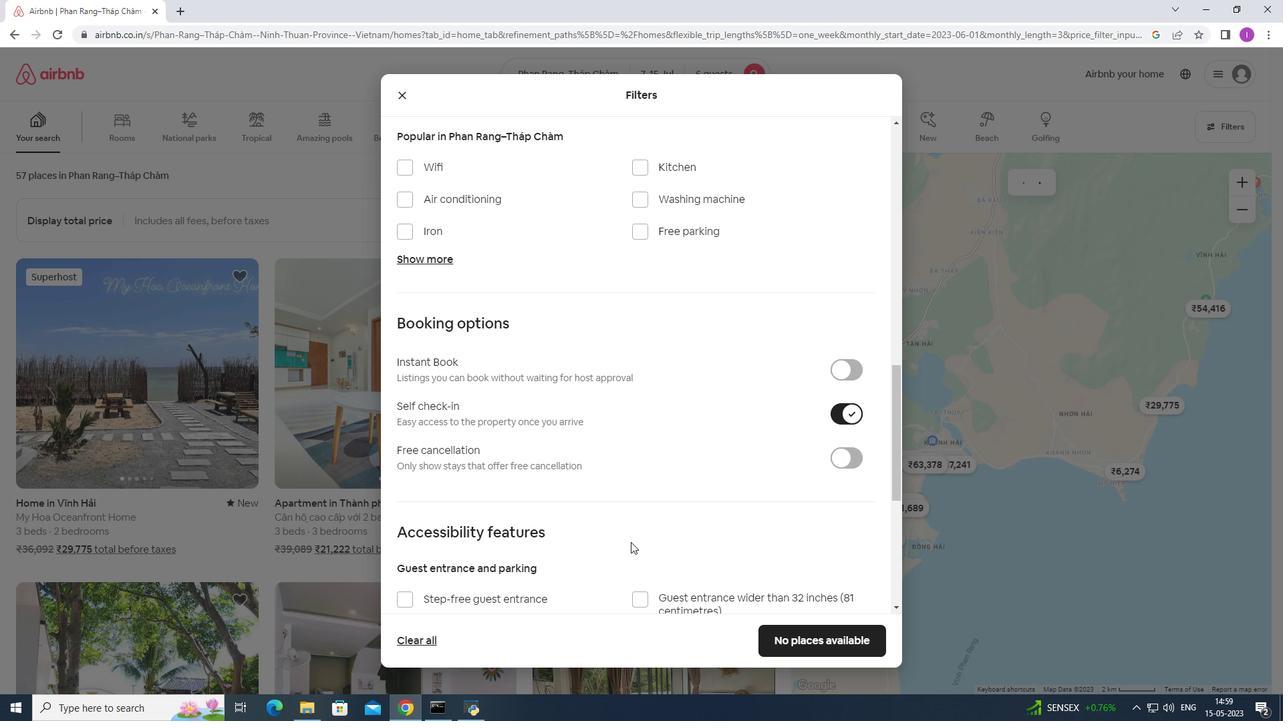 
Action: Mouse scrolled (628, 542) with delta (0, 0)
Screenshot: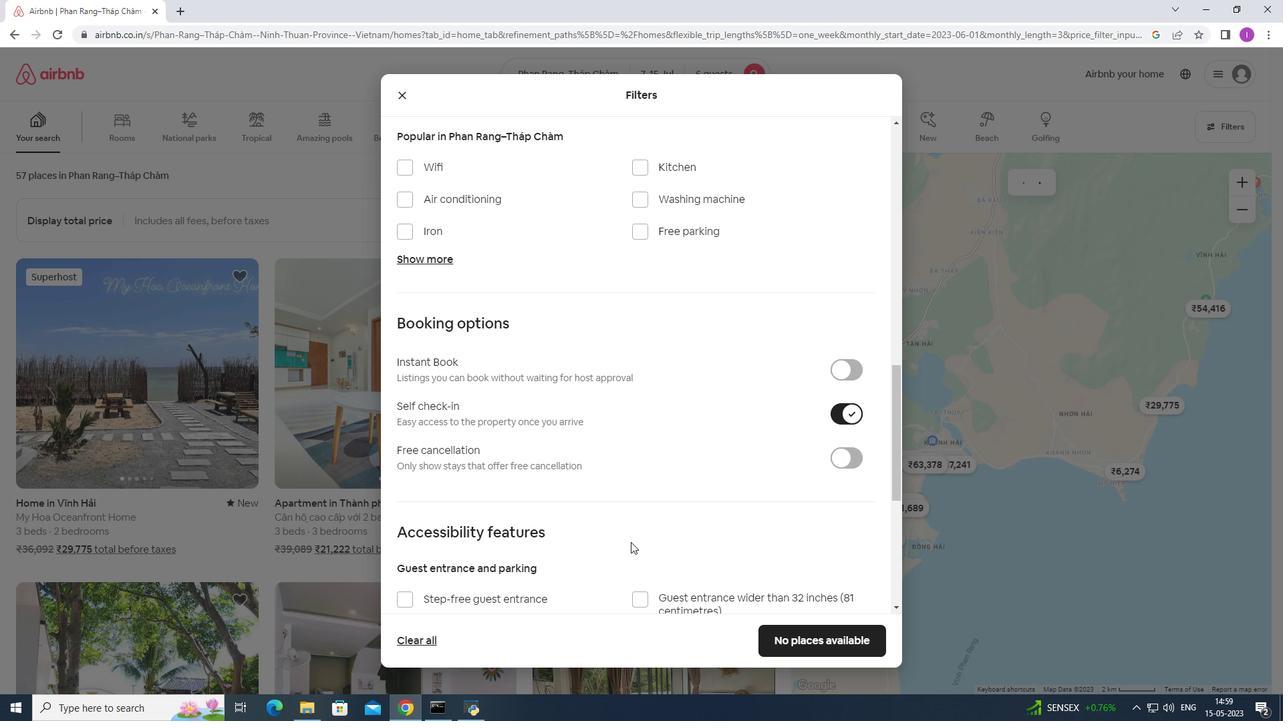 
Action: Mouse moved to (627, 543)
Screenshot: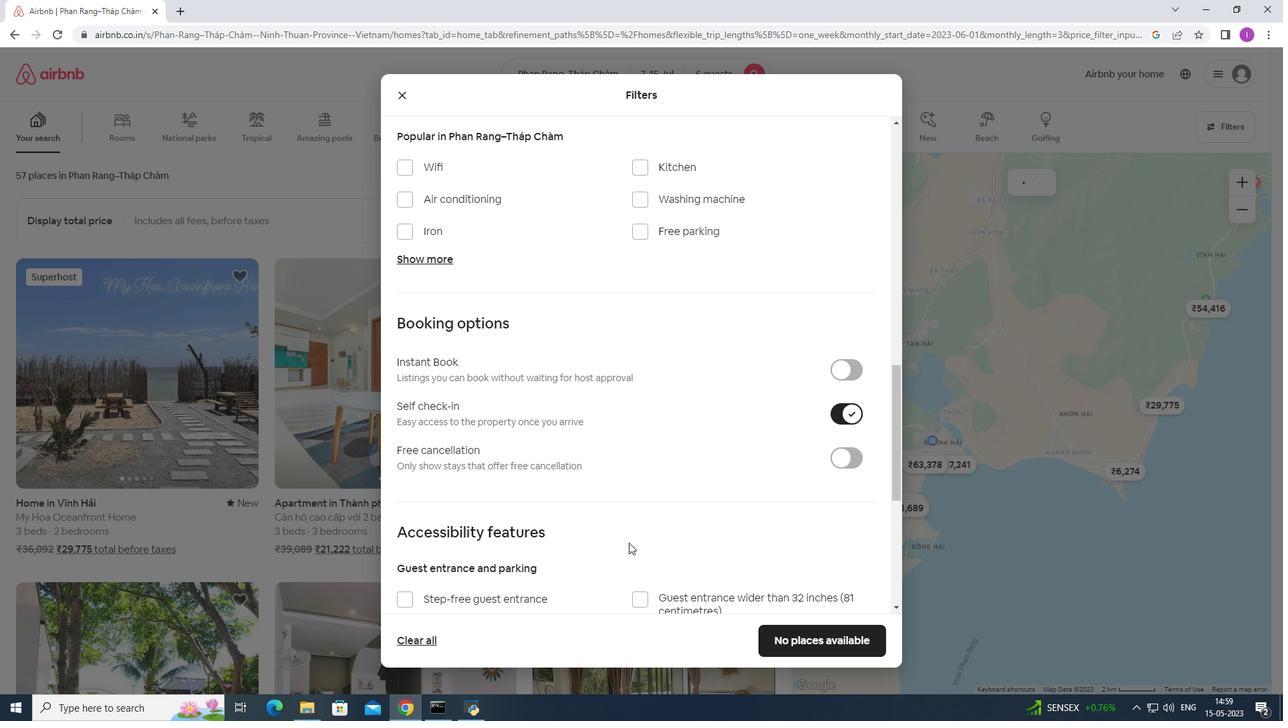
Action: Mouse scrolled (627, 543) with delta (0, 0)
Screenshot: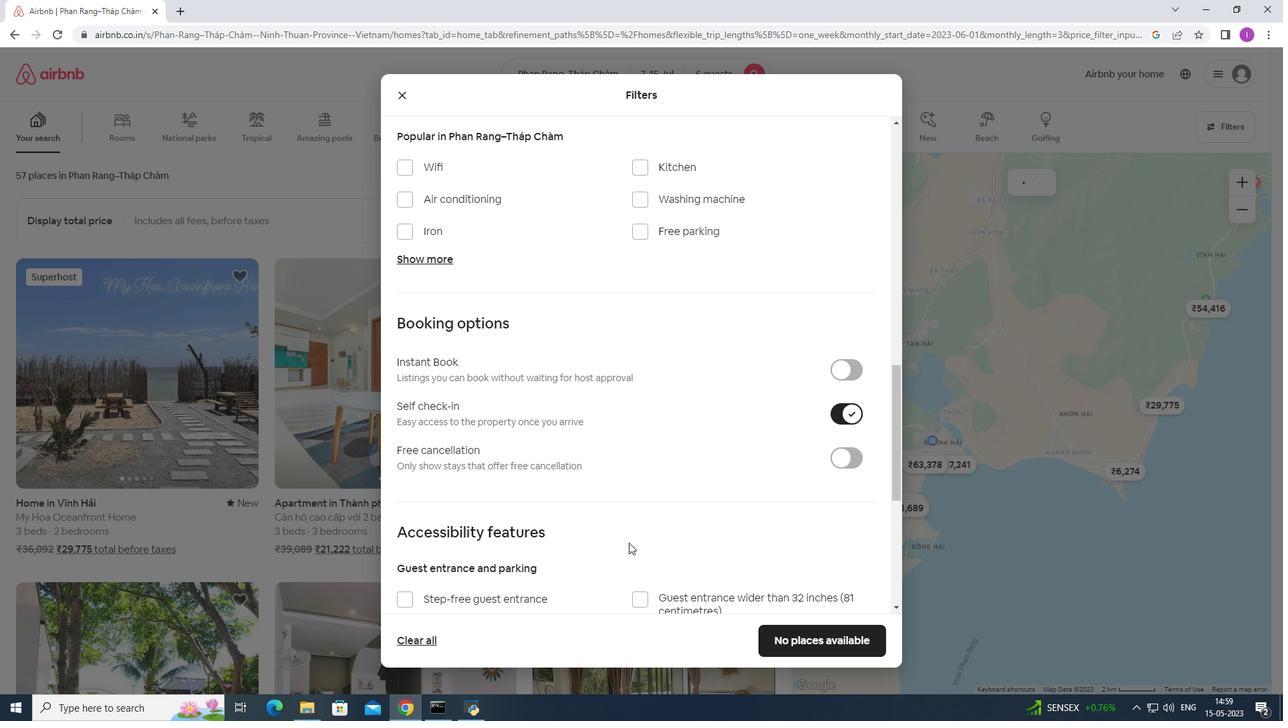 
Action: Mouse moved to (626, 543)
Screenshot: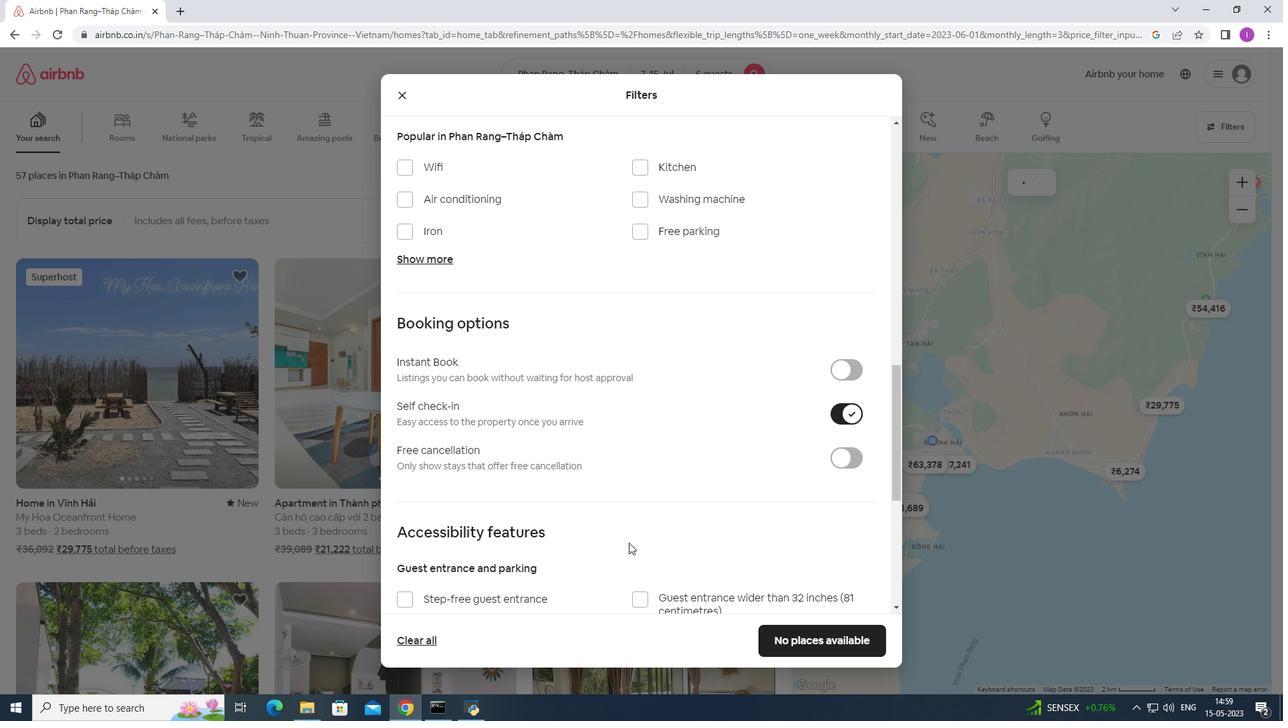 
Action: Mouse scrolled (626, 543) with delta (0, 0)
Screenshot: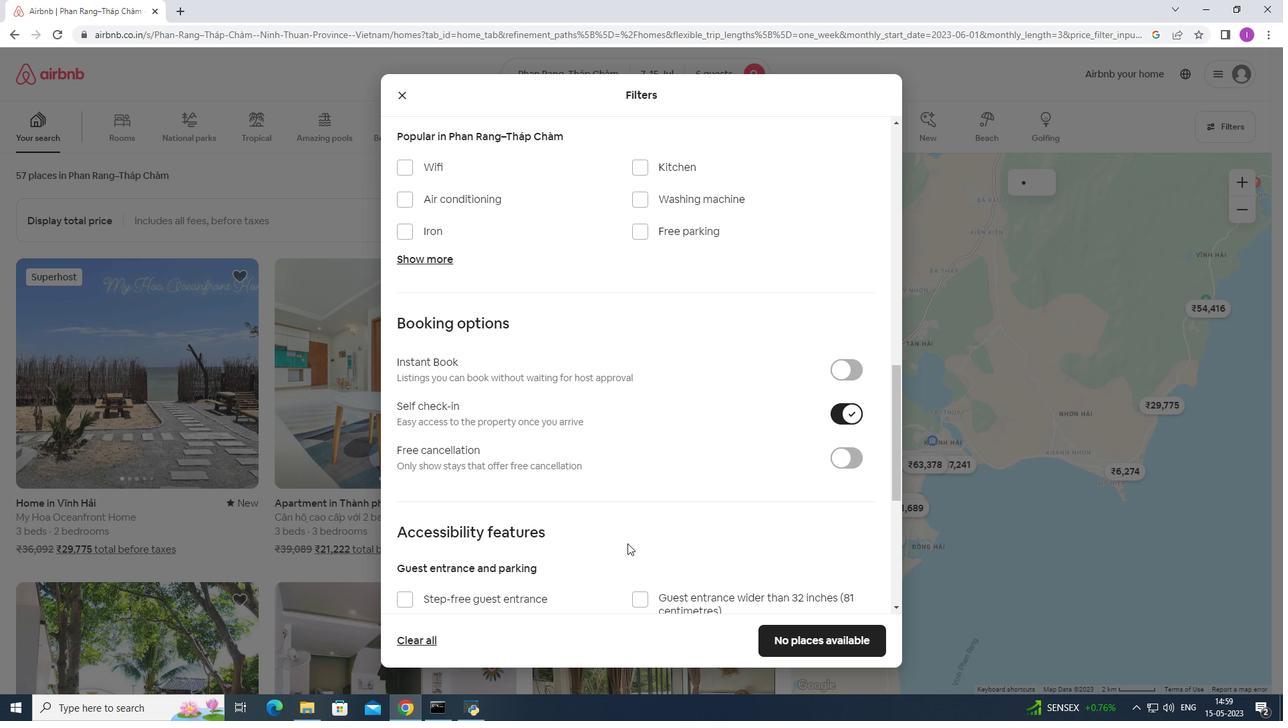 
Action: Mouse moved to (576, 525)
Screenshot: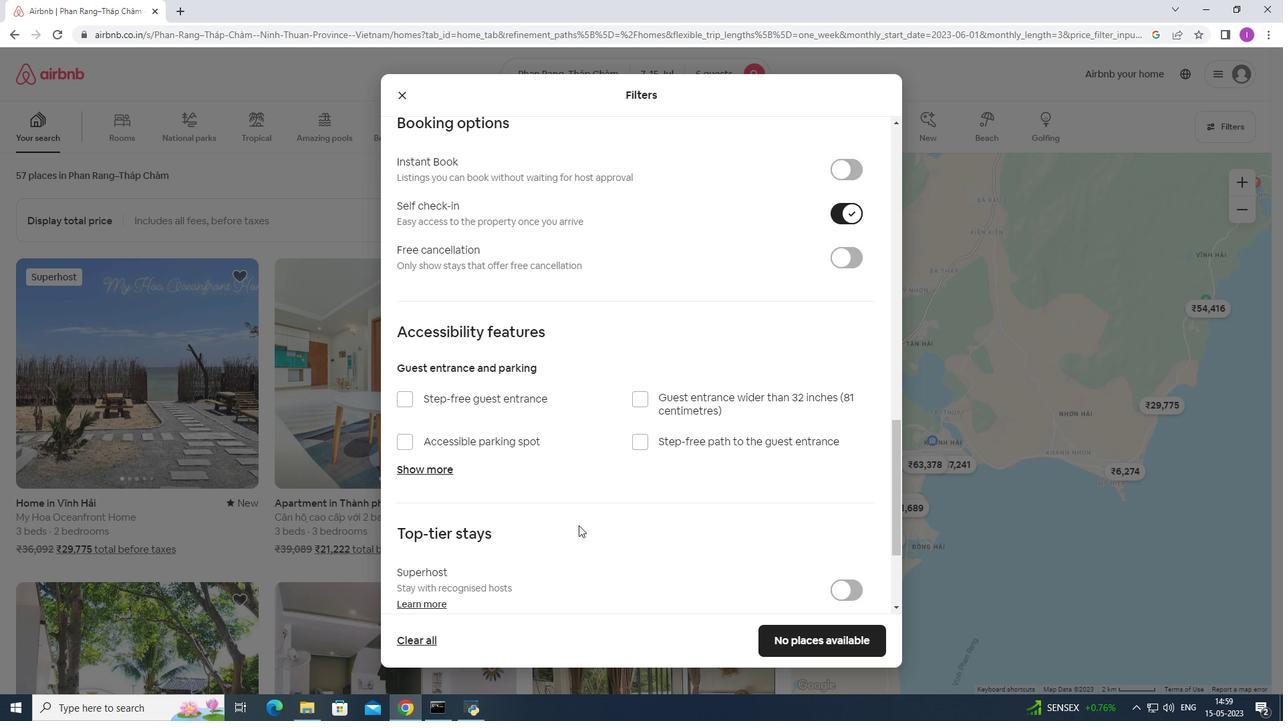 
Action: Mouse scrolled (576, 525) with delta (0, 0)
Screenshot: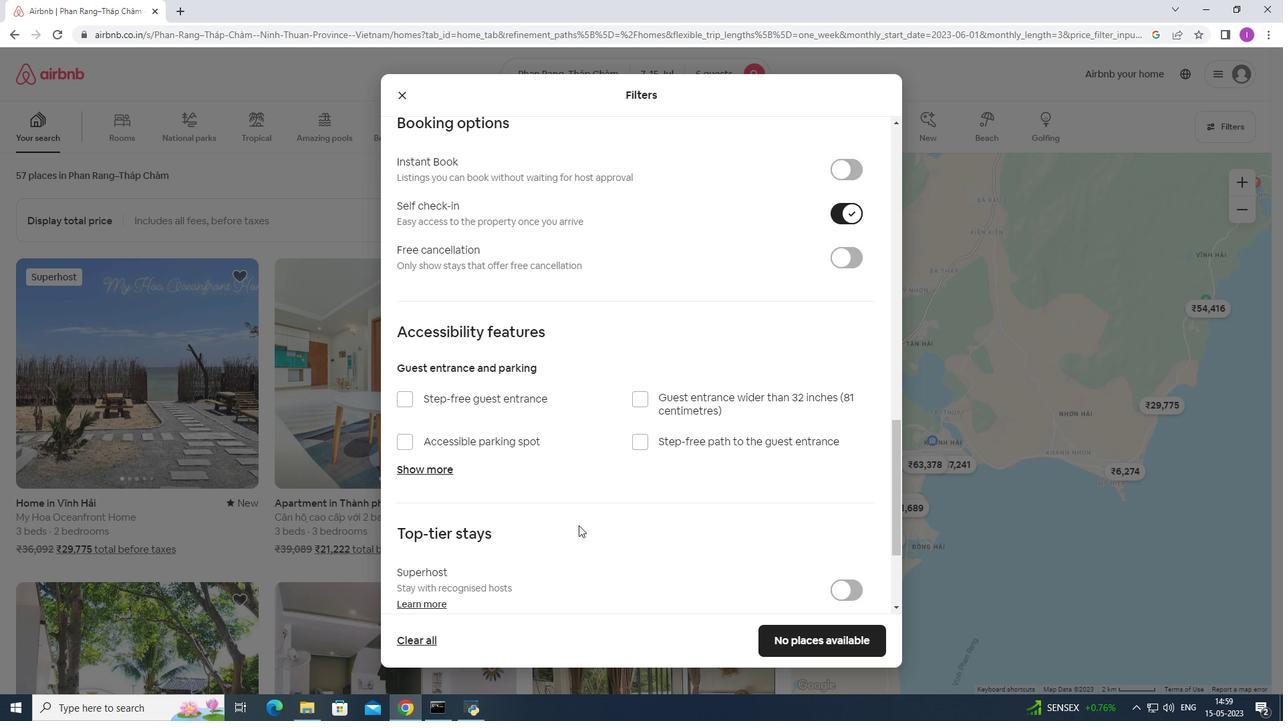 
Action: Mouse moved to (572, 525)
Screenshot: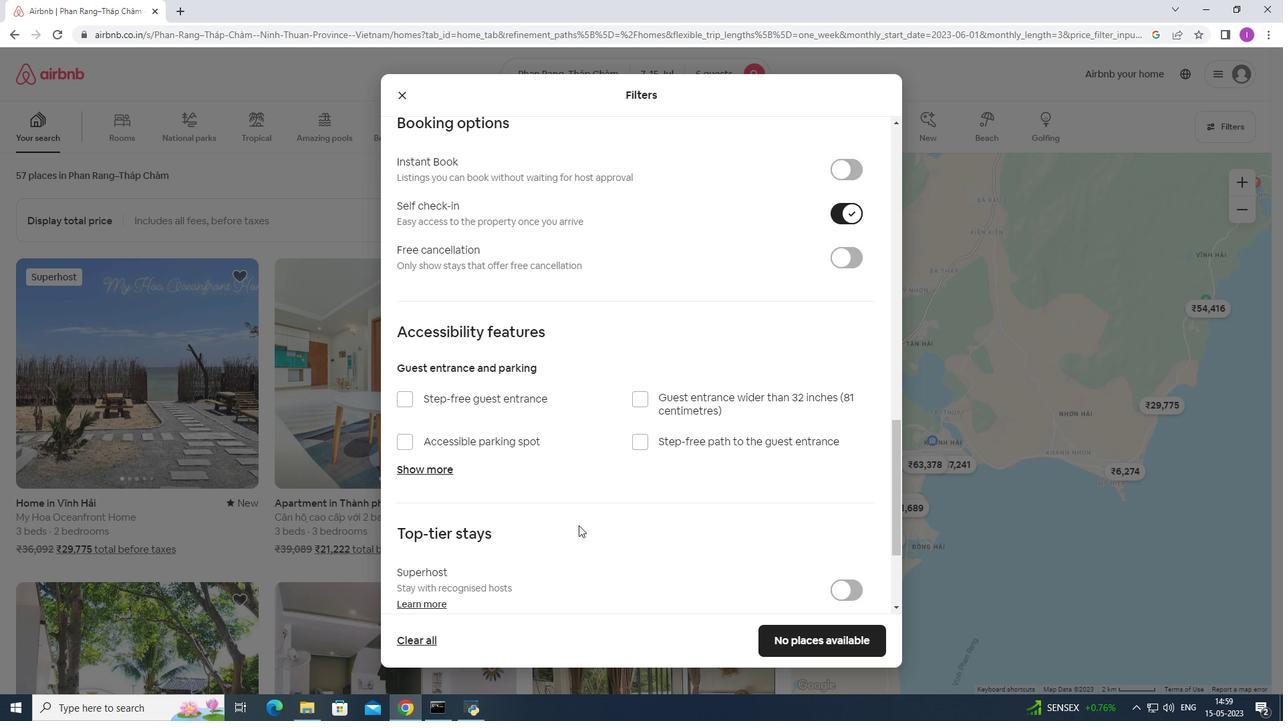 
Action: Mouse scrolled (572, 525) with delta (0, 0)
Screenshot: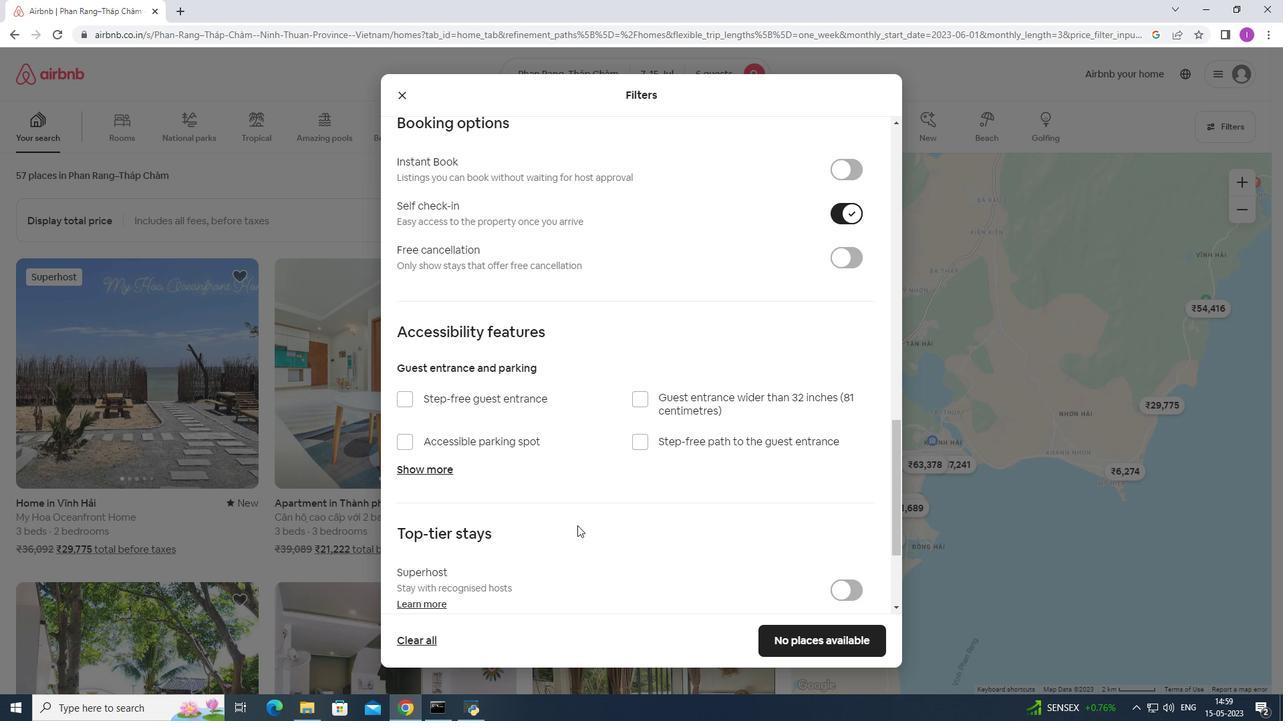 
Action: Mouse moved to (570, 525)
Screenshot: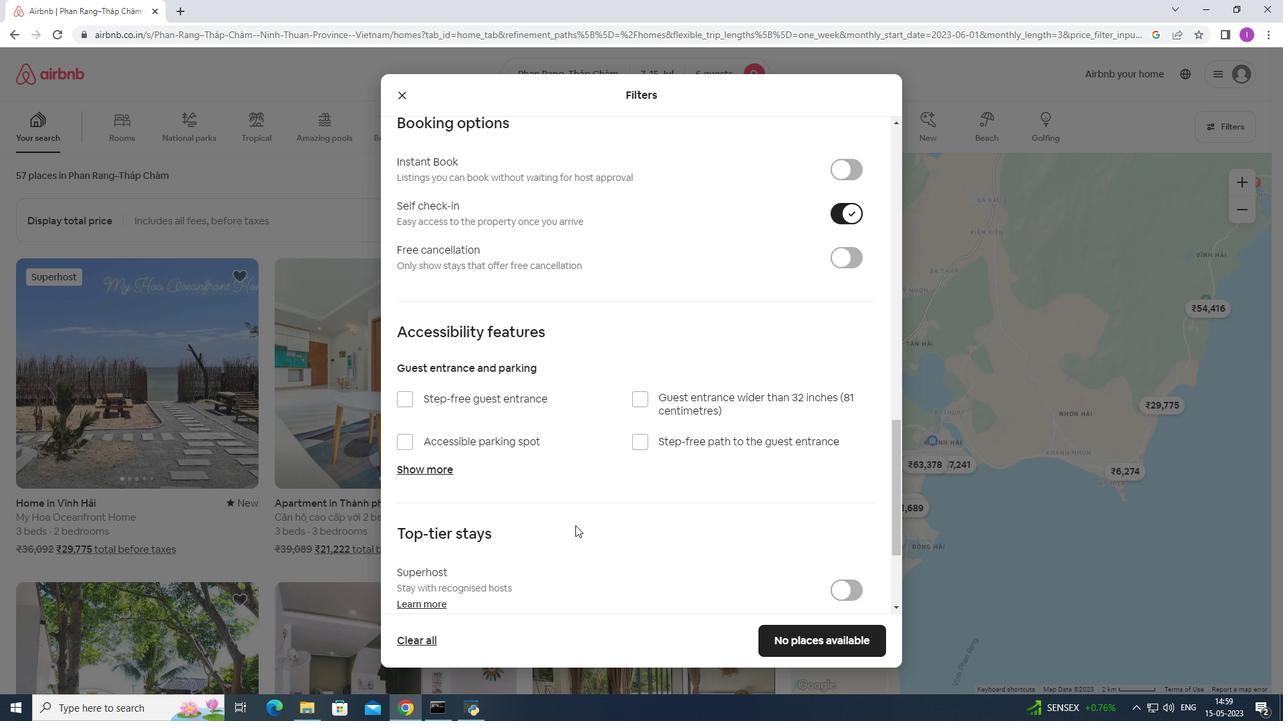 
Action: Mouse scrolled (570, 525) with delta (0, 0)
Screenshot: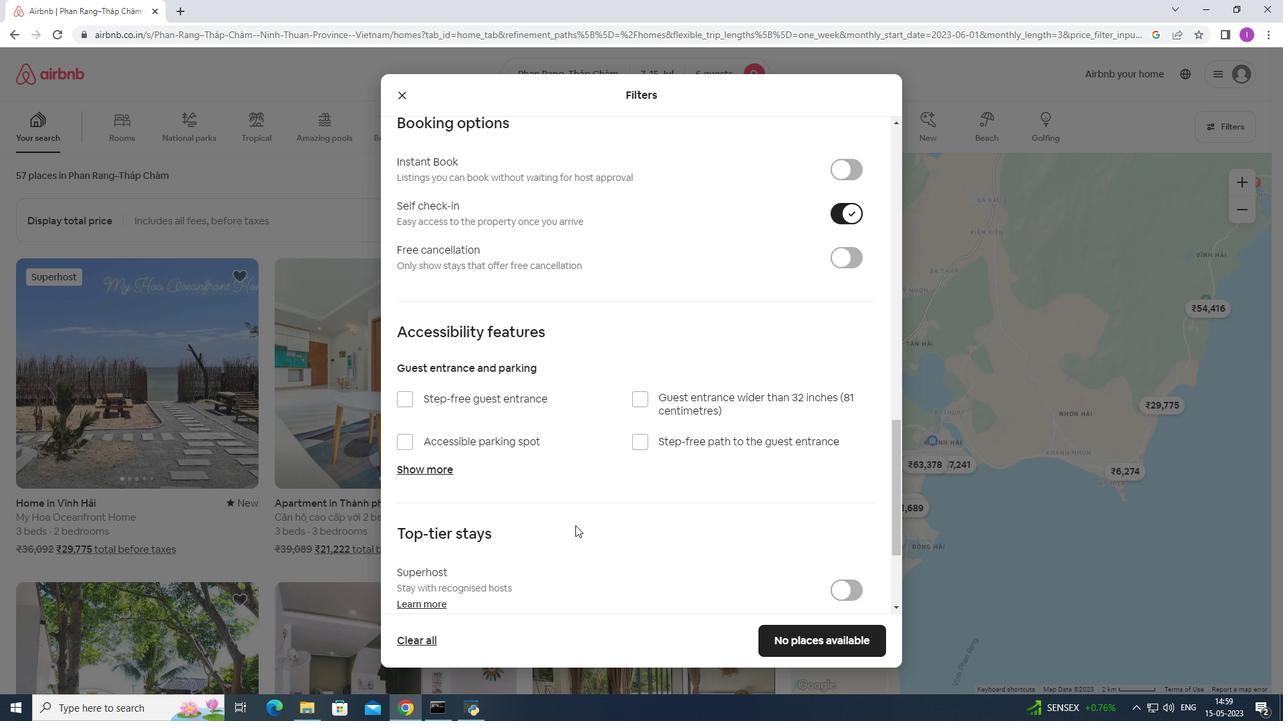 
Action: Mouse moved to (554, 519)
Screenshot: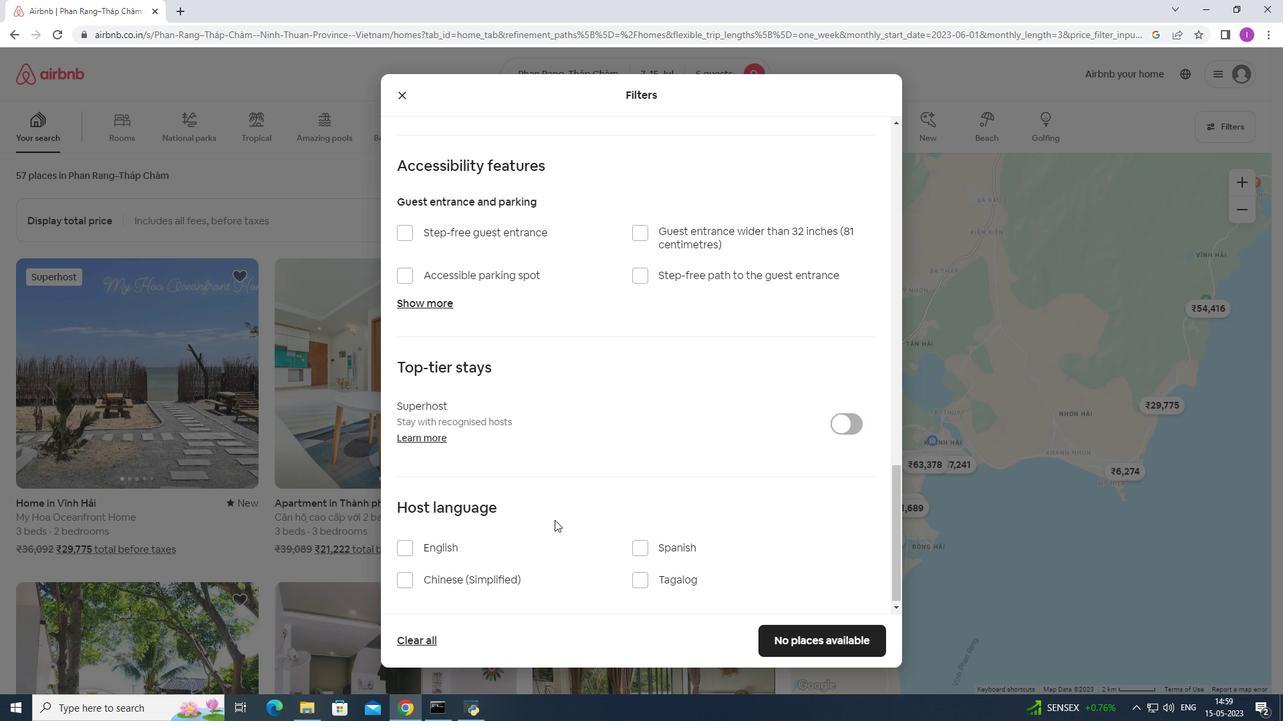 
Action: Mouse scrolled (554, 519) with delta (0, 0)
Screenshot: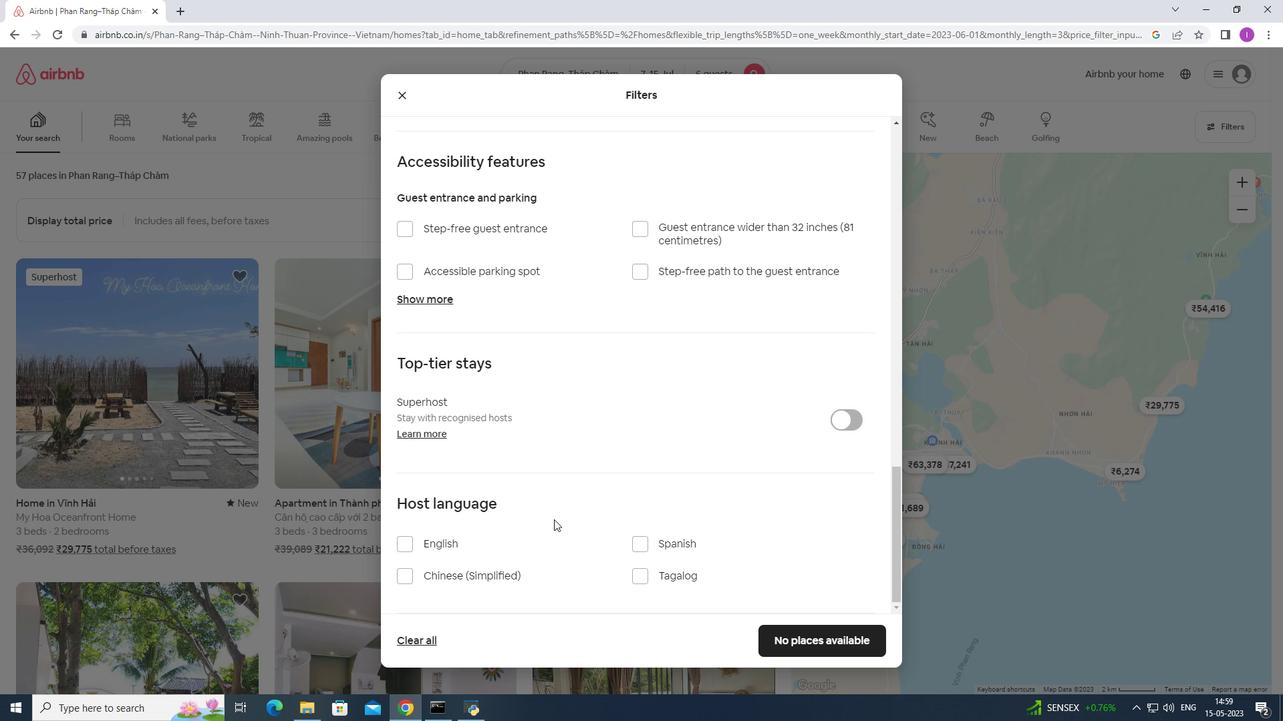 
Action: Mouse scrolled (554, 519) with delta (0, 0)
Screenshot: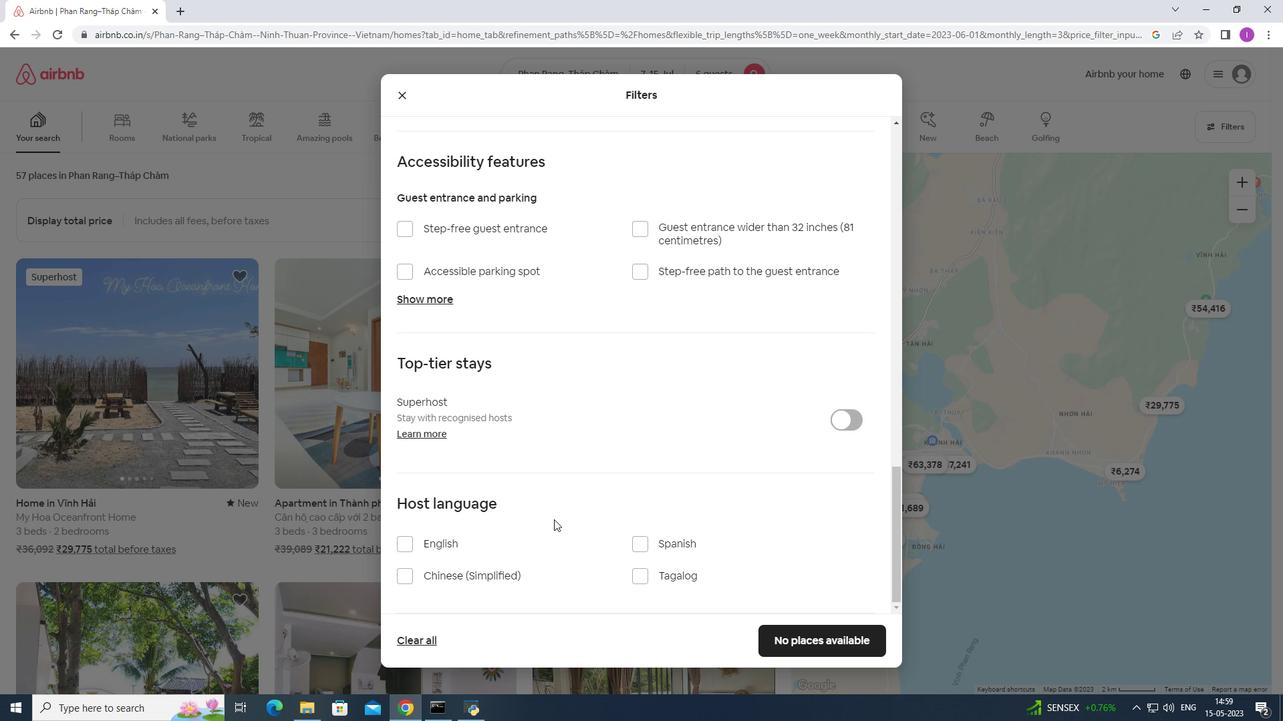 
Action: Mouse scrolled (554, 519) with delta (0, 0)
Screenshot: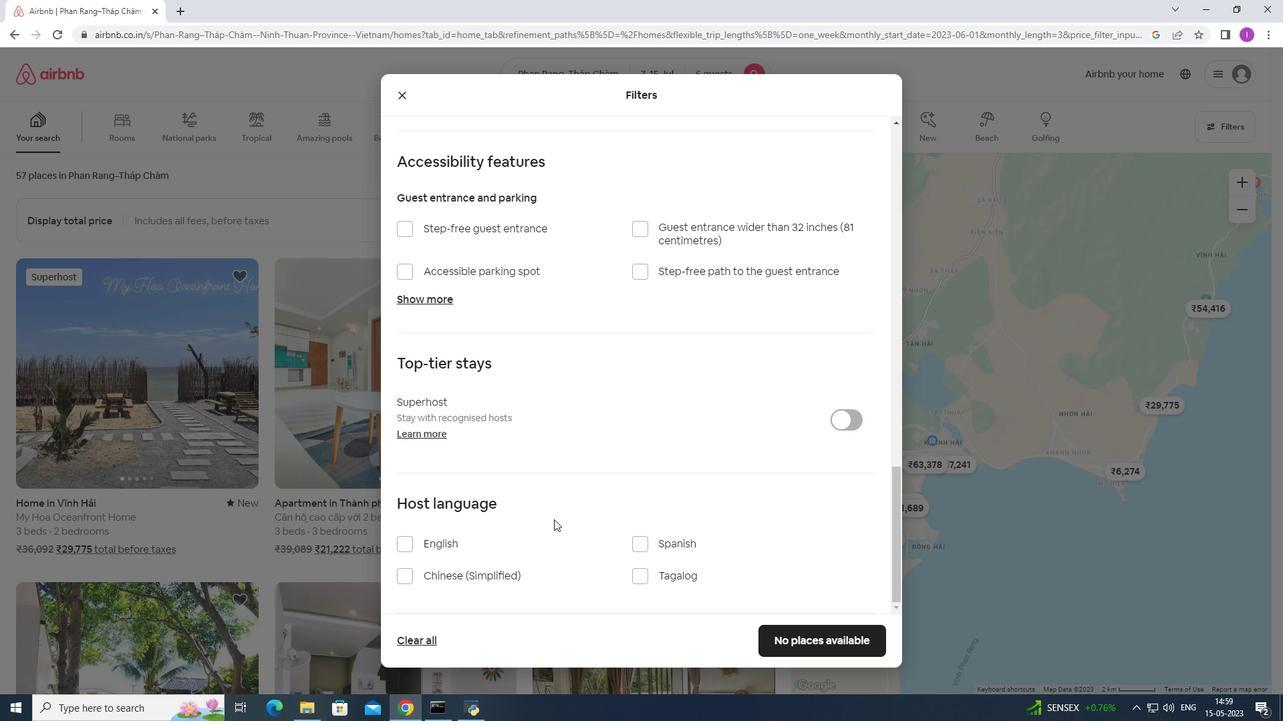 
Action: Mouse moved to (403, 543)
Screenshot: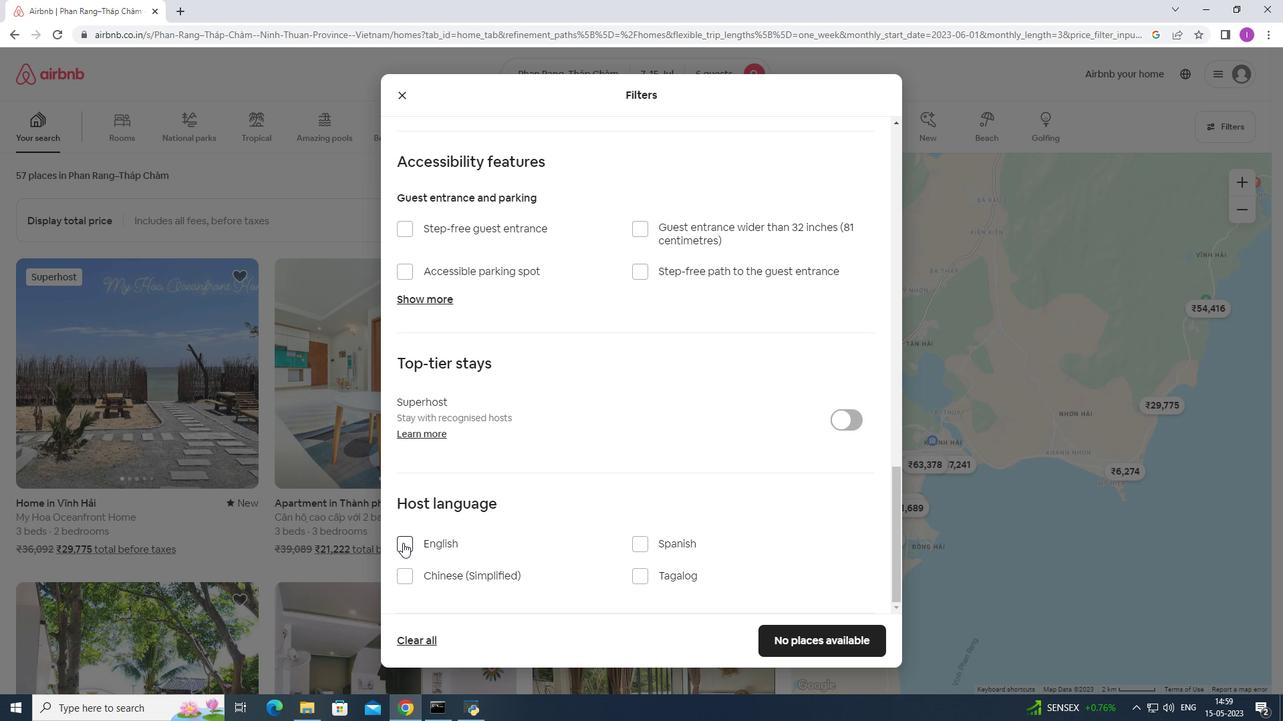 
Action: Mouse pressed left at (403, 543)
Screenshot: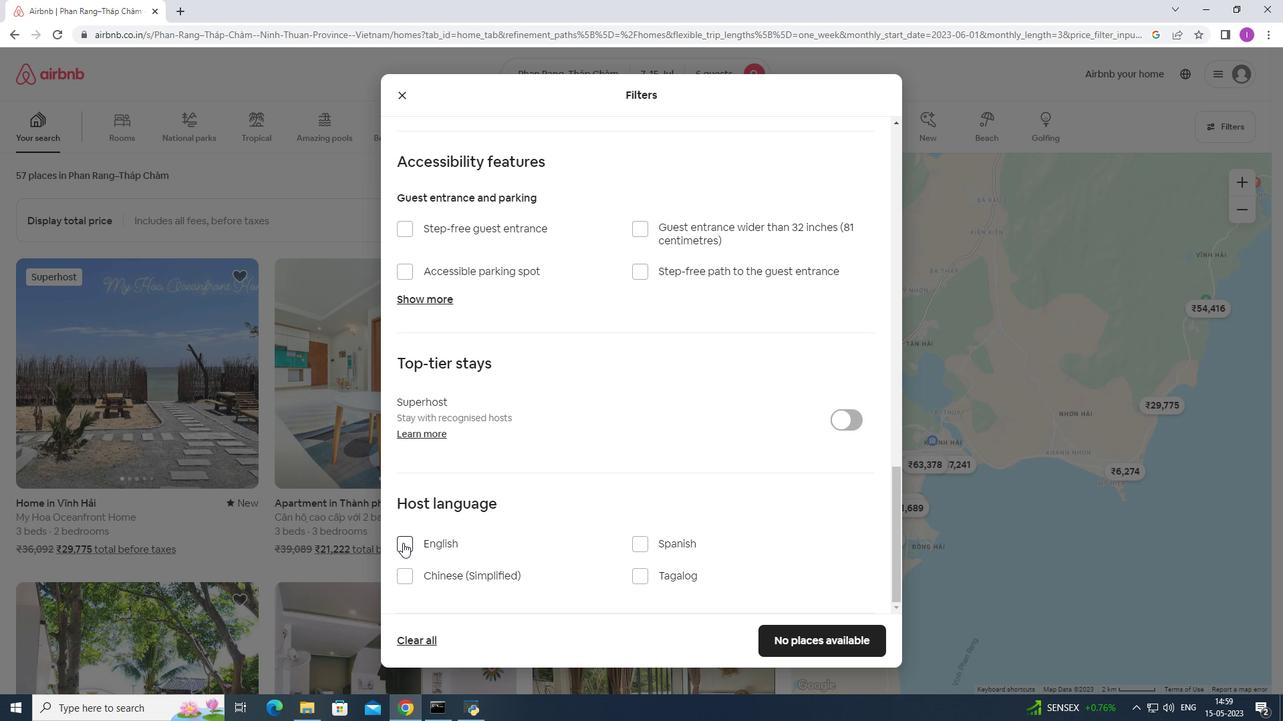 
Action: Mouse moved to (794, 639)
Screenshot: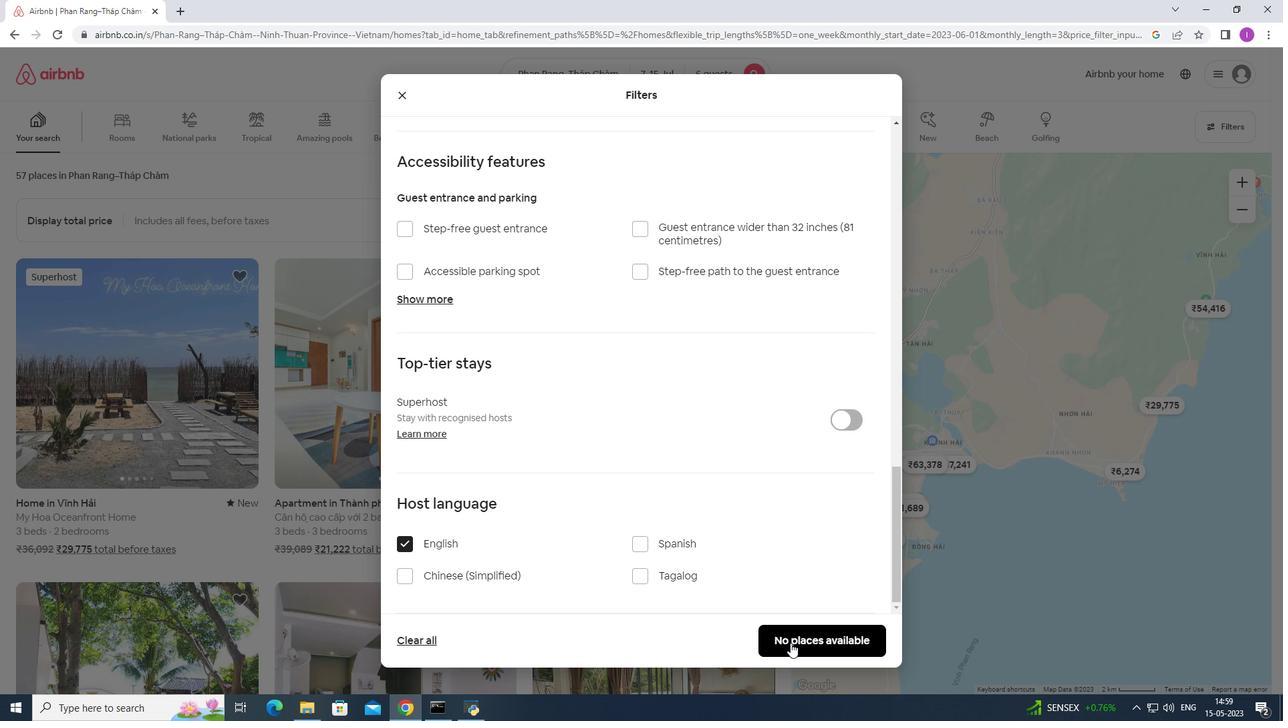
Action: Mouse pressed left at (794, 639)
Screenshot: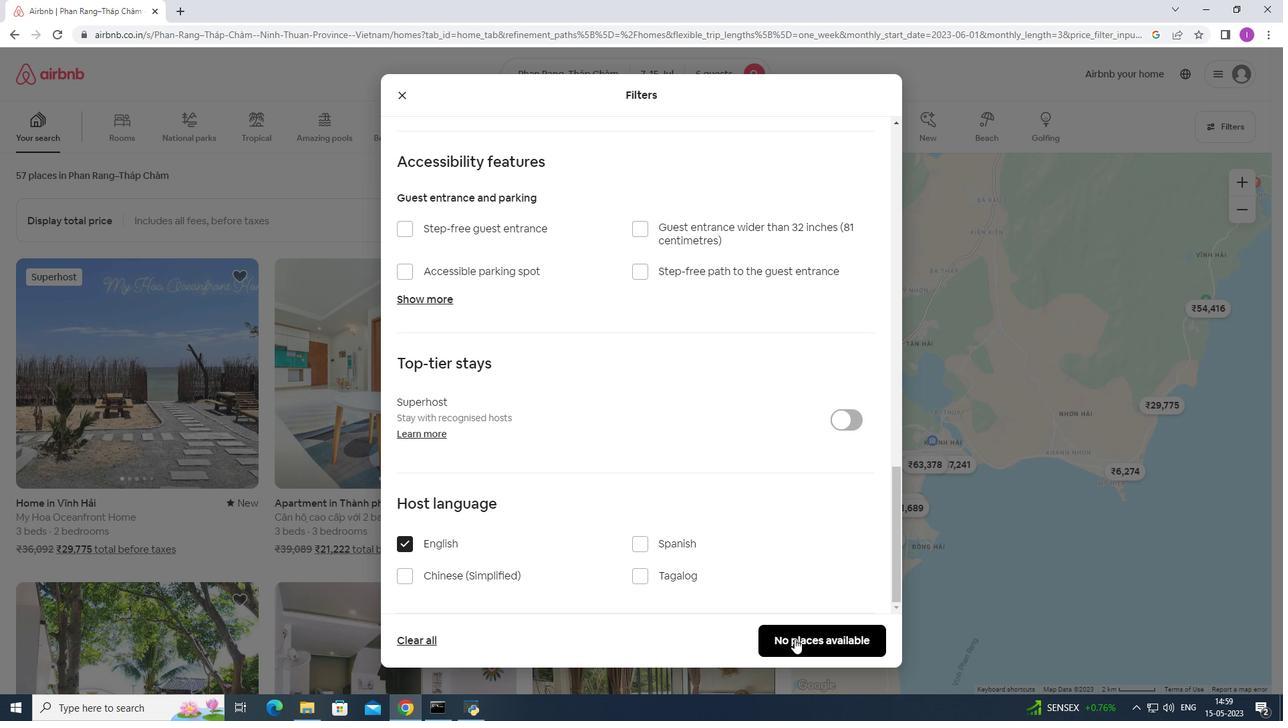 
Action: Mouse moved to (639, 625)
Screenshot: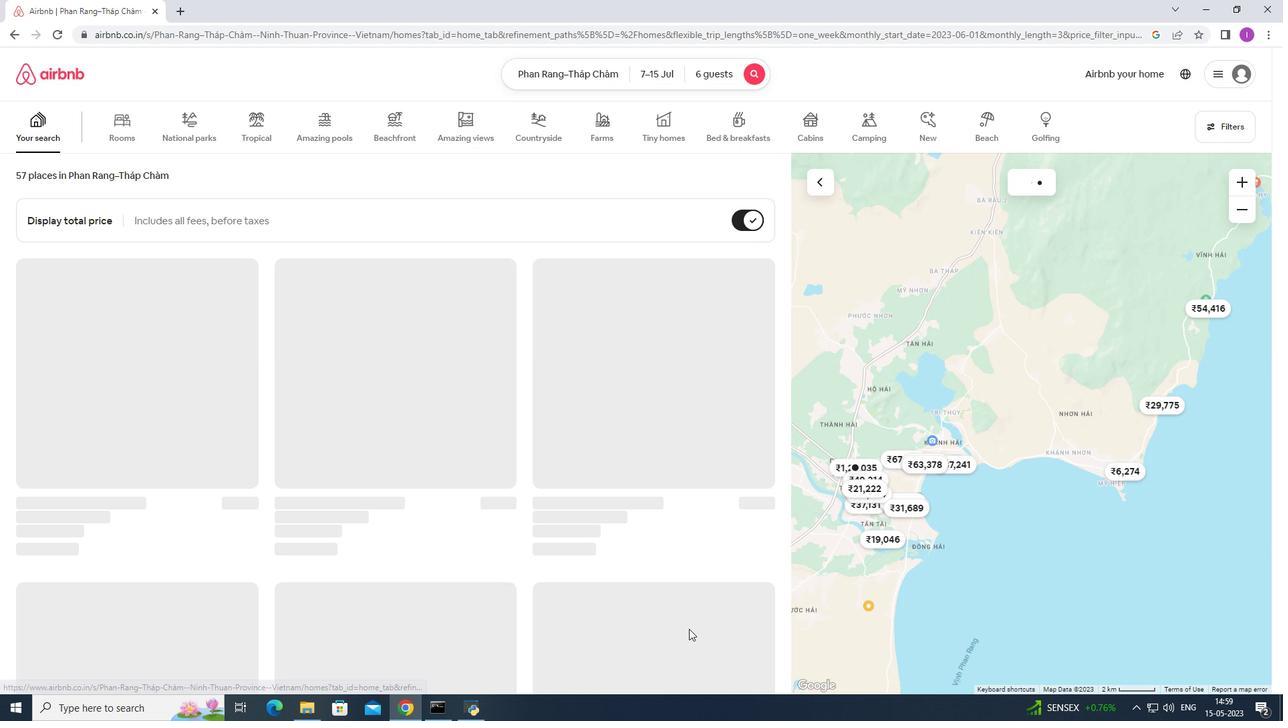 
